 Task: Apply the "Pitch Shift" effect to simulate a spaceship taking off.
Action: Mouse moved to (122, 37)
Screenshot: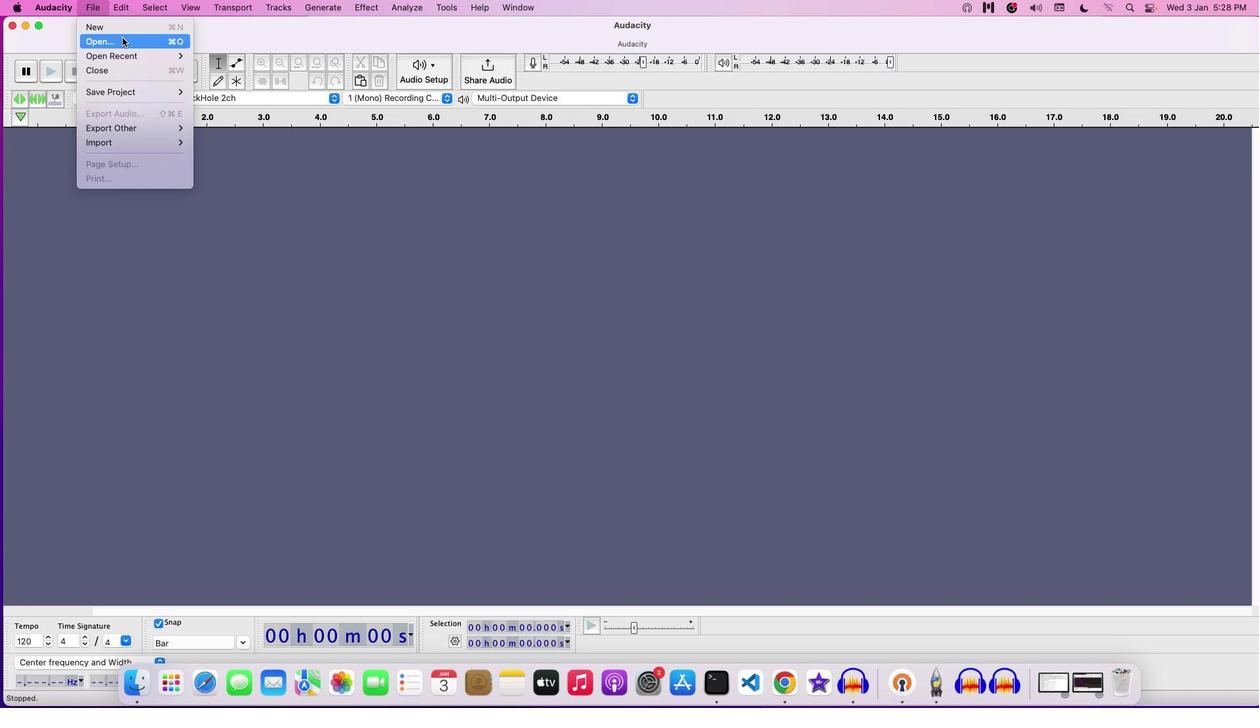 
Action: Mouse pressed left at (122, 37)
Screenshot: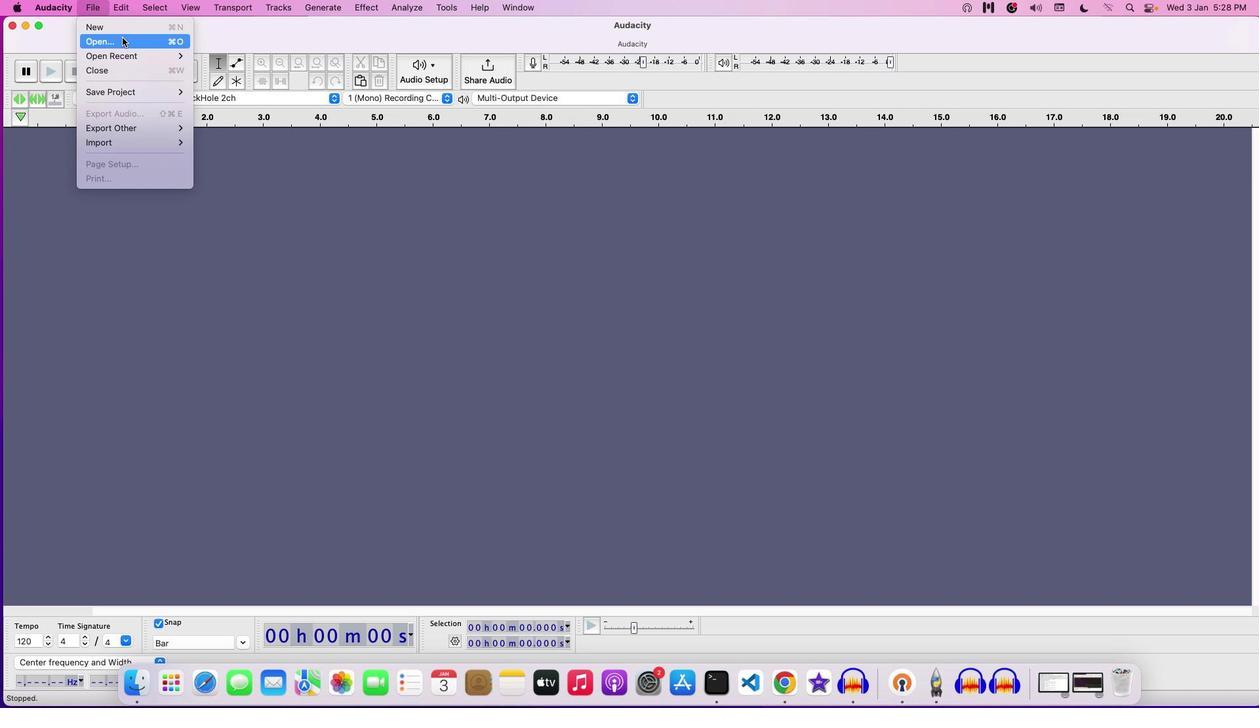 
Action: Mouse moved to (667, 141)
Screenshot: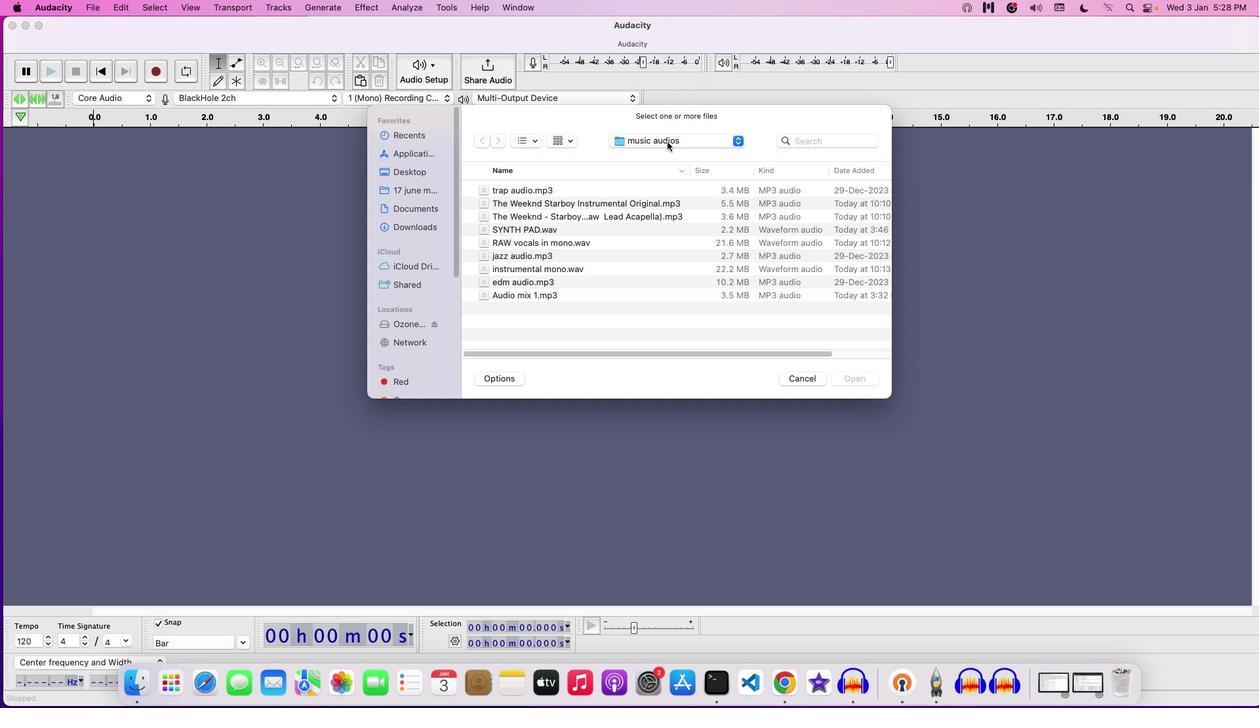 
Action: Mouse pressed left at (667, 141)
Screenshot: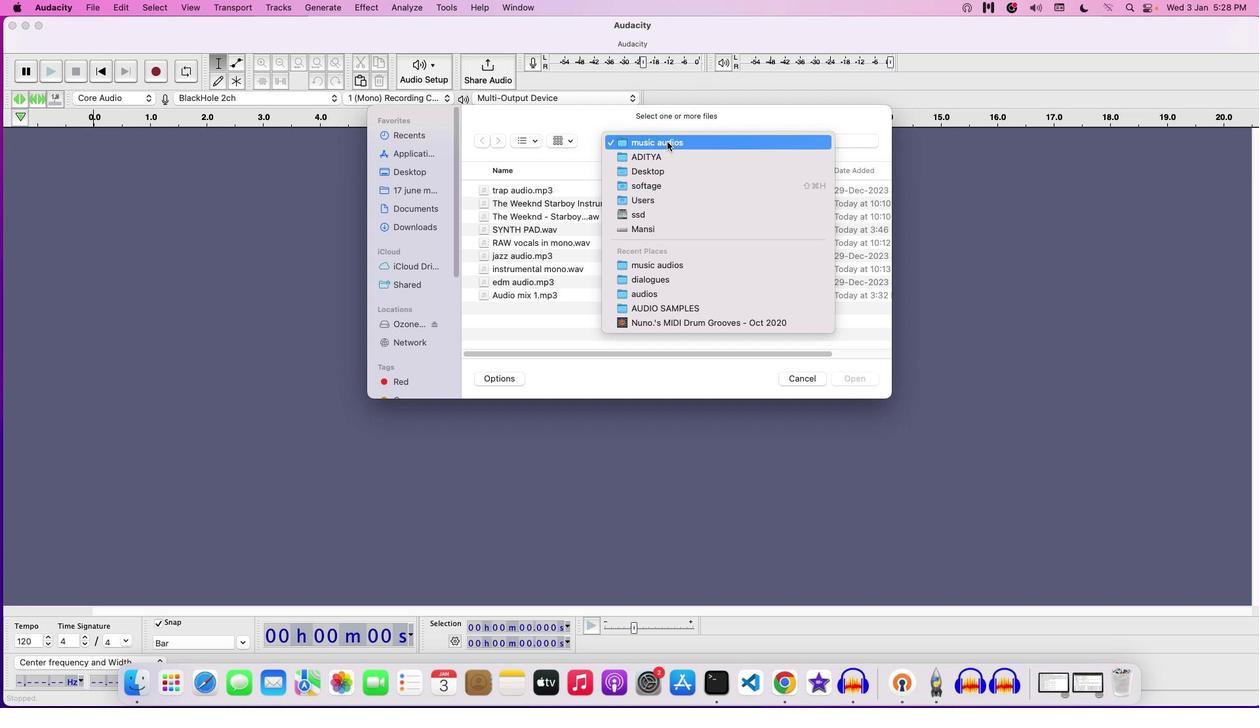 
Action: Mouse moved to (660, 160)
Screenshot: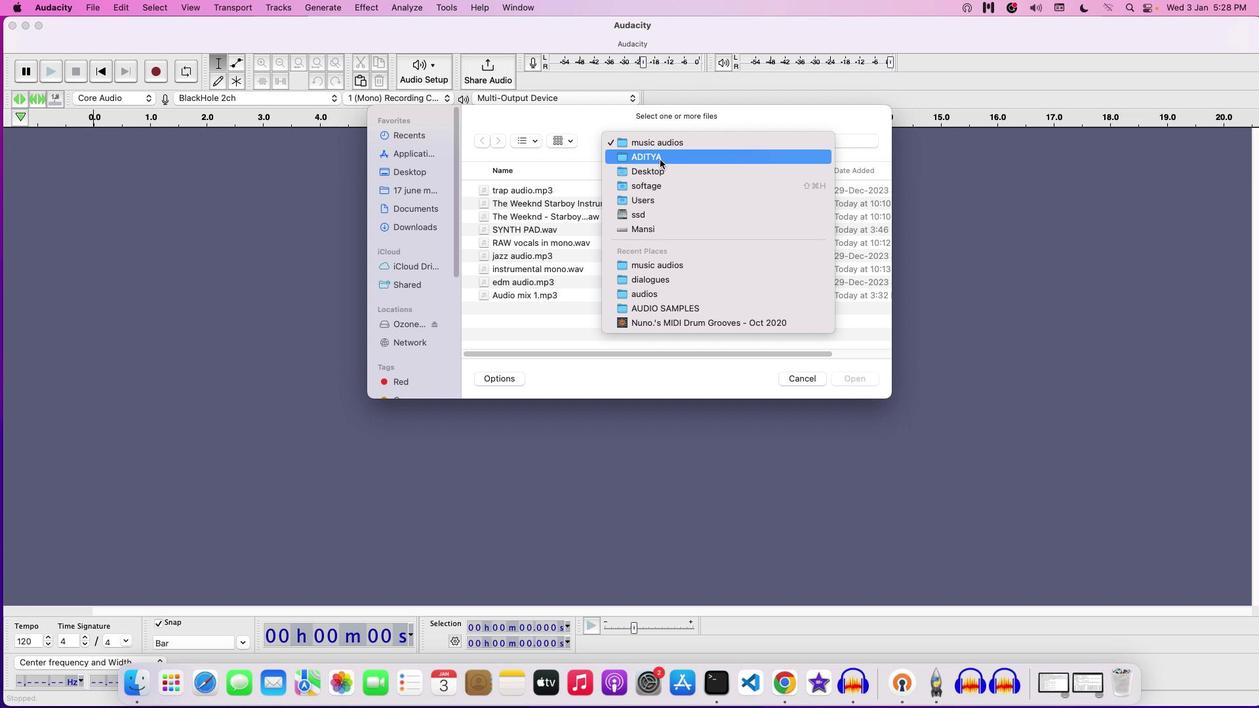 
Action: Mouse pressed left at (660, 160)
Screenshot: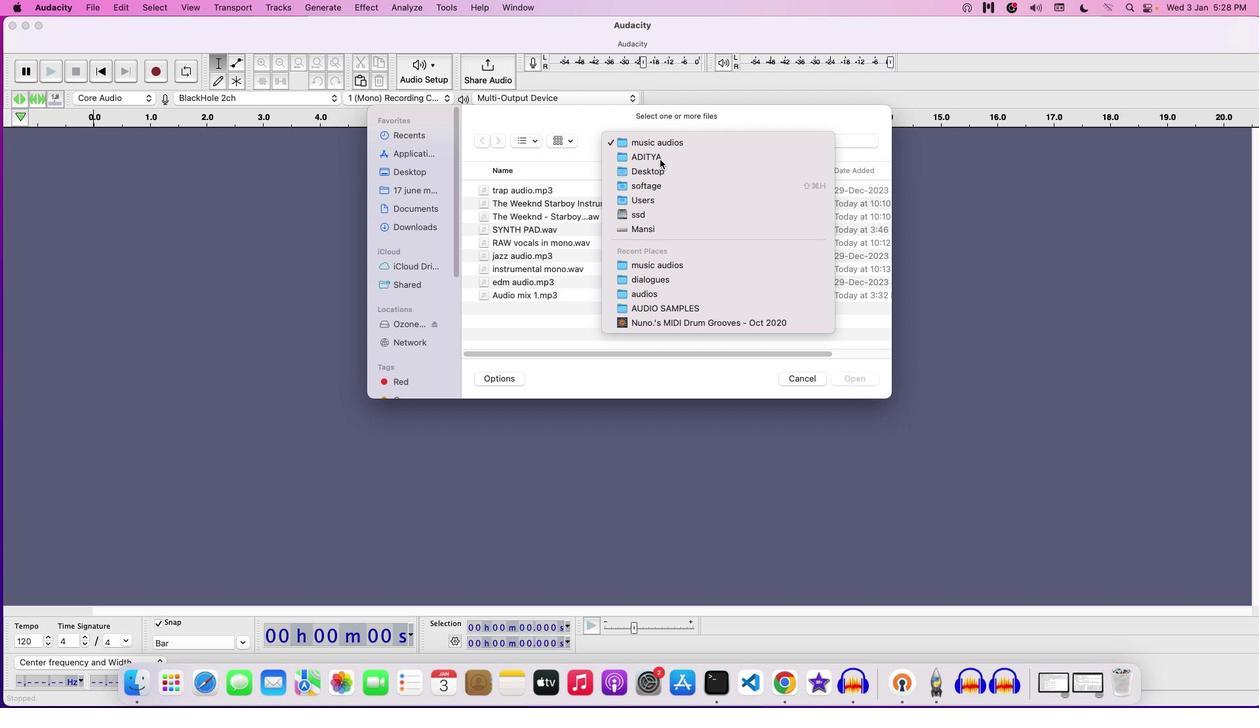 
Action: Mouse moved to (633, 312)
Screenshot: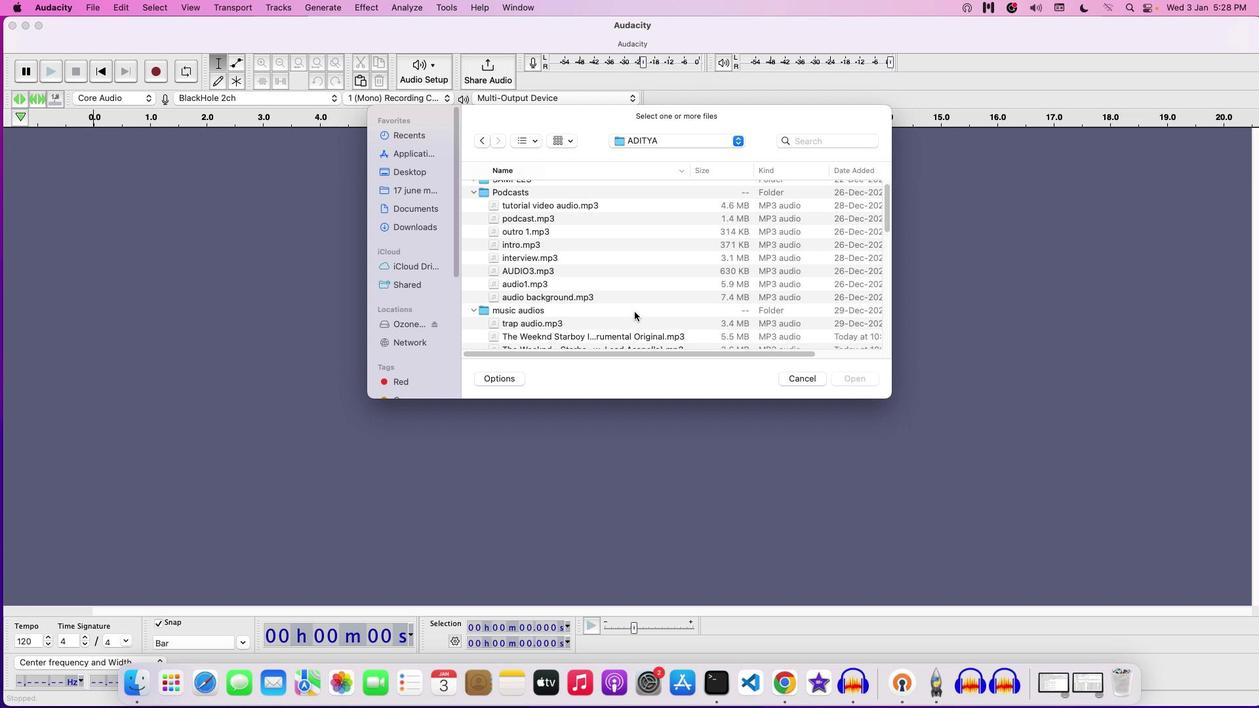 
Action: Mouse scrolled (633, 312) with delta (0, 0)
Screenshot: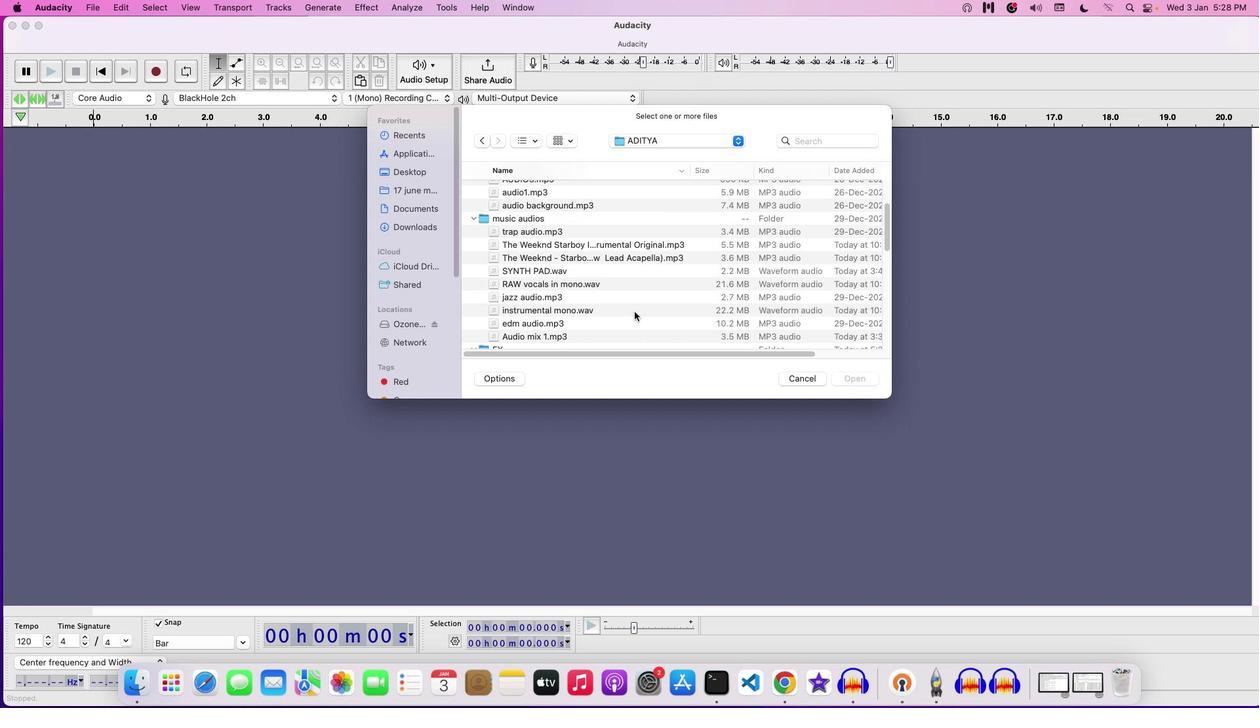 
Action: Mouse moved to (634, 312)
Screenshot: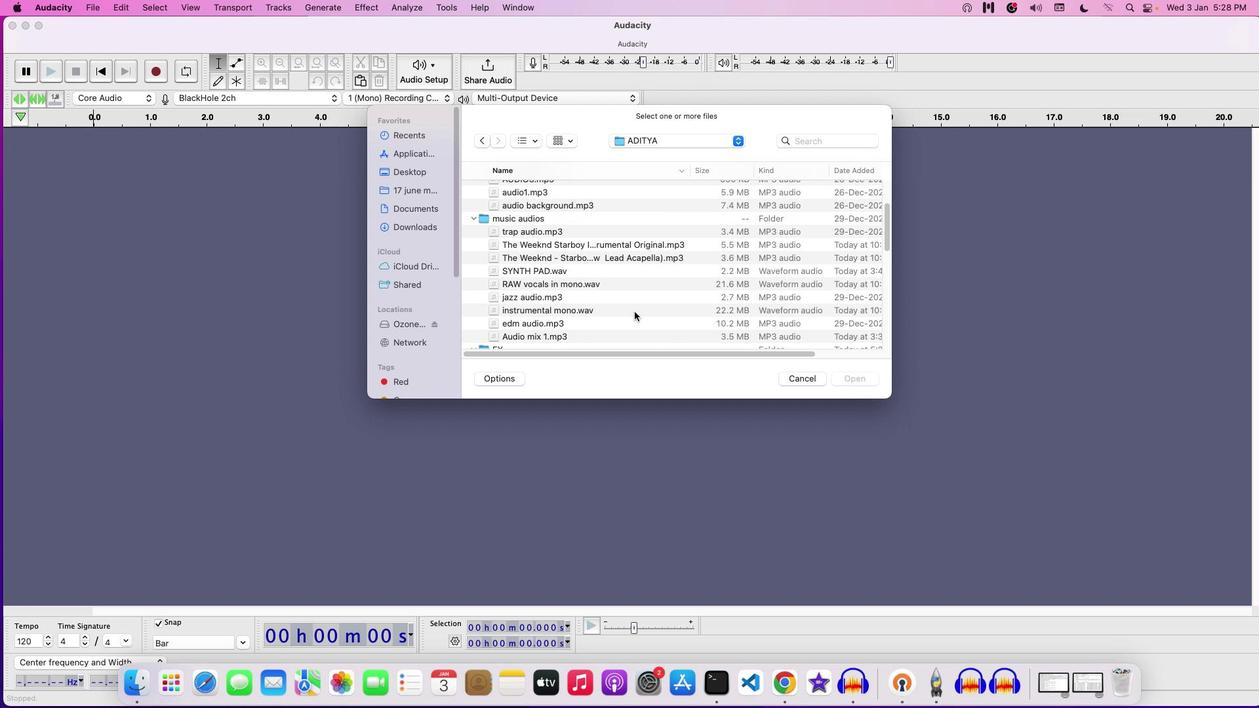 
Action: Mouse scrolled (634, 312) with delta (0, 0)
Screenshot: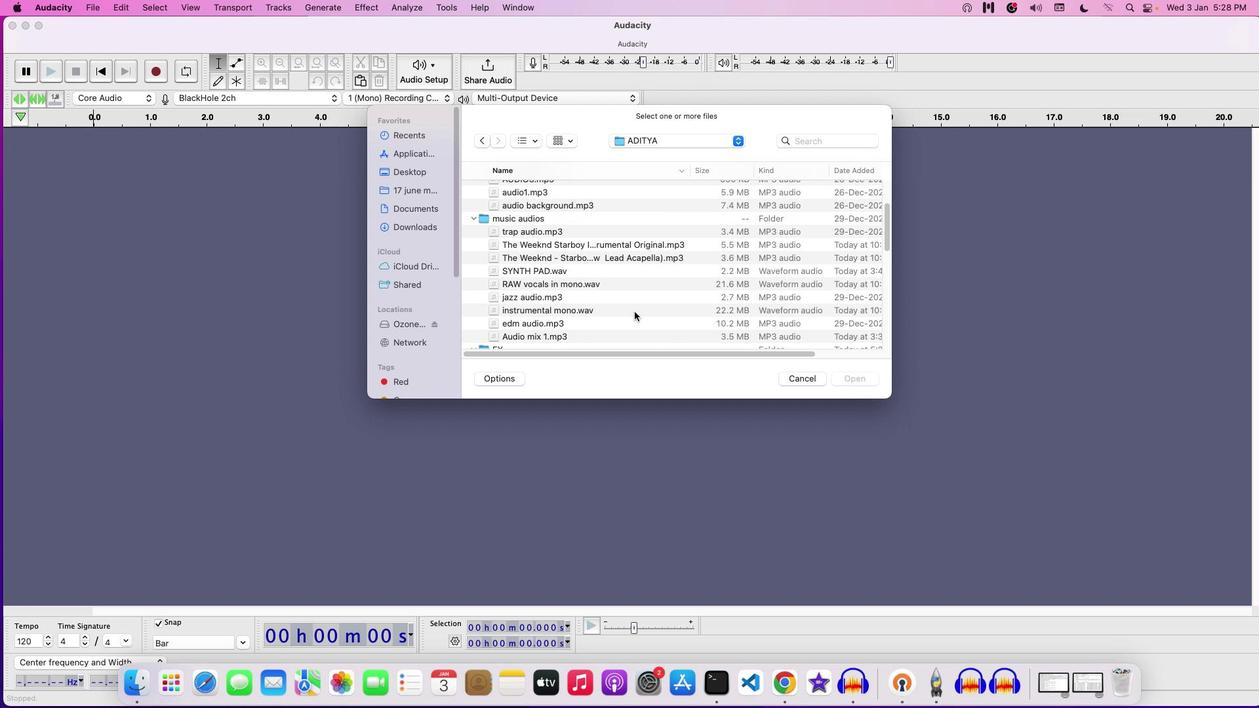 
Action: Mouse moved to (634, 312)
Screenshot: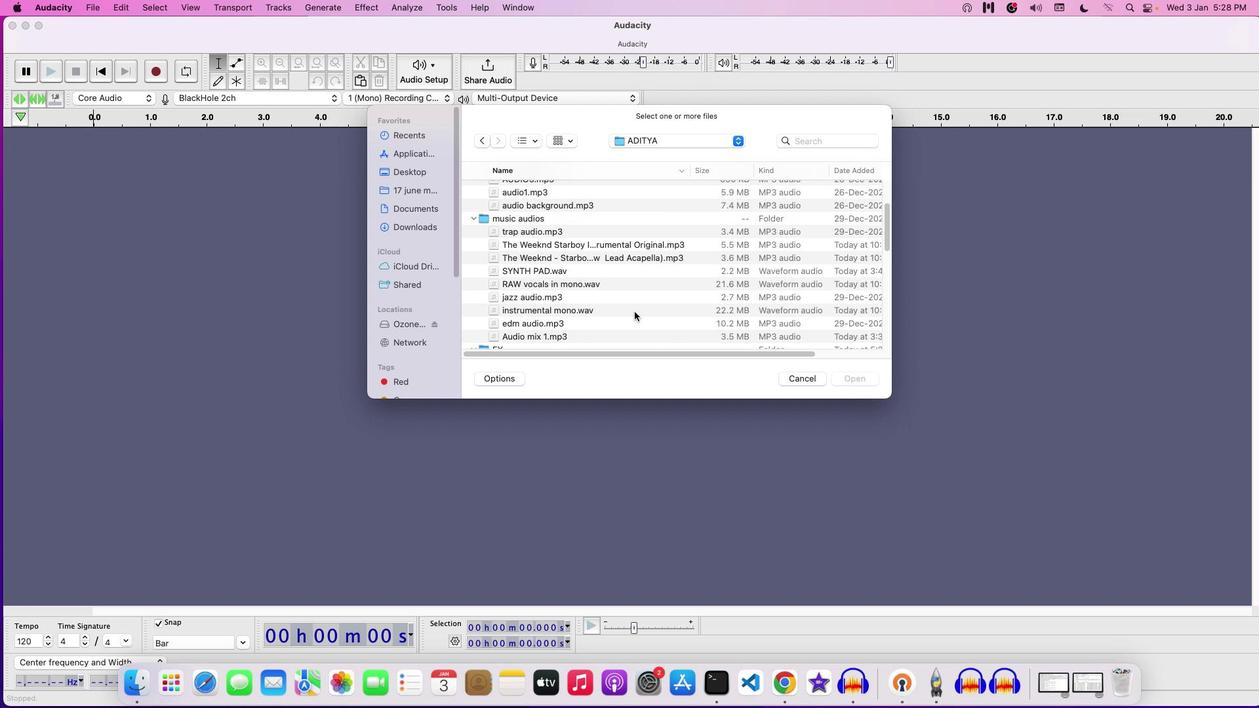 
Action: Mouse scrolled (634, 312) with delta (0, -1)
Screenshot: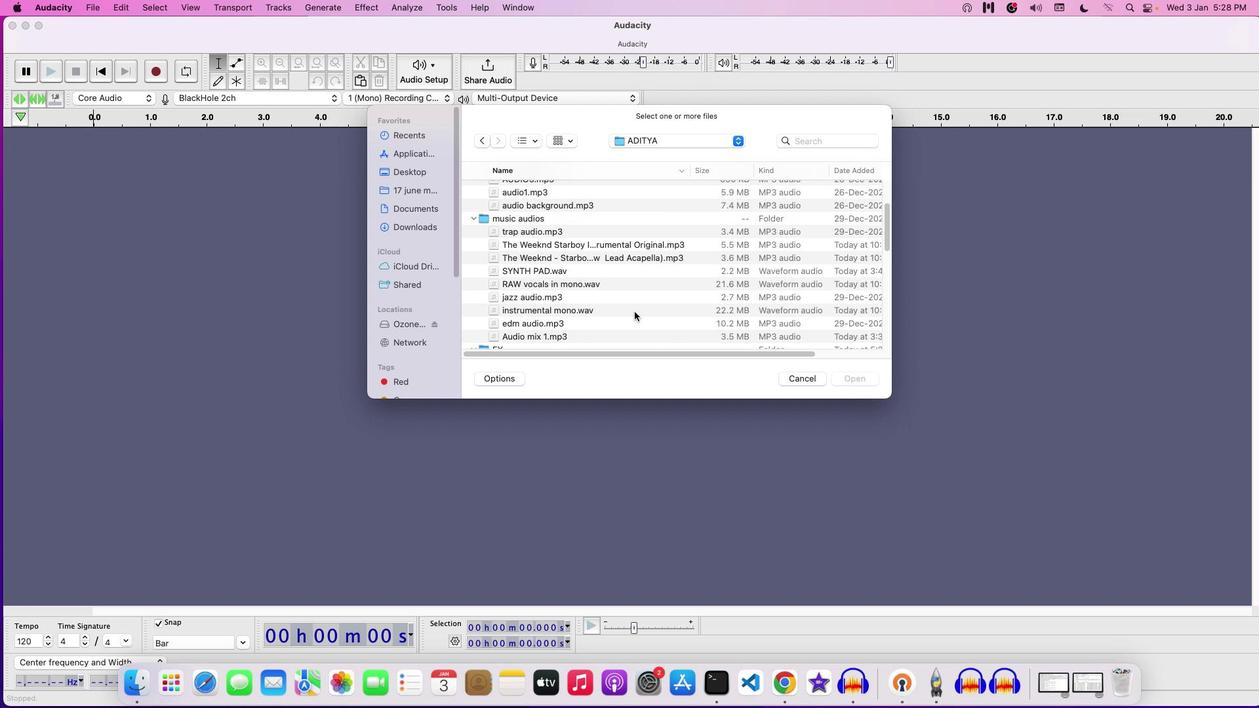 
Action: Mouse scrolled (634, 312) with delta (0, -2)
Screenshot: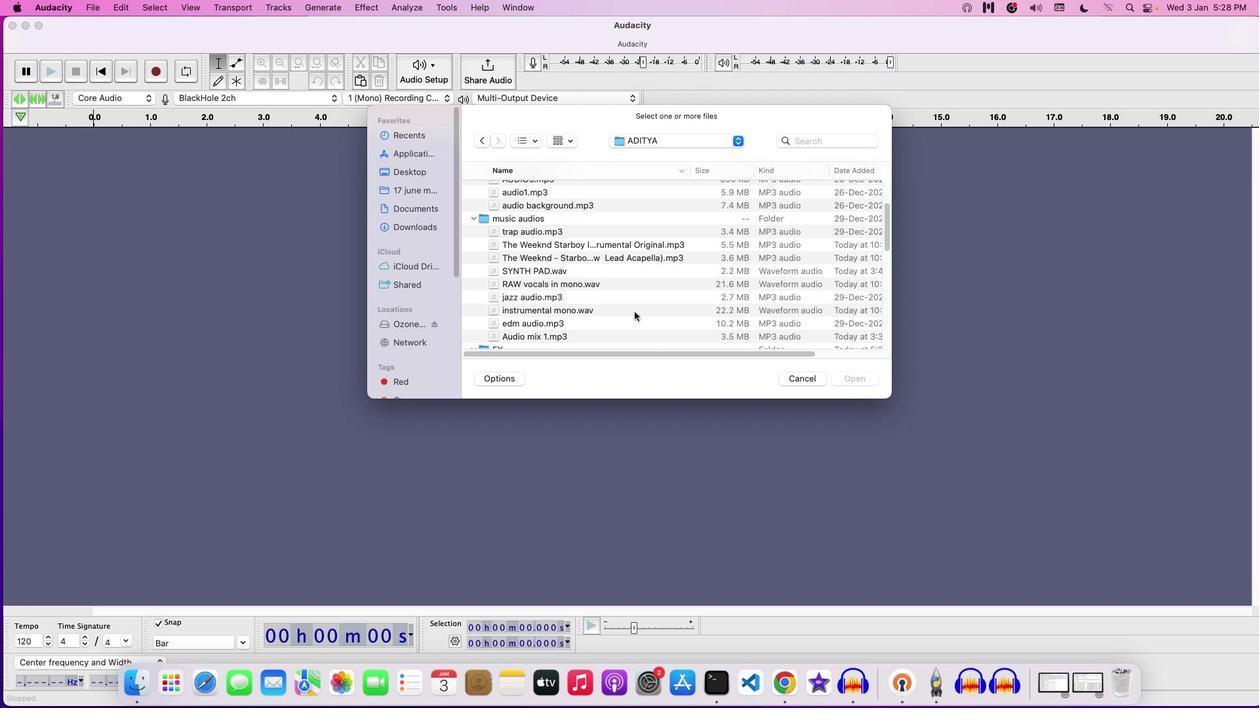 
Action: Mouse scrolled (634, 312) with delta (0, 0)
Screenshot: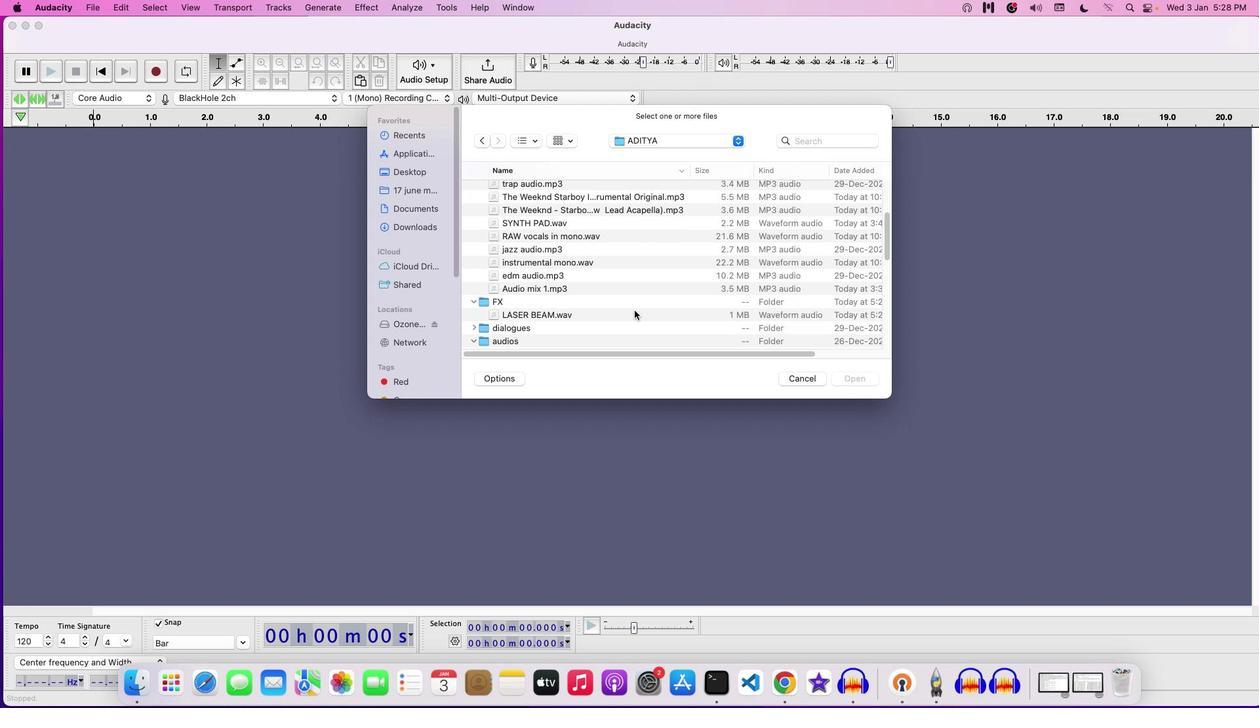 
Action: Mouse moved to (634, 310)
Screenshot: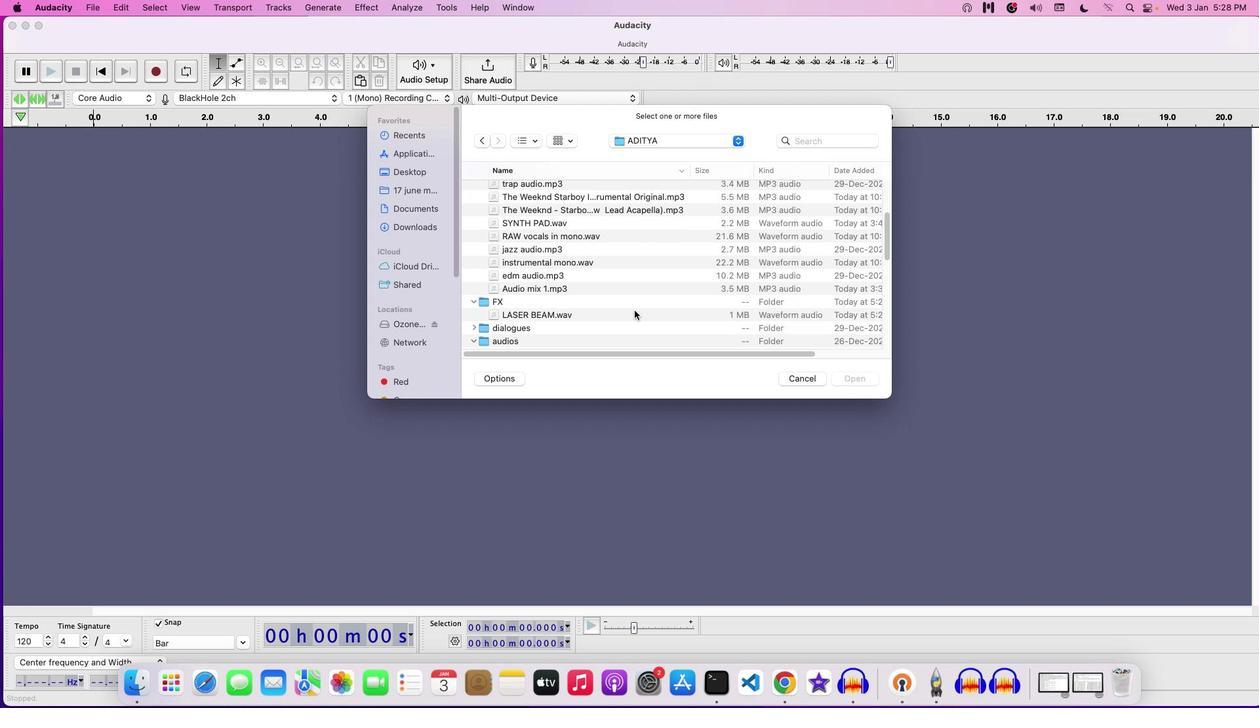 
Action: Mouse scrolled (634, 310) with delta (0, 0)
Screenshot: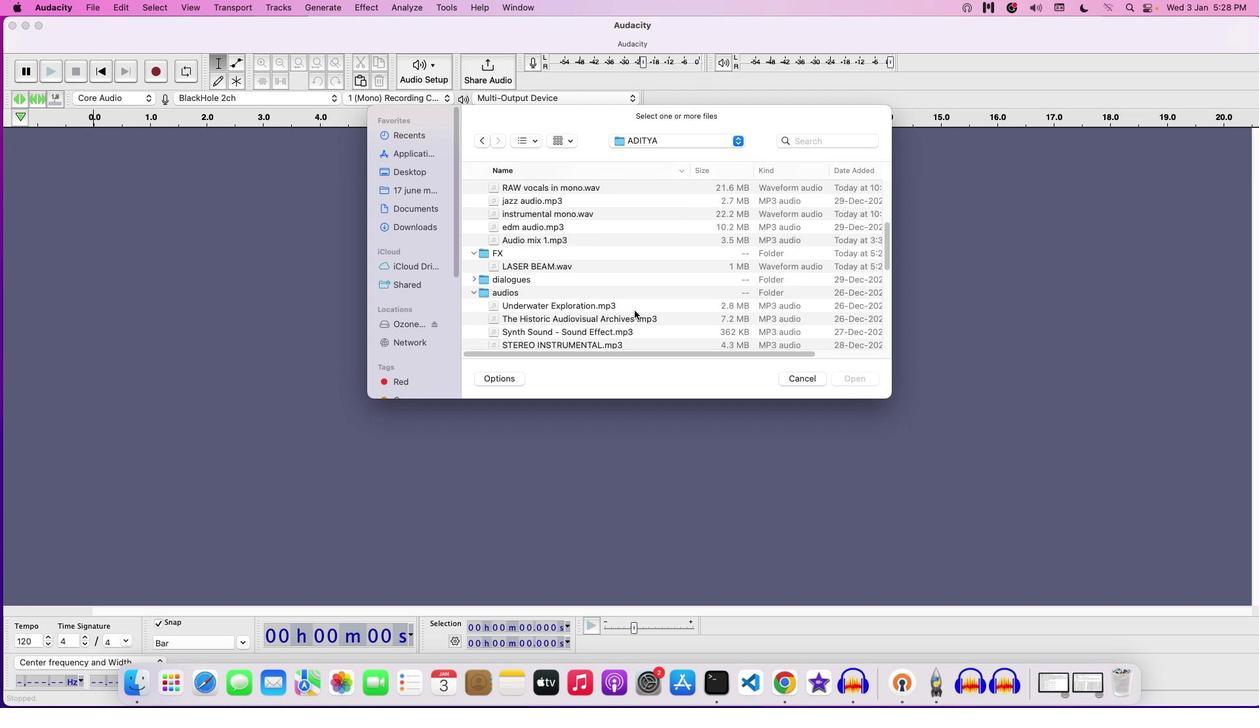 
Action: Mouse moved to (634, 310)
Screenshot: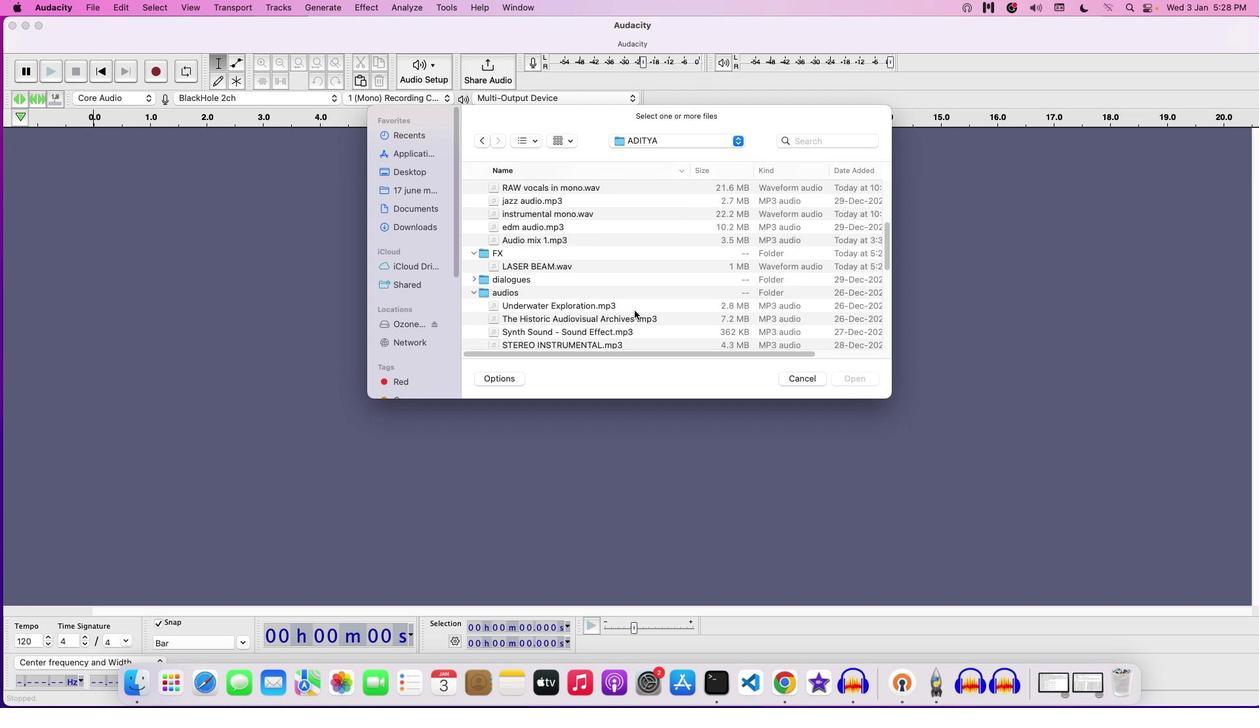 
Action: Mouse scrolled (634, 310) with delta (0, -1)
Screenshot: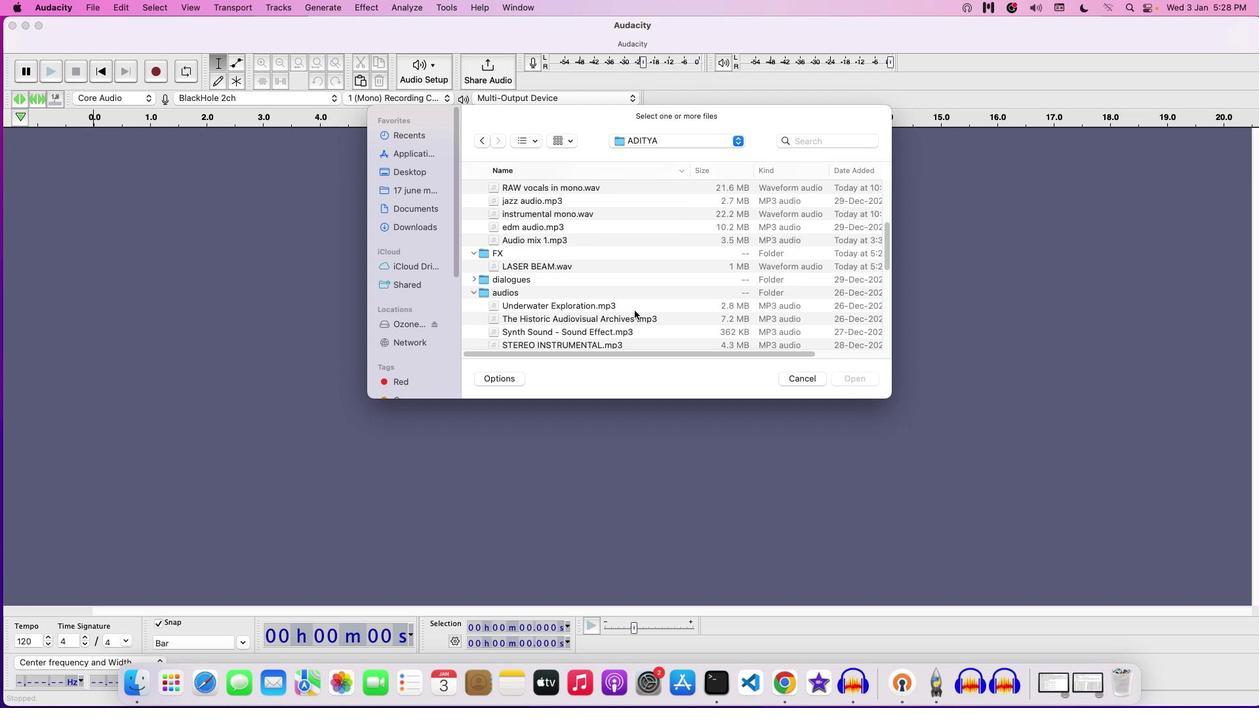 
Action: Mouse scrolled (634, 310) with delta (0, -1)
Screenshot: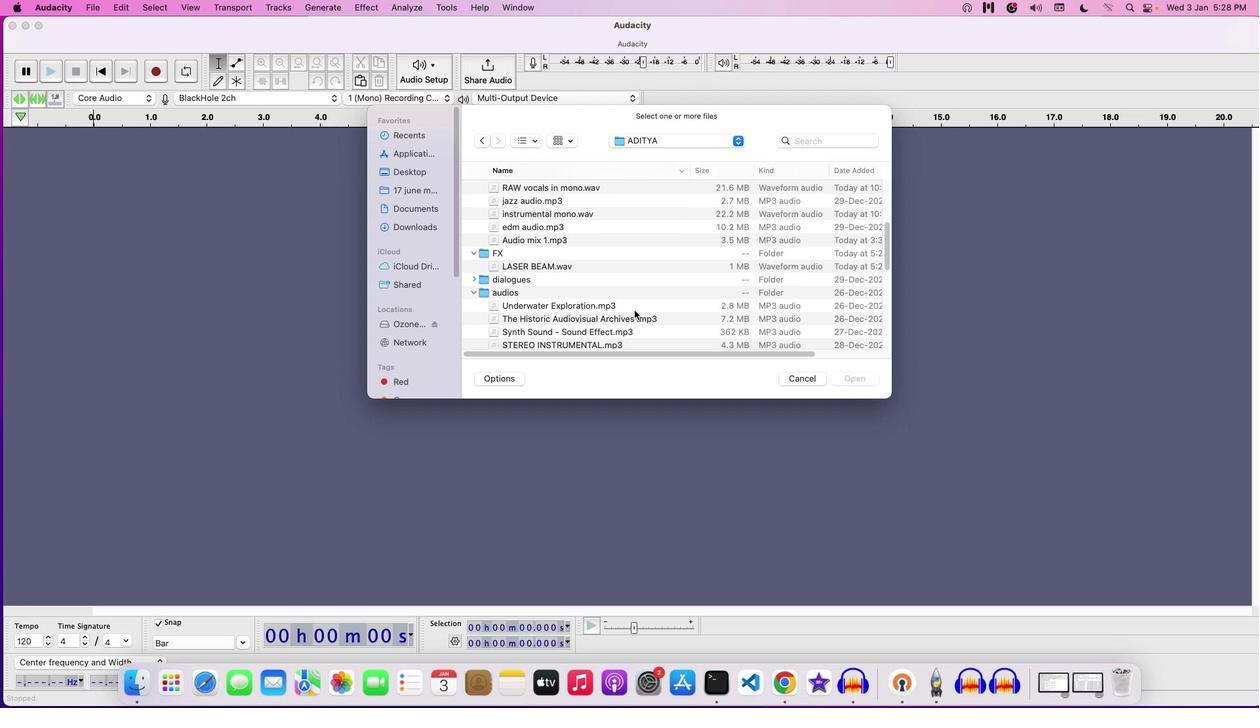 
Action: Mouse moved to (623, 306)
Screenshot: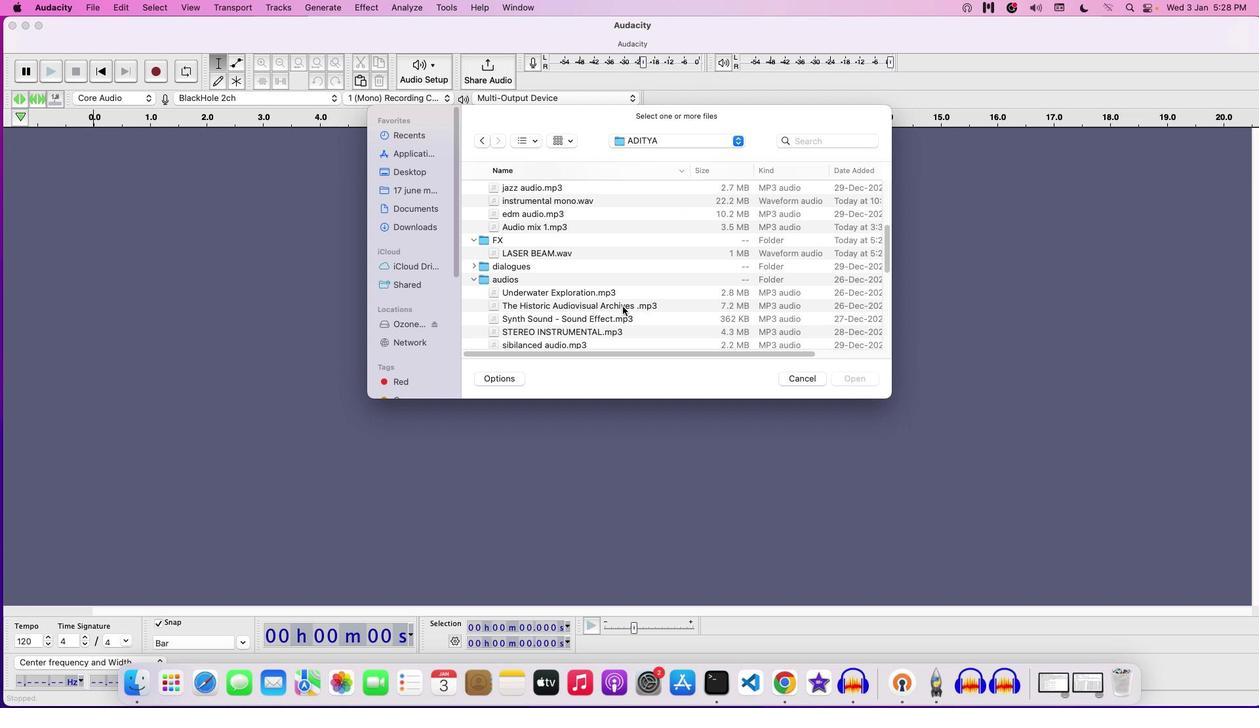 
Action: Mouse scrolled (623, 306) with delta (0, 0)
Screenshot: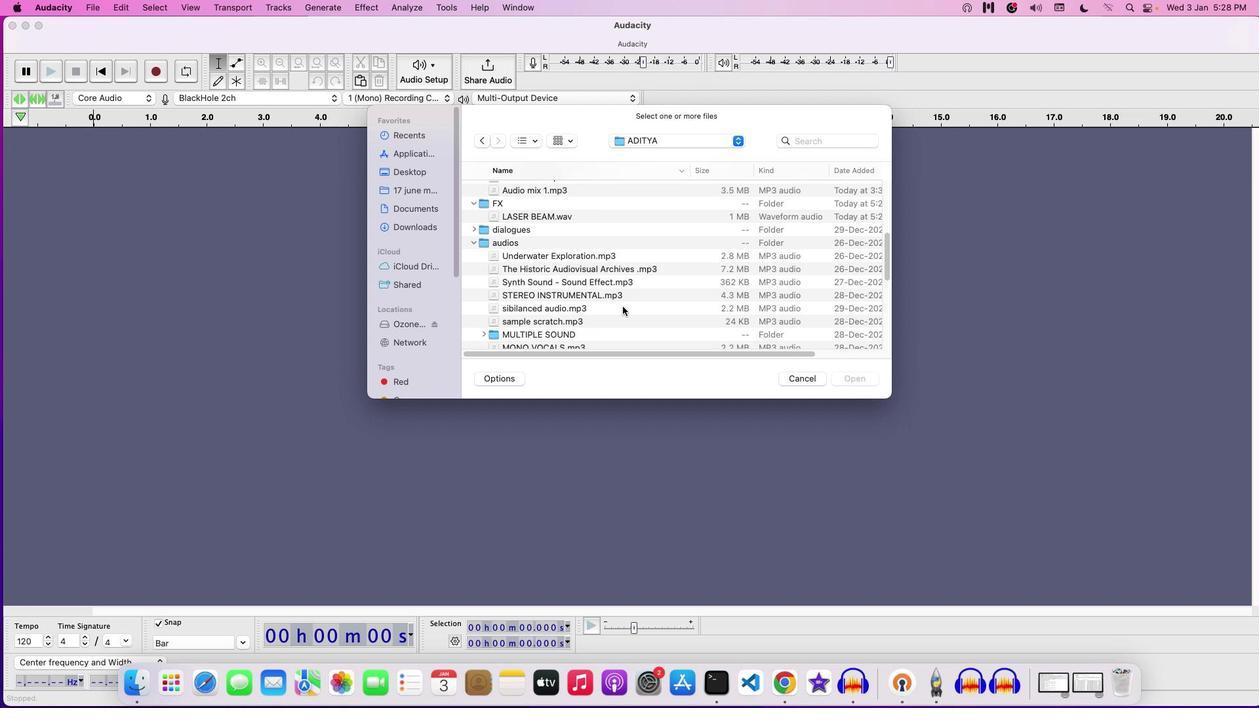 
Action: Mouse scrolled (623, 306) with delta (0, 0)
Screenshot: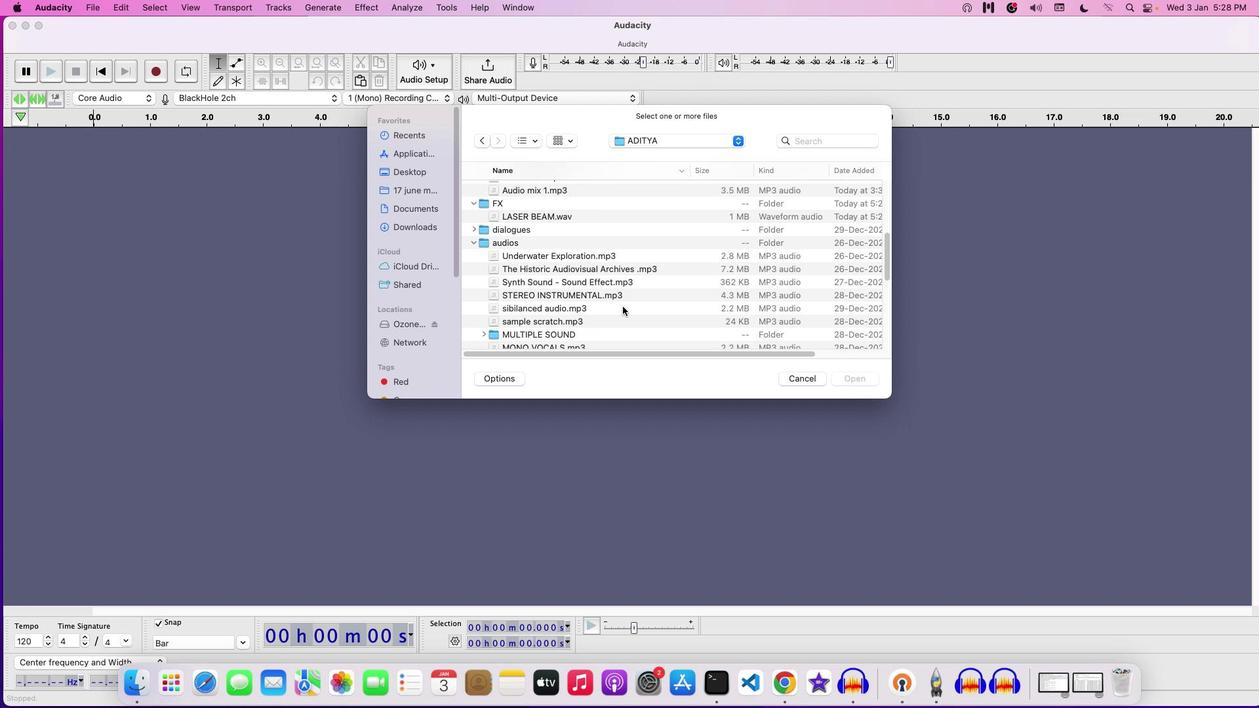 
Action: Mouse scrolled (623, 306) with delta (0, -1)
Screenshot: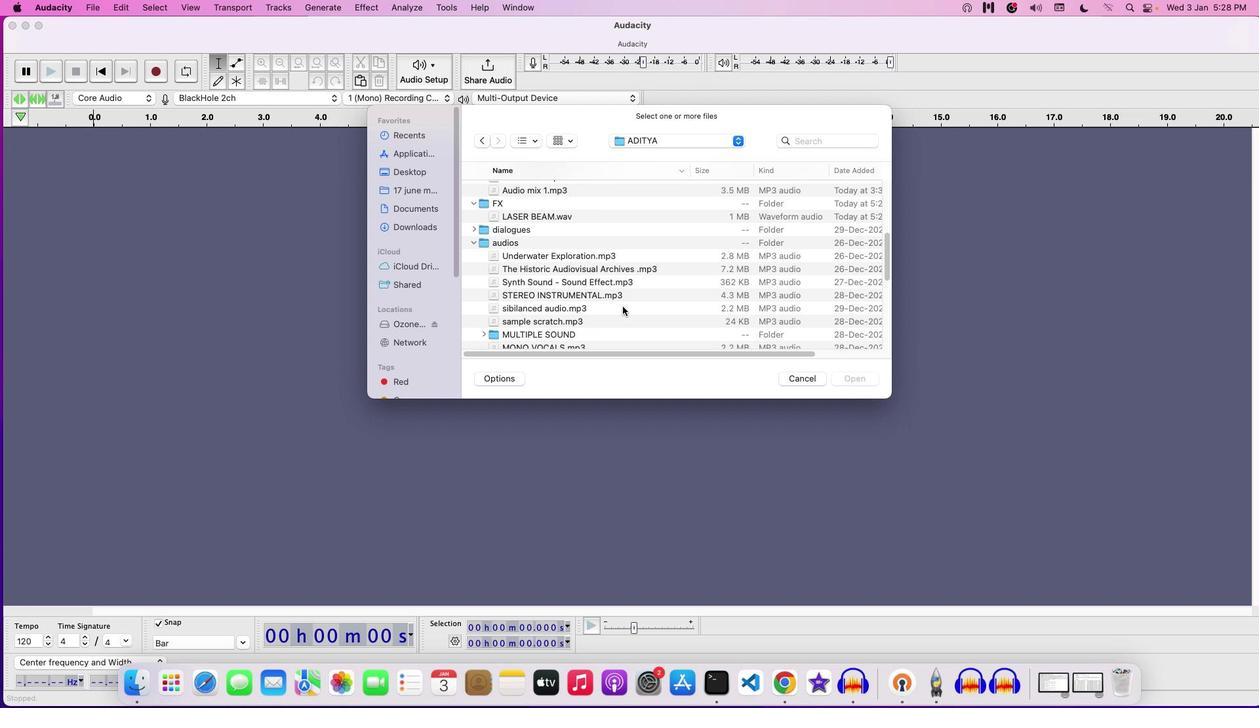 
Action: Mouse moved to (528, 286)
Screenshot: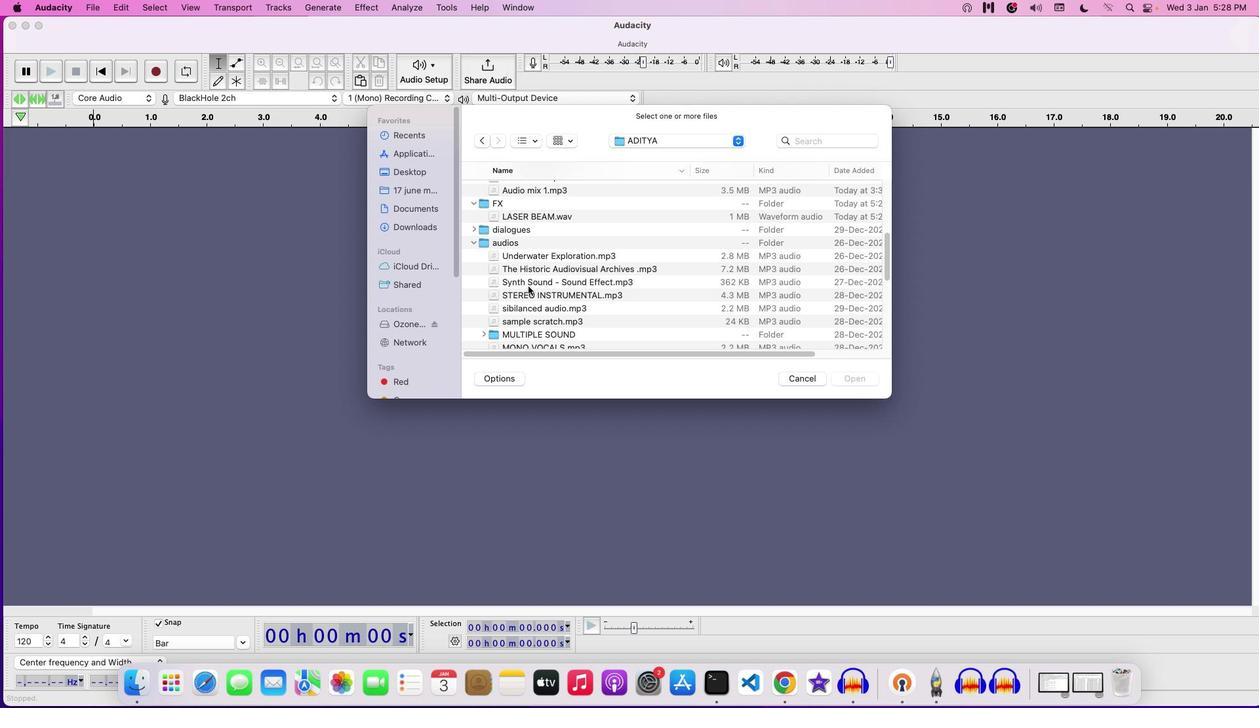 
Action: Mouse pressed left at (528, 286)
Screenshot: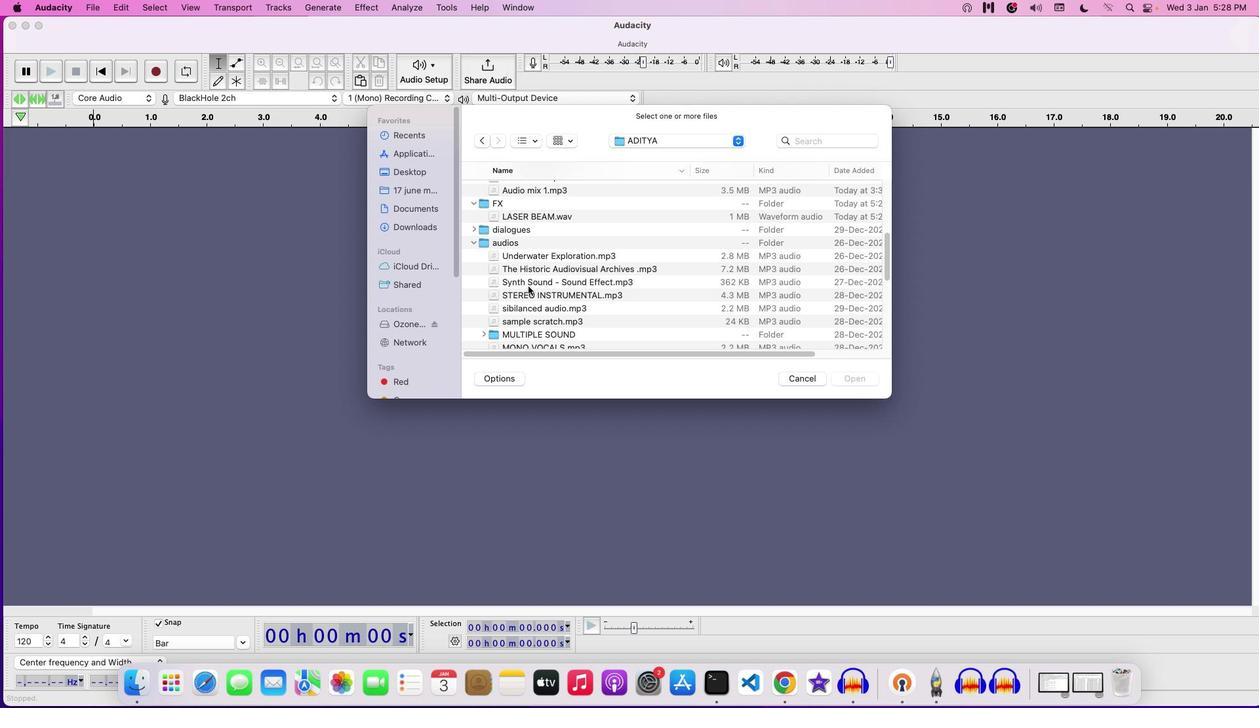 
Action: Mouse moved to (545, 284)
Screenshot: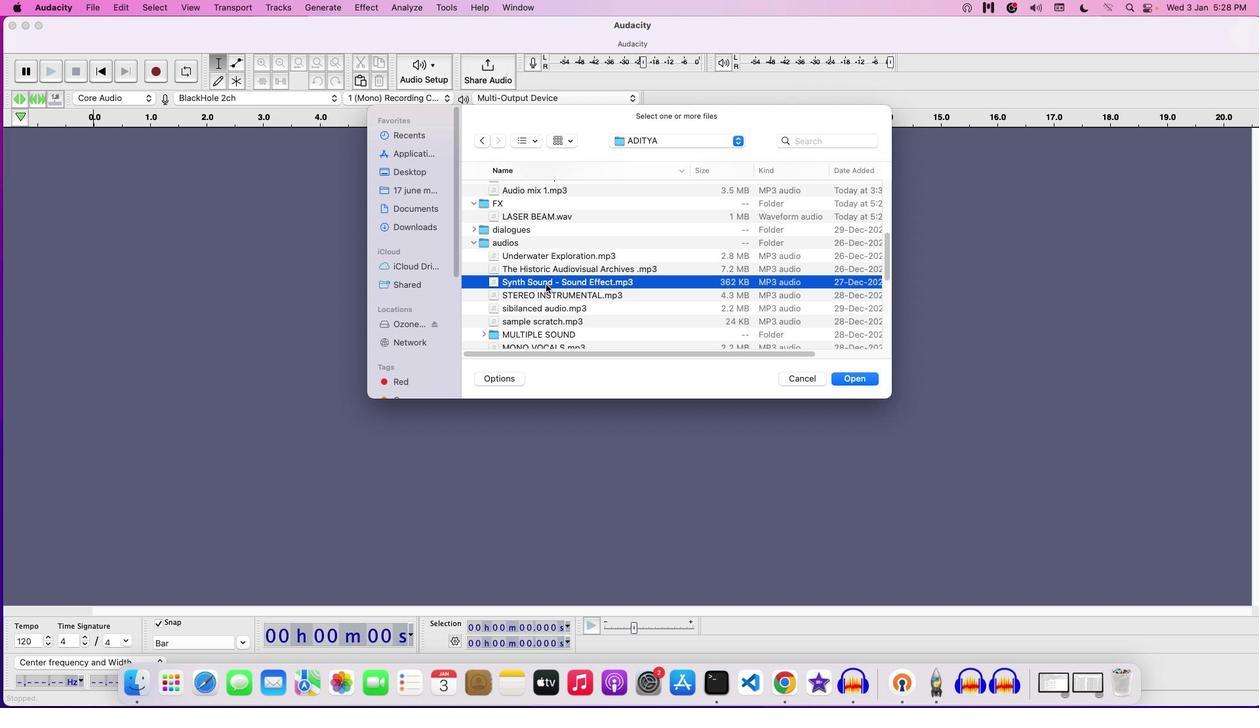 
Action: Mouse pressed left at (545, 284)
Screenshot: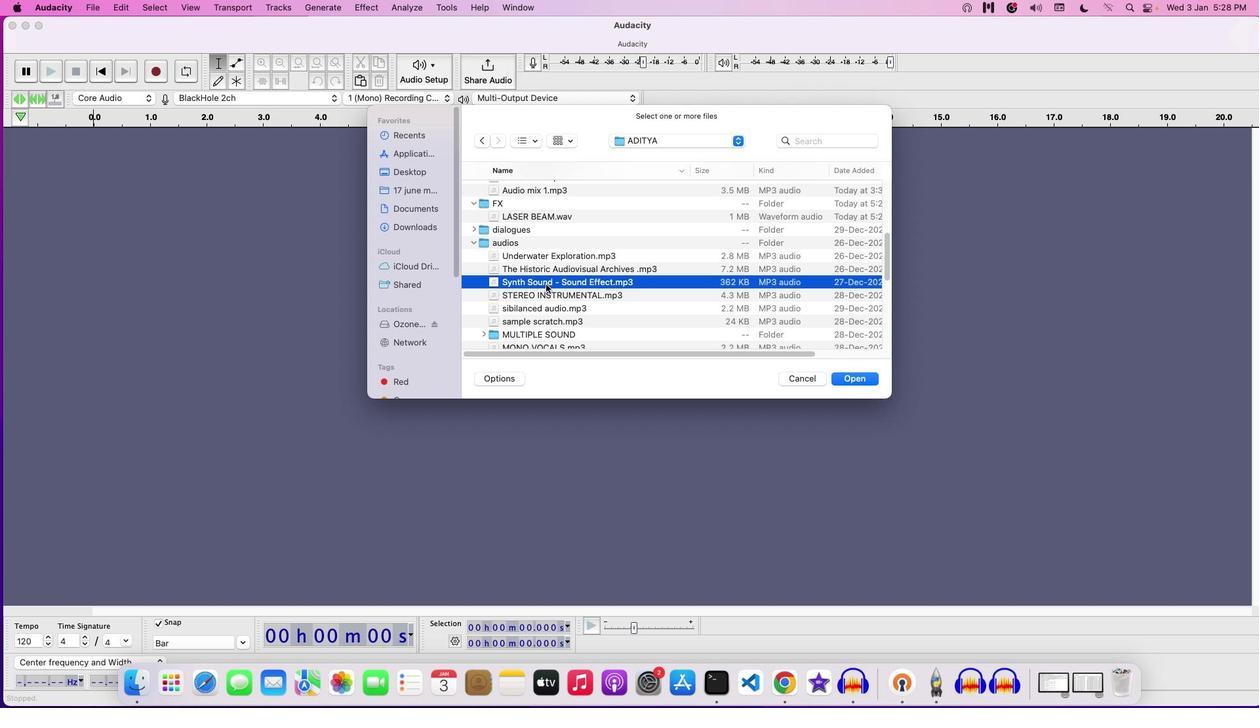 
Action: Mouse moved to (806, 381)
Screenshot: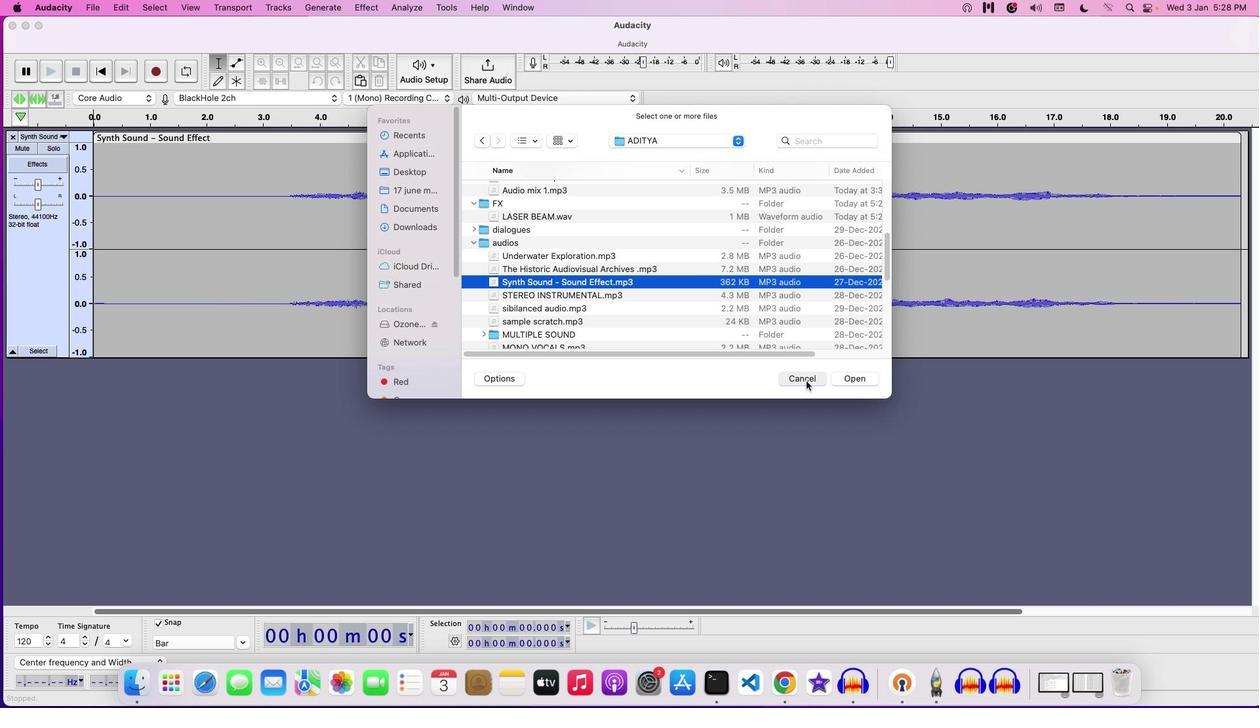 
Action: Mouse pressed left at (806, 381)
Screenshot: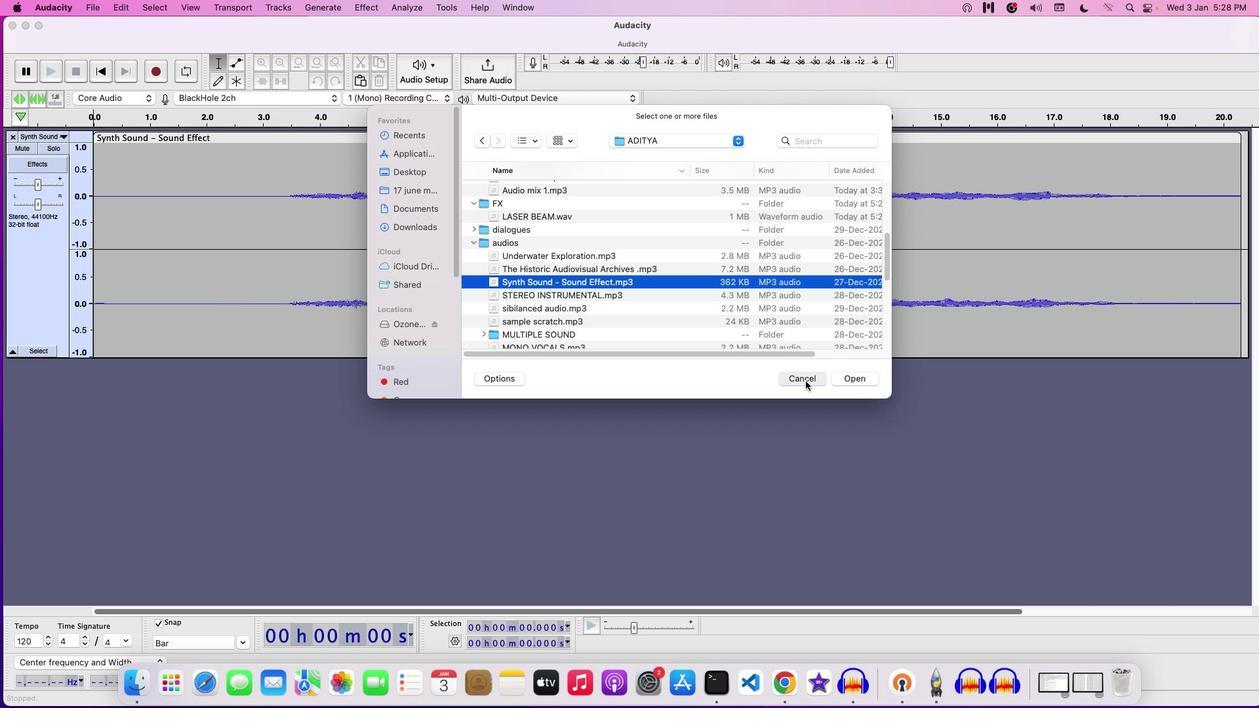 
Action: Mouse moved to (277, 258)
Screenshot: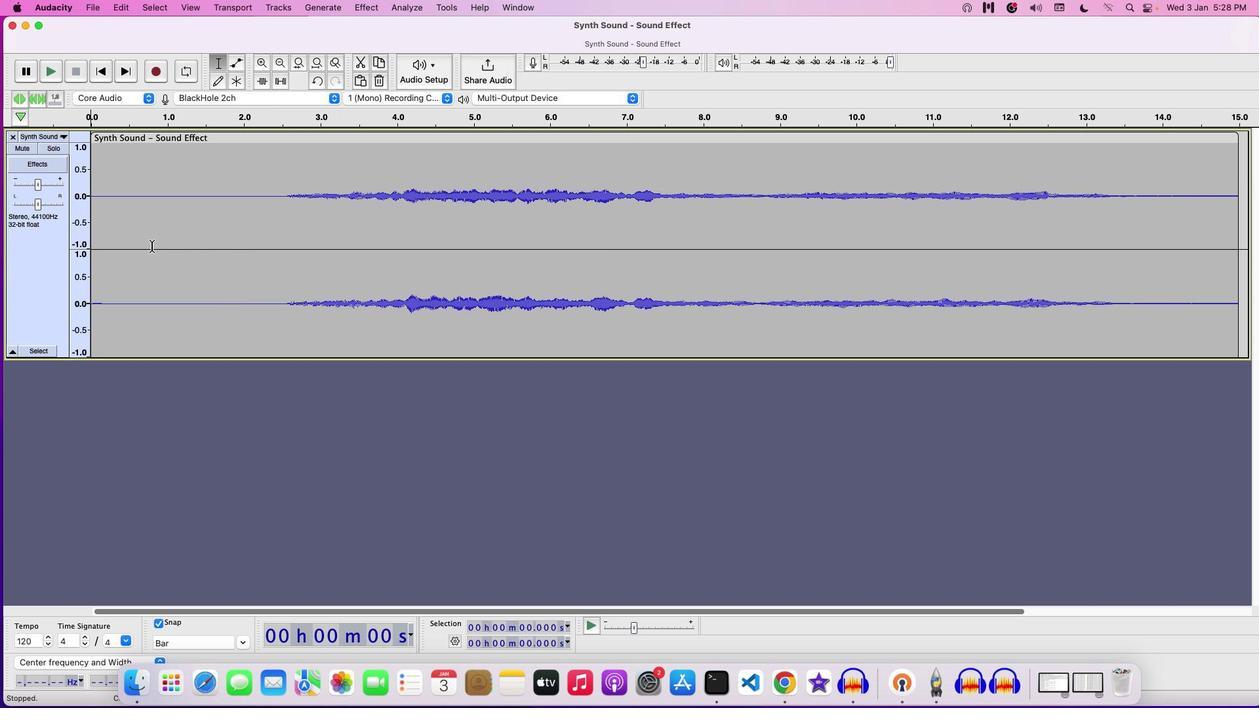 
Action: Key pressed Key.space
Screenshot: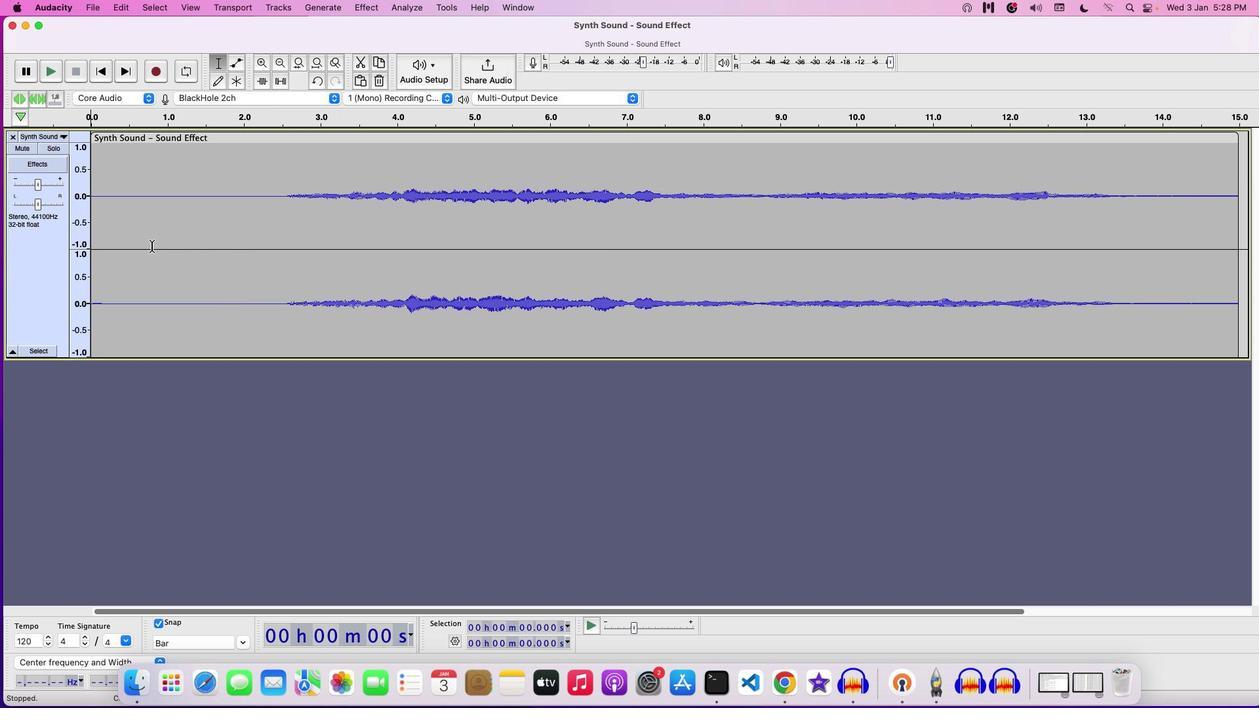 
Action: Mouse moved to (44, 186)
Screenshot: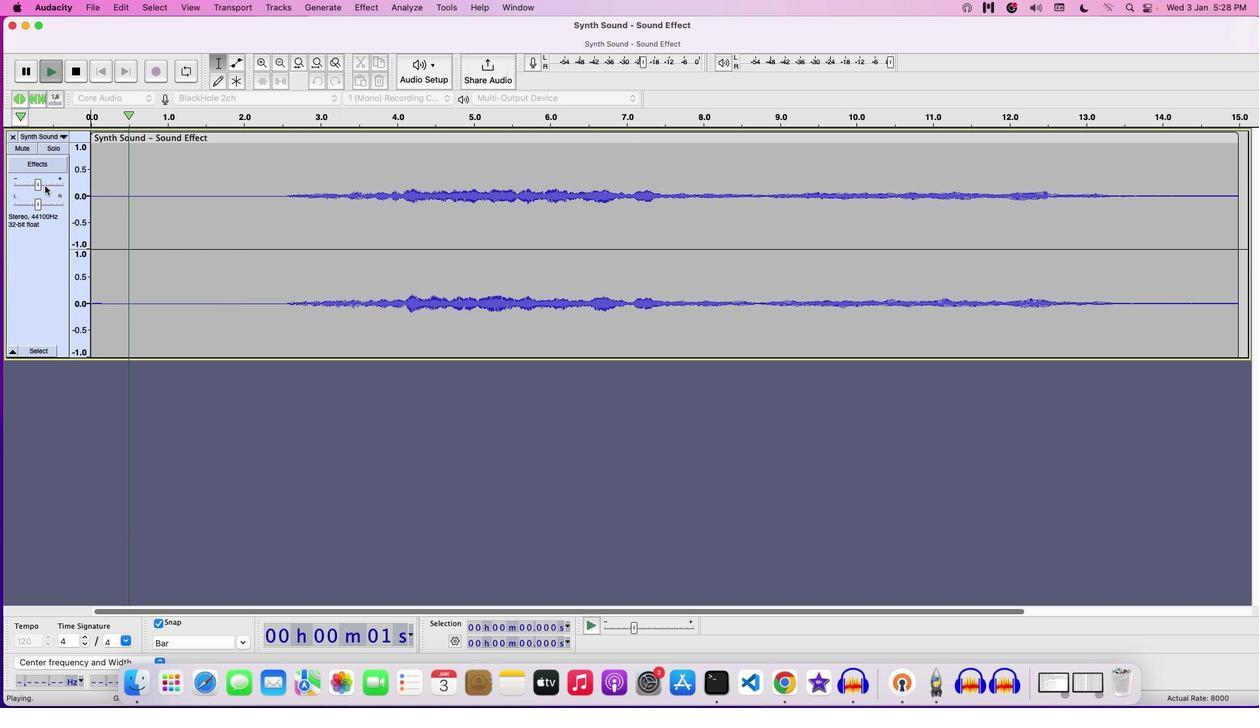 
Action: Mouse pressed left at (44, 186)
Screenshot: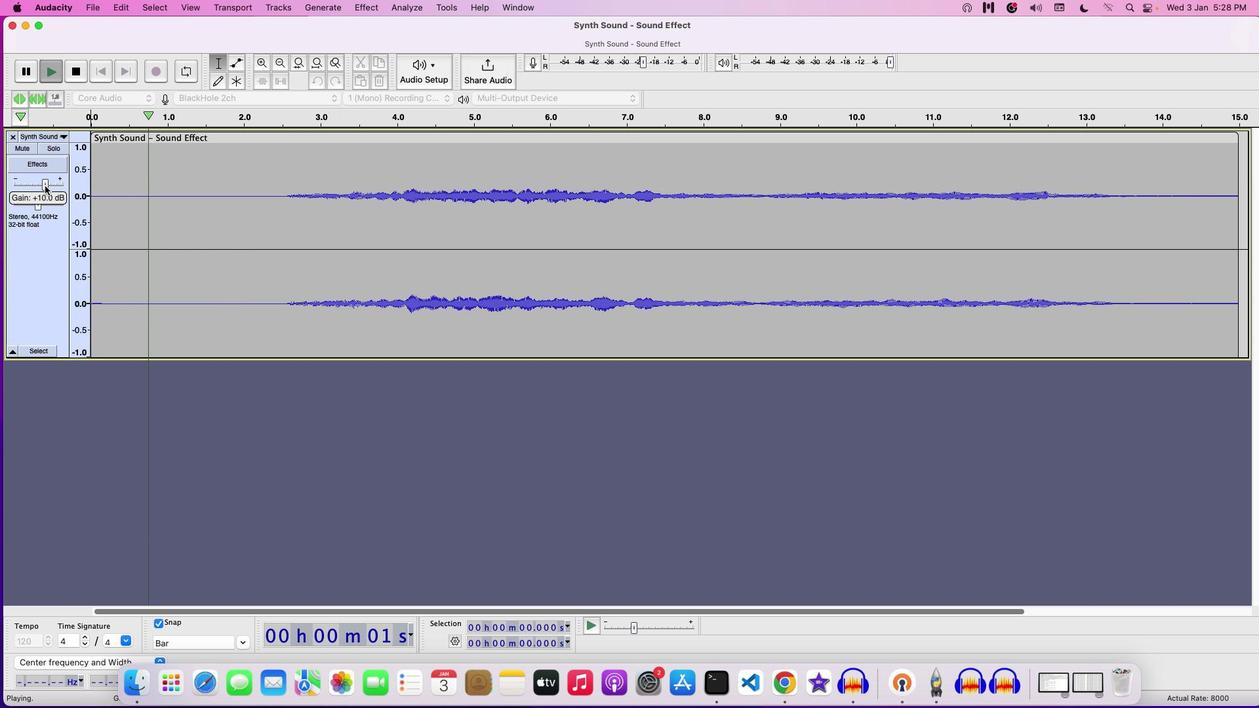 
Action: Mouse moved to (45, 180)
Screenshot: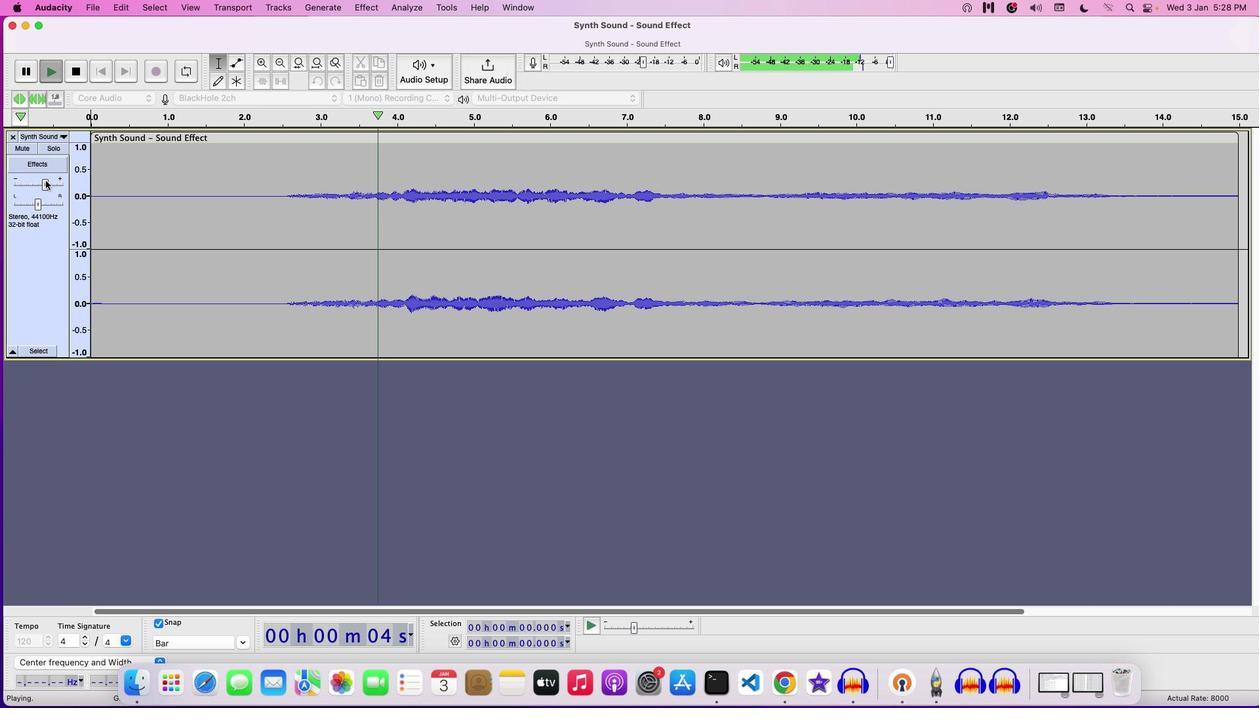
Action: Mouse pressed left at (45, 180)
Screenshot: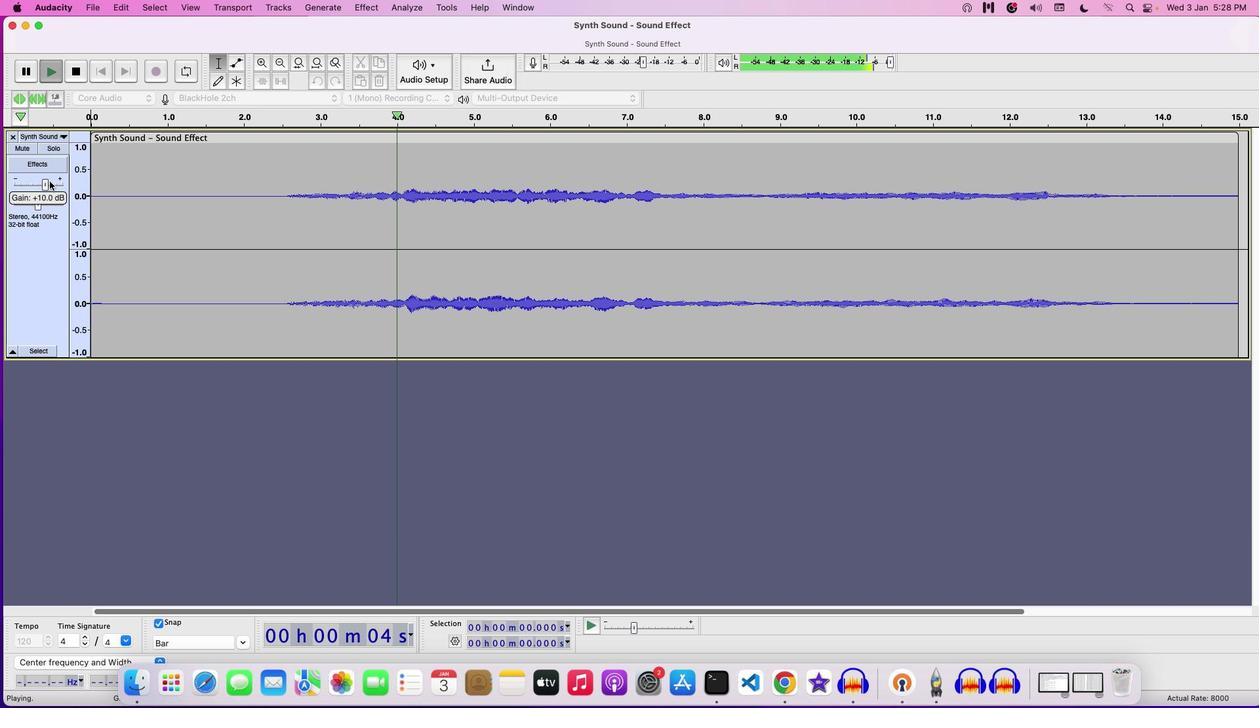 
Action: Mouse moved to (112, 152)
Screenshot: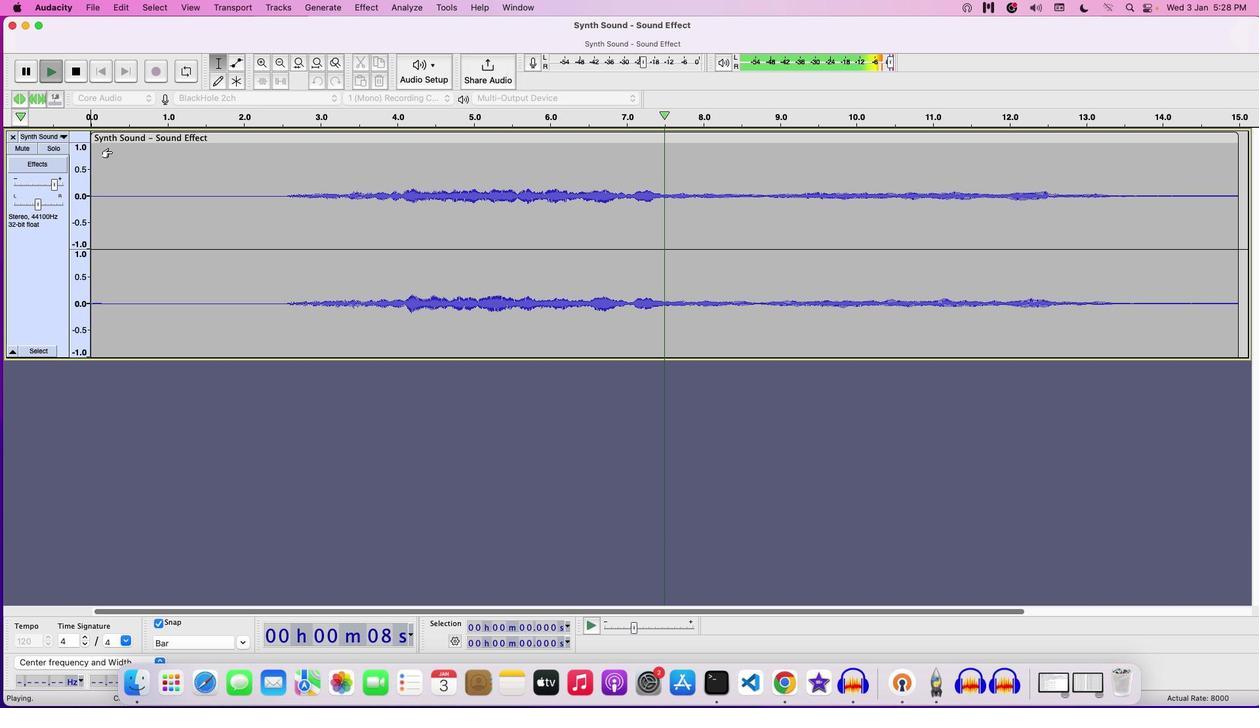 
Action: Key pressed Key.space
Screenshot: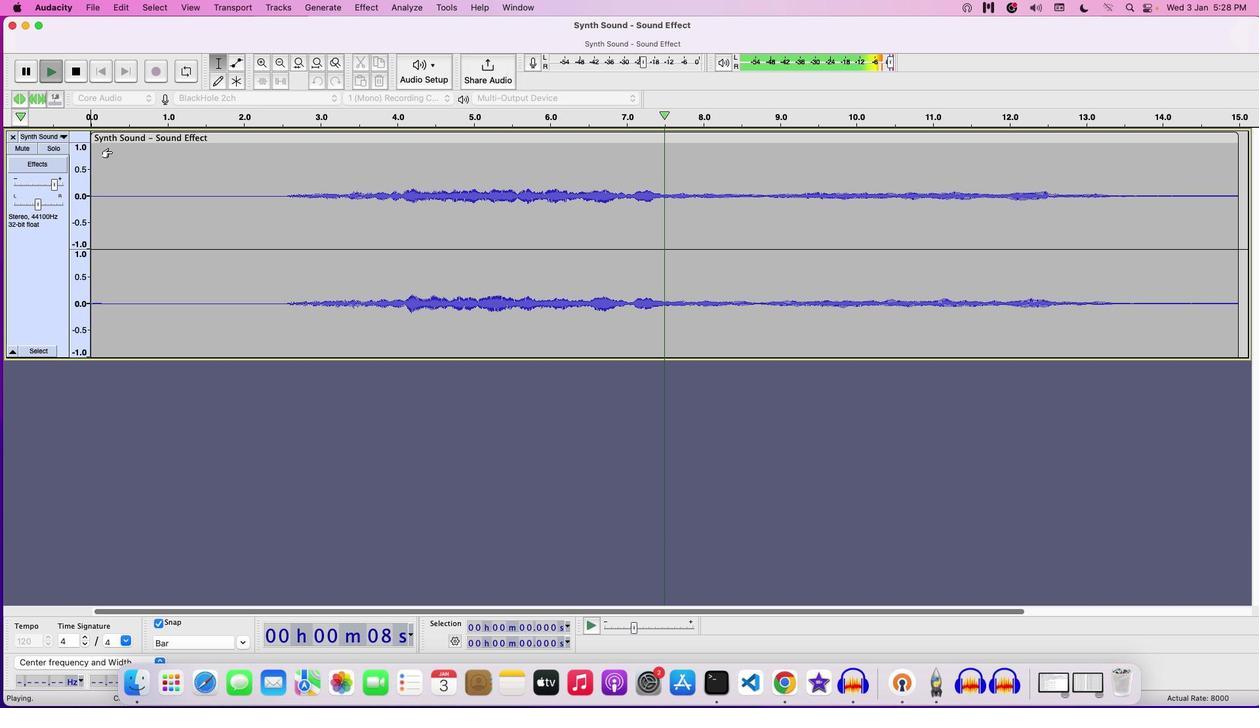 
Action: Mouse moved to (90, 141)
Screenshot: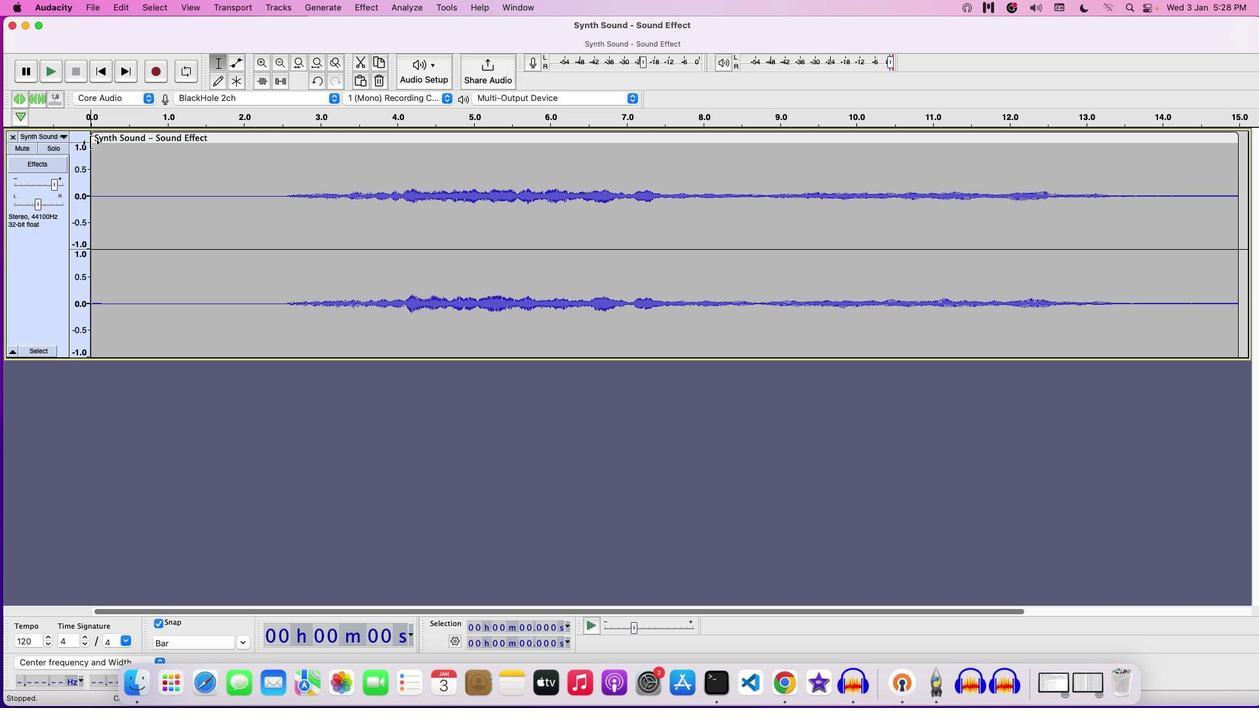 
Action: Mouse pressed left at (90, 141)
Screenshot: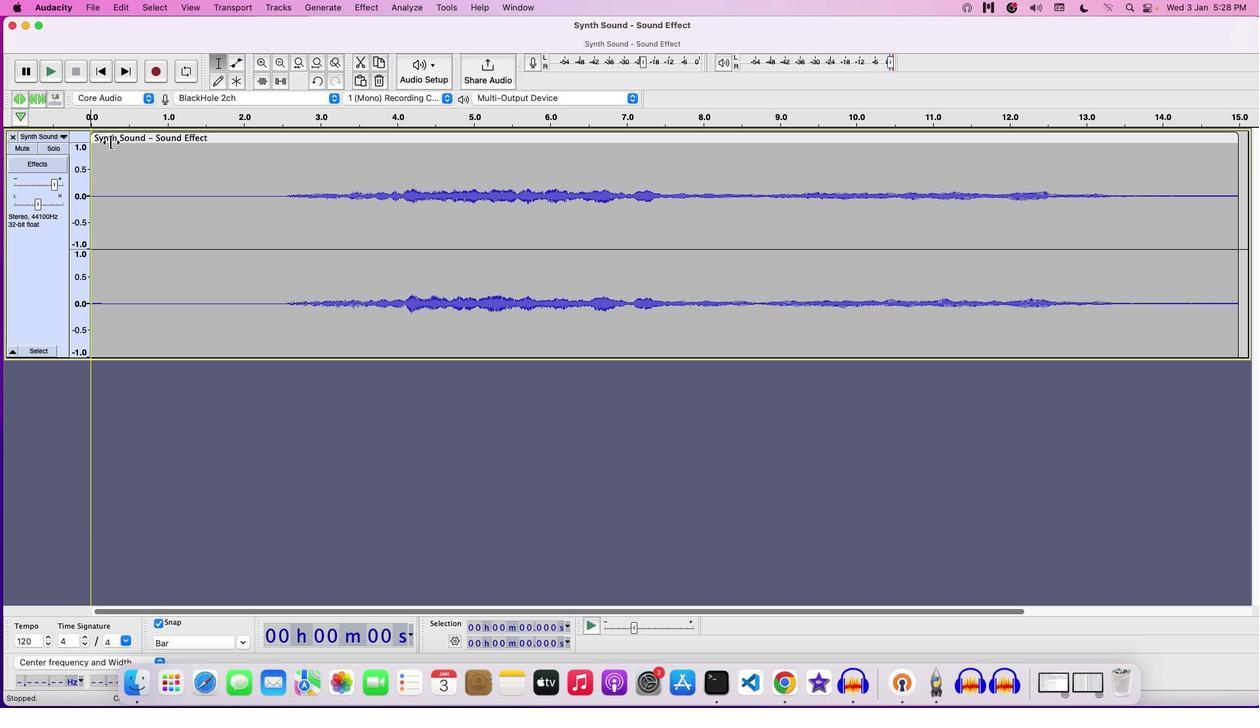 
Action: Mouse moved to (1239, 140)
Screenshot: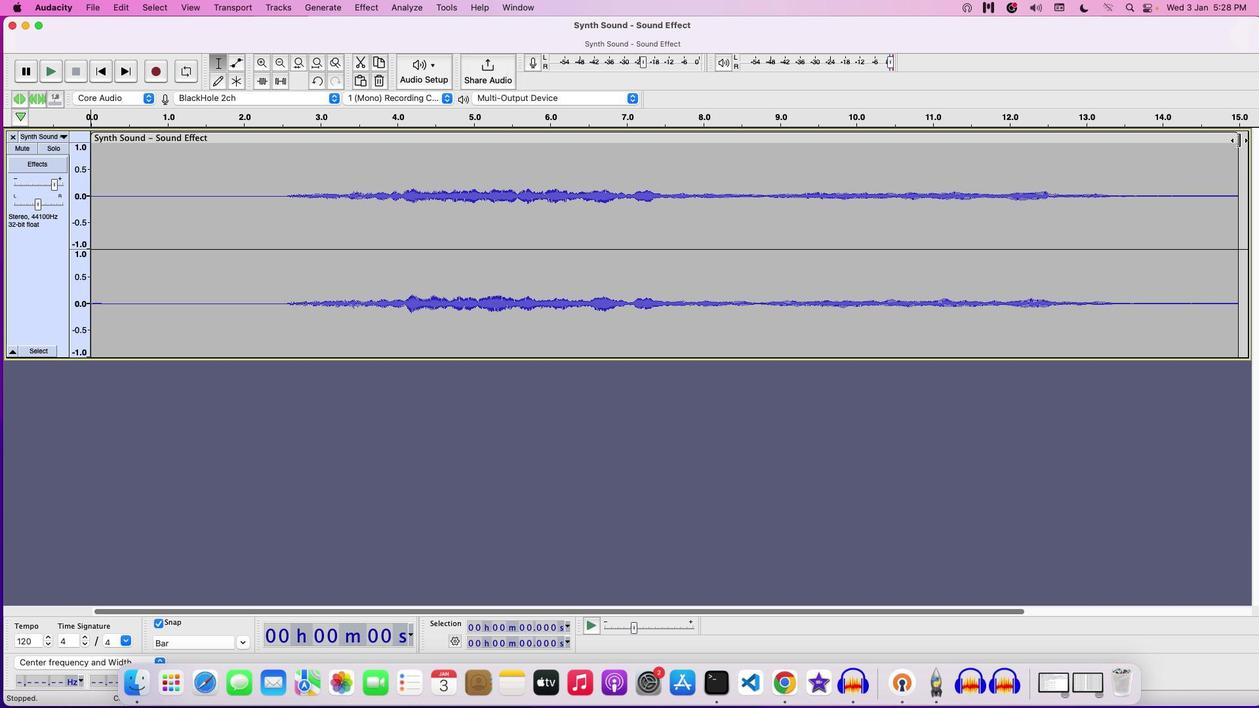 
Action: Mouse pressed left at (1239, 140)
Screenshot: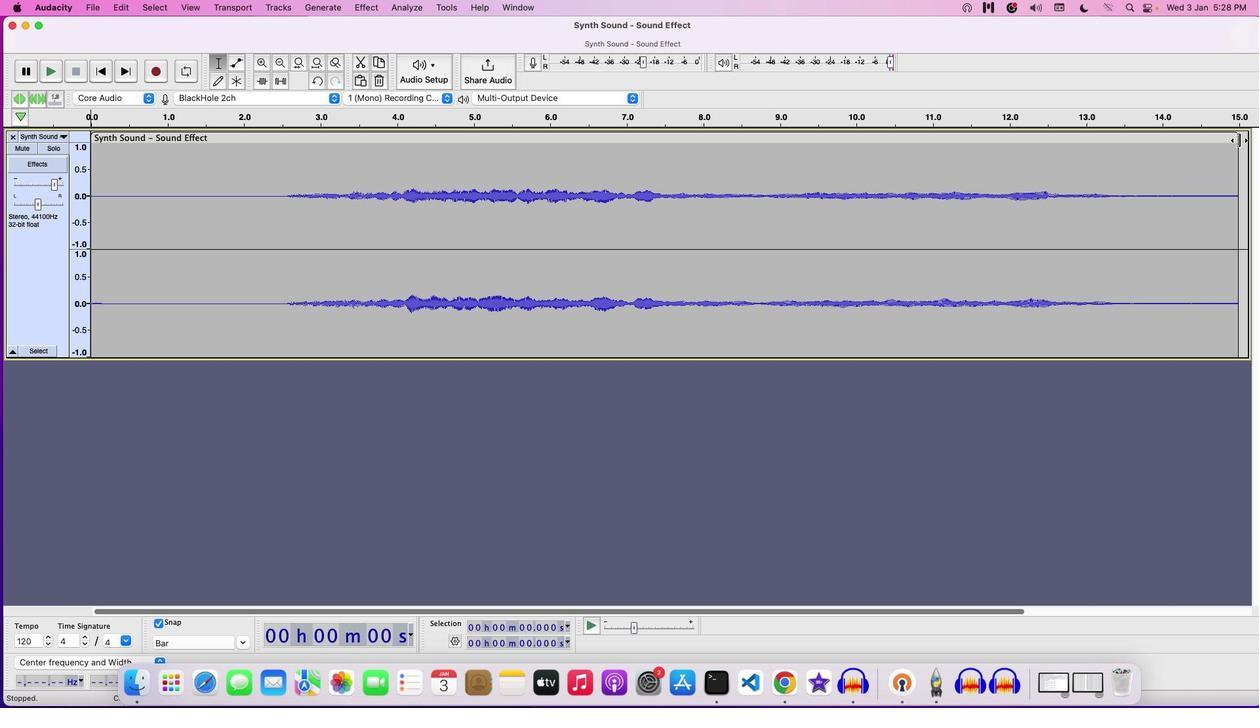 
Action: Mouse moved to (253, 201)
Screenshot: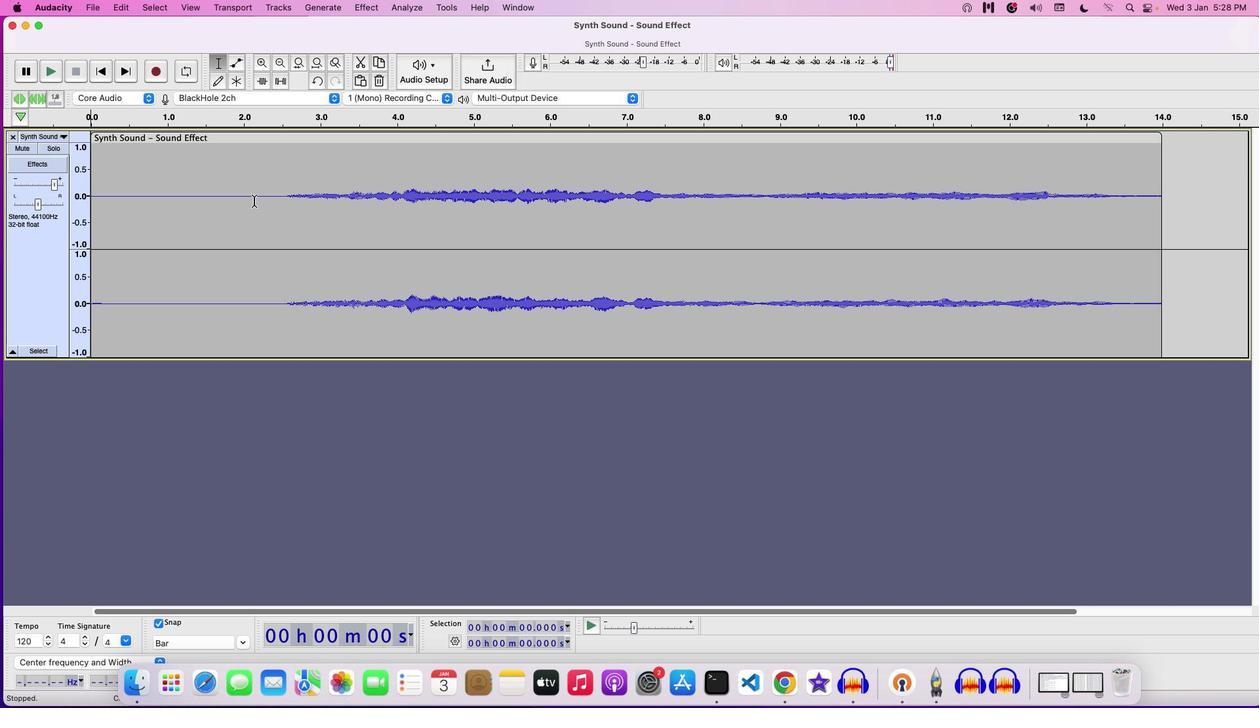
Action: Mouse pressed left at (253, 201)
Screenshot: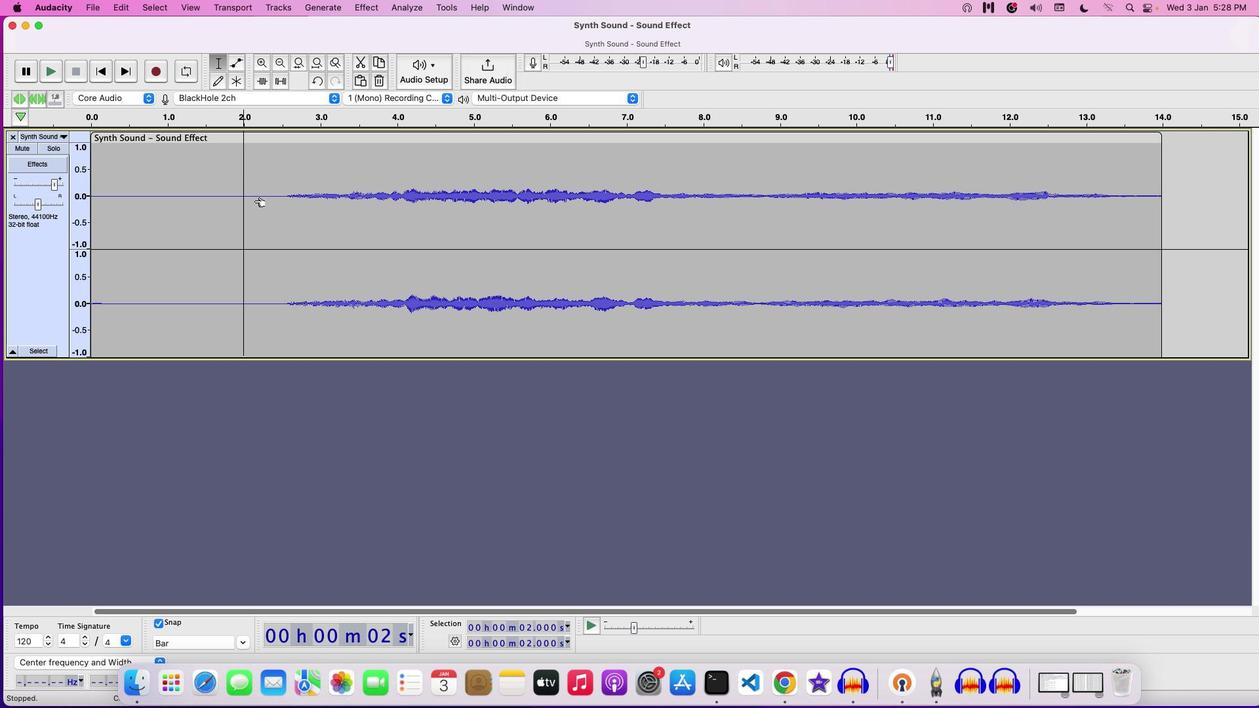 
Action: Mouse moved to (362, 199)
Screenshot: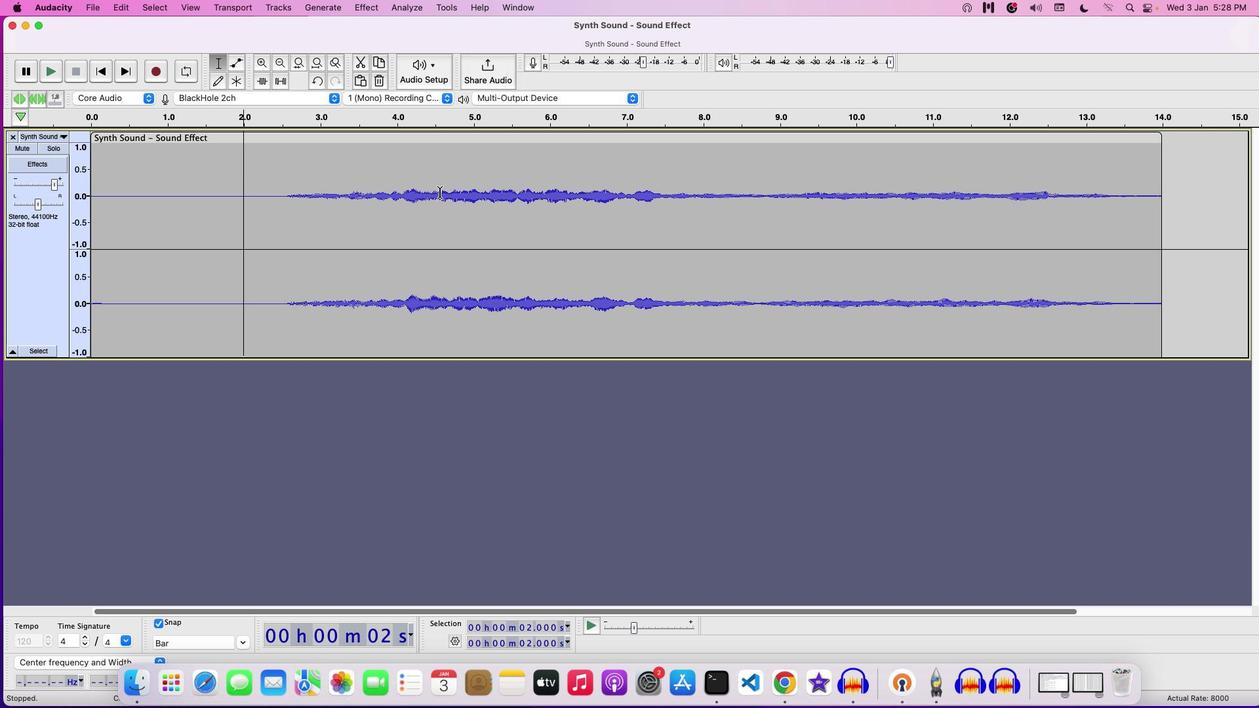 
Action: Key pressed Key.space
Screenshot: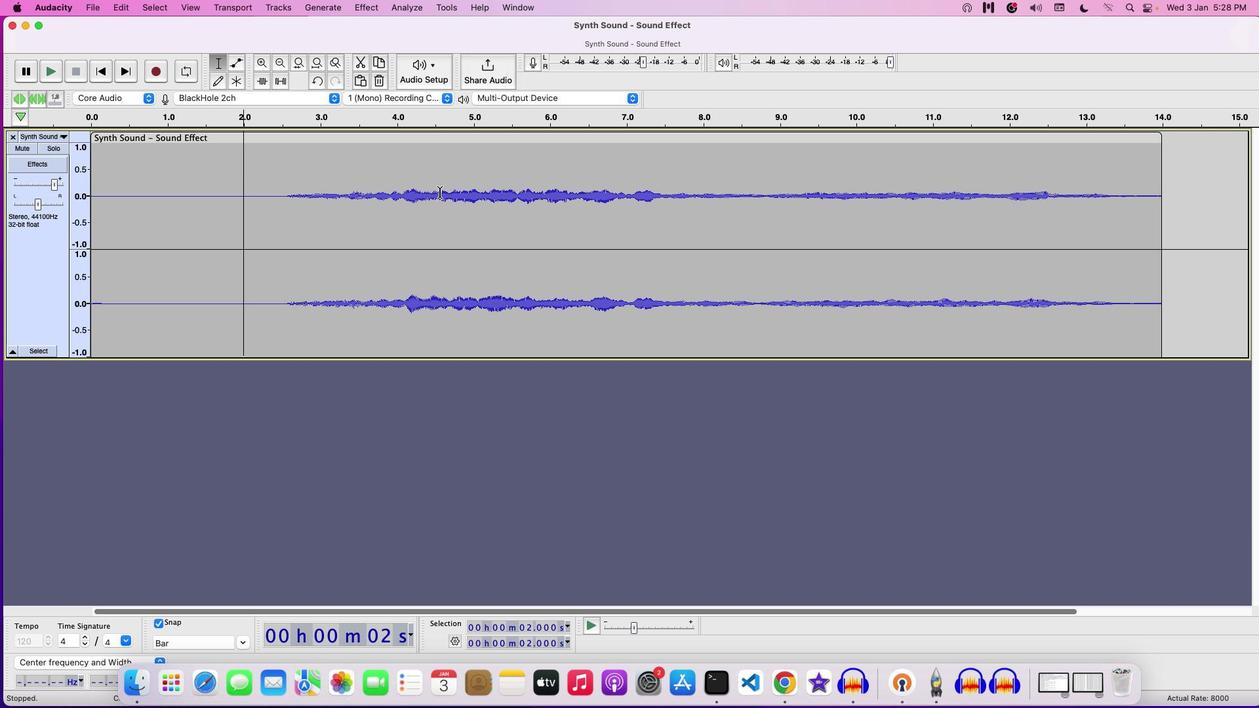 
Action: Mouse moved to (53, 186)
Screenshot: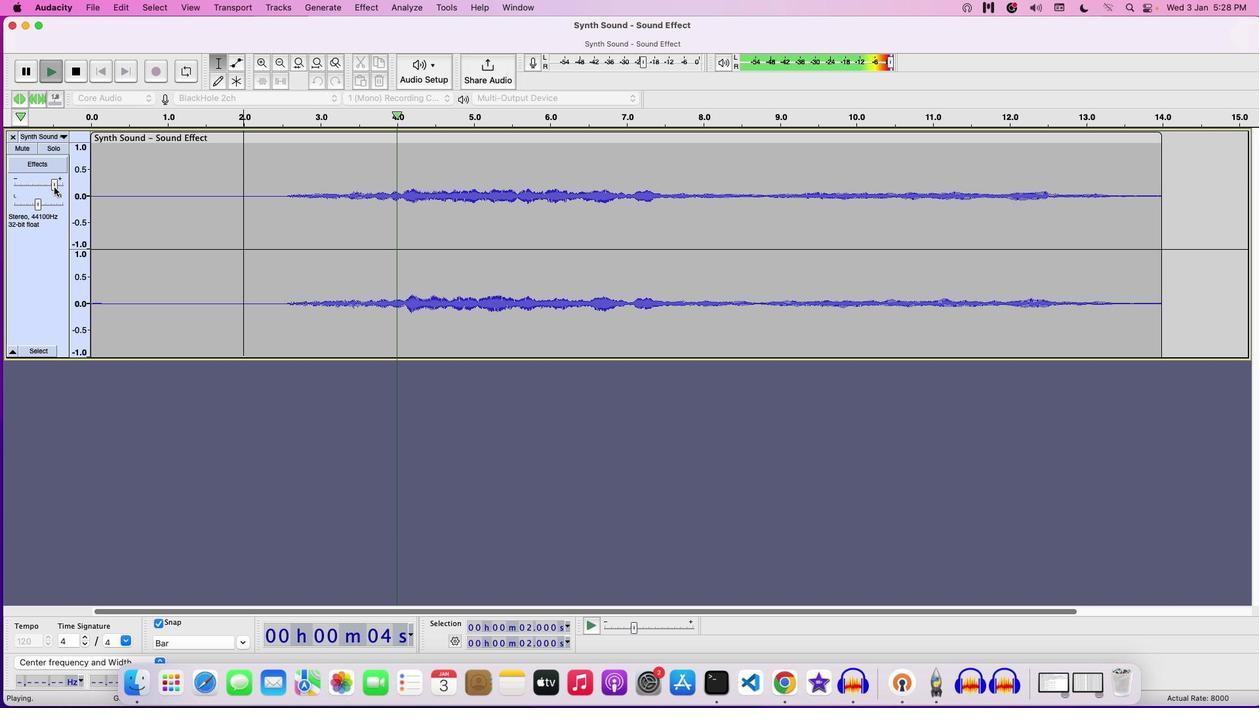 
Action: Mouse pressed left at (53, 186)
Screenshot: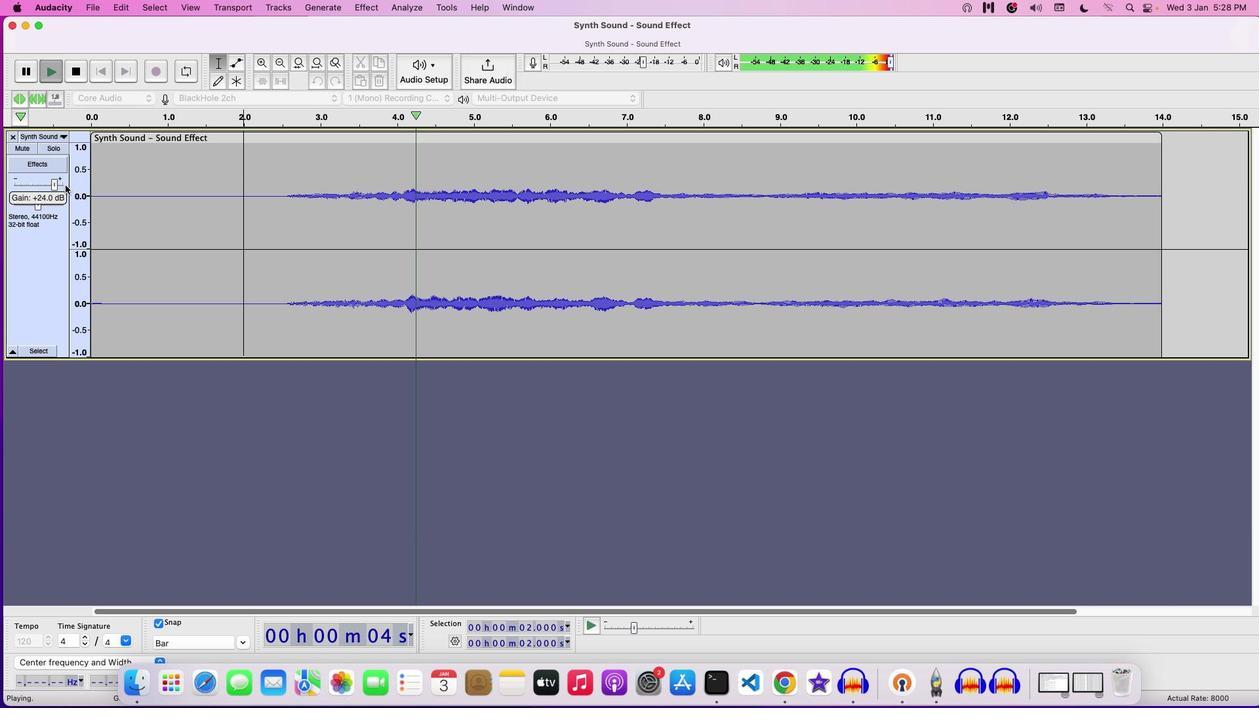 
Action: Mouse moved to (246, 215)
Screenshot: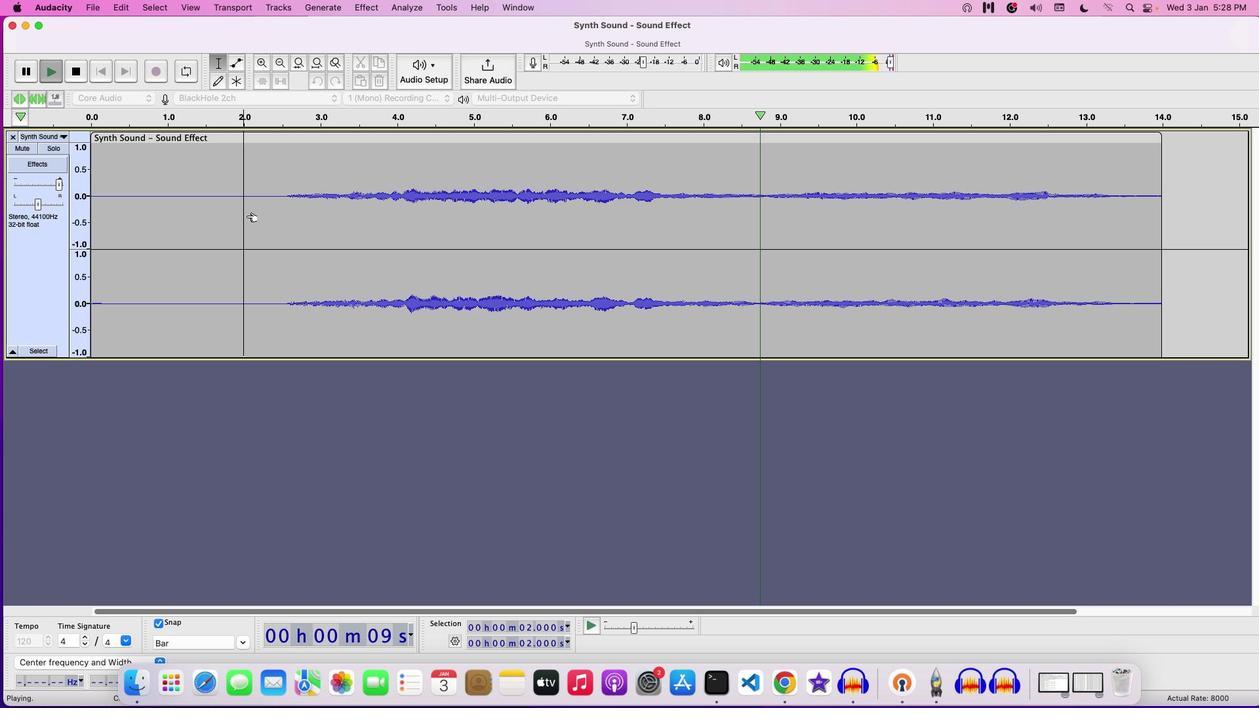 
Action: Mouse pressed left at (246, 215)
Screenshot: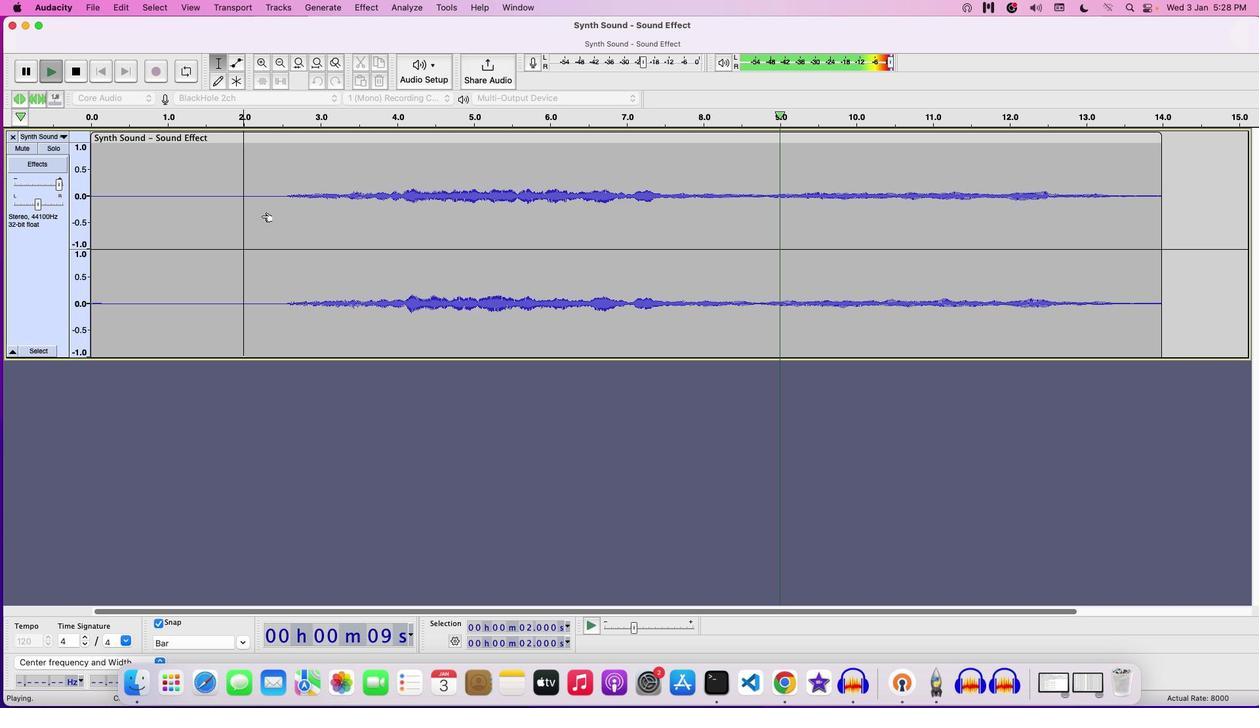 
Action: Mouse moved to (540, 134)
Screenshot: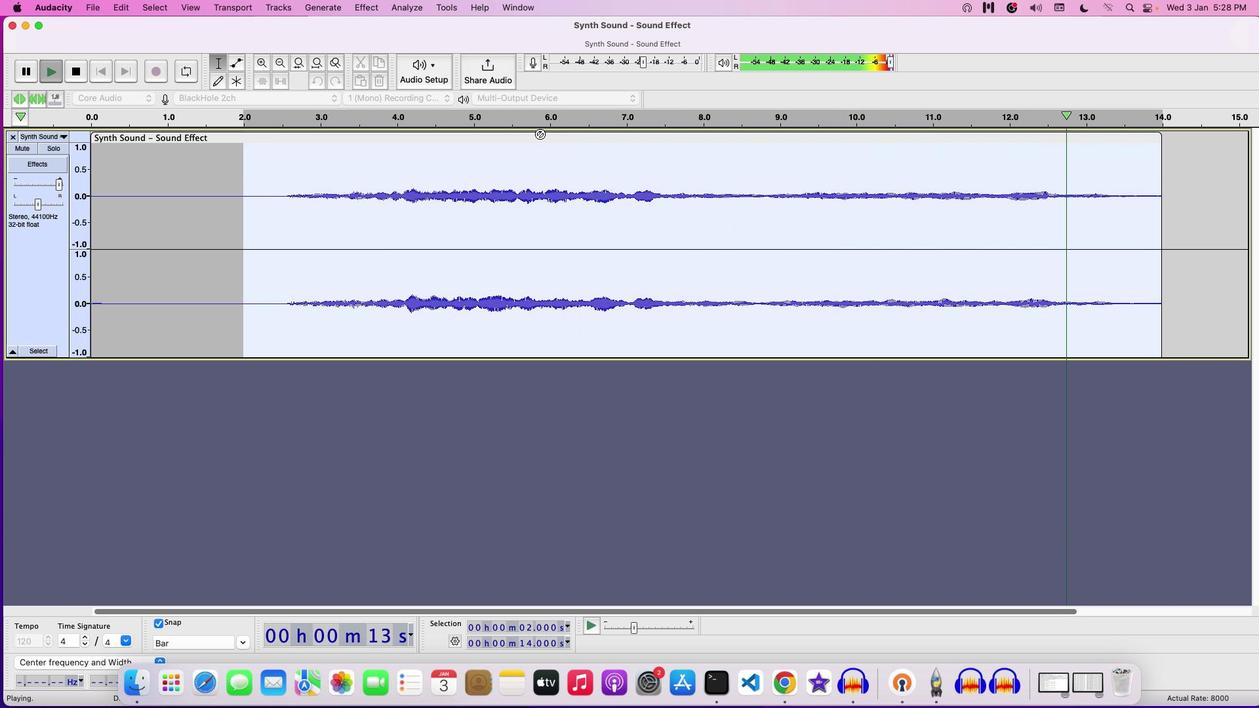 
Action: Key pressed Key.space
Screenshot: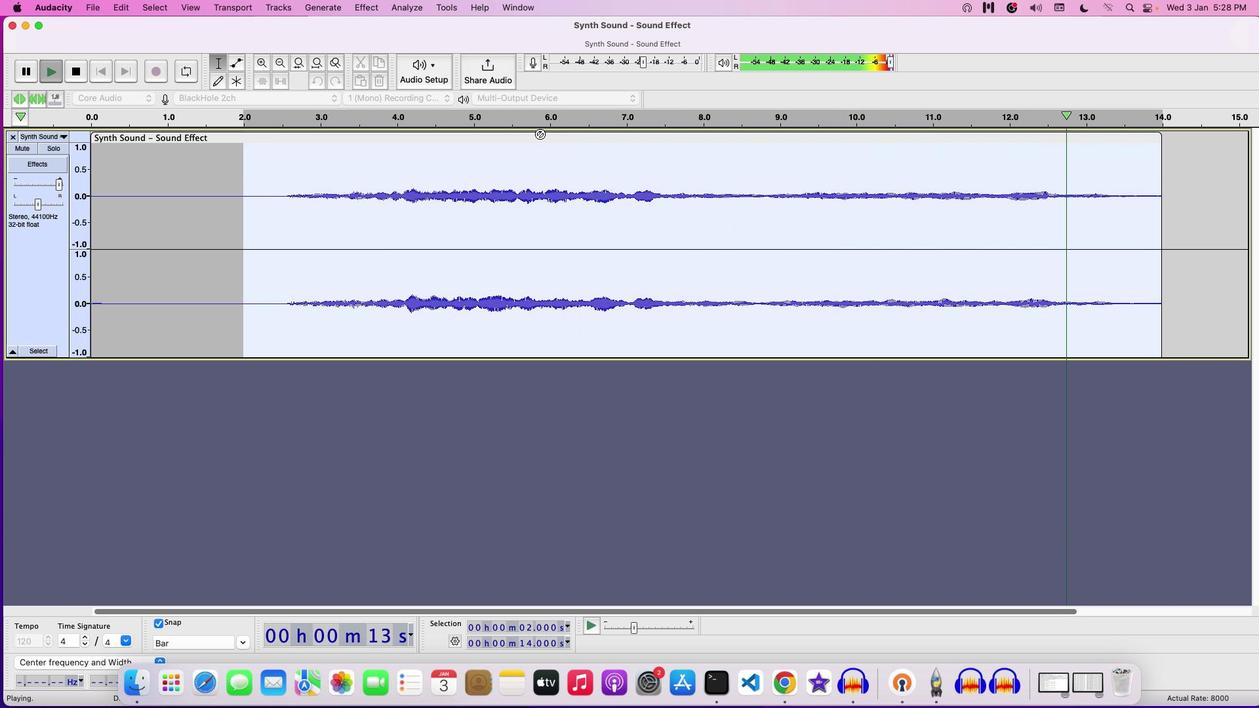 
Action: Mouse moved to (364, 16)
Screenshot: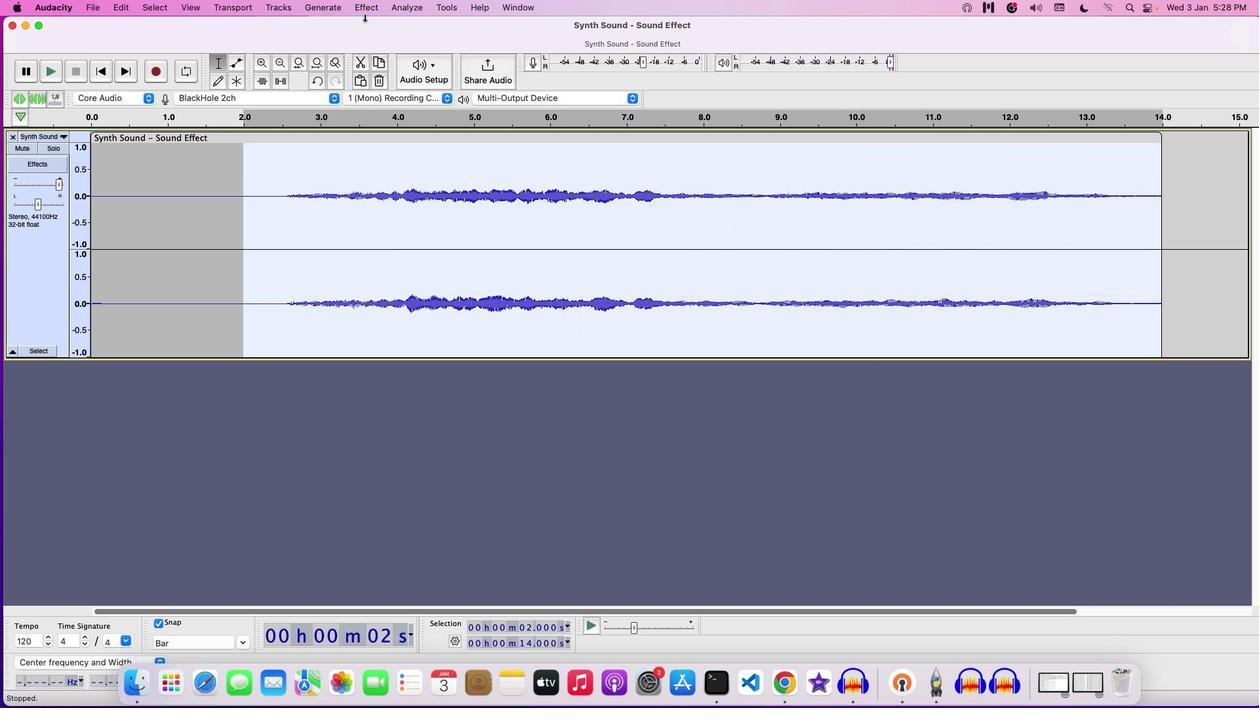 
Action: Mouse pressed left at (364, 16)
Screenshot: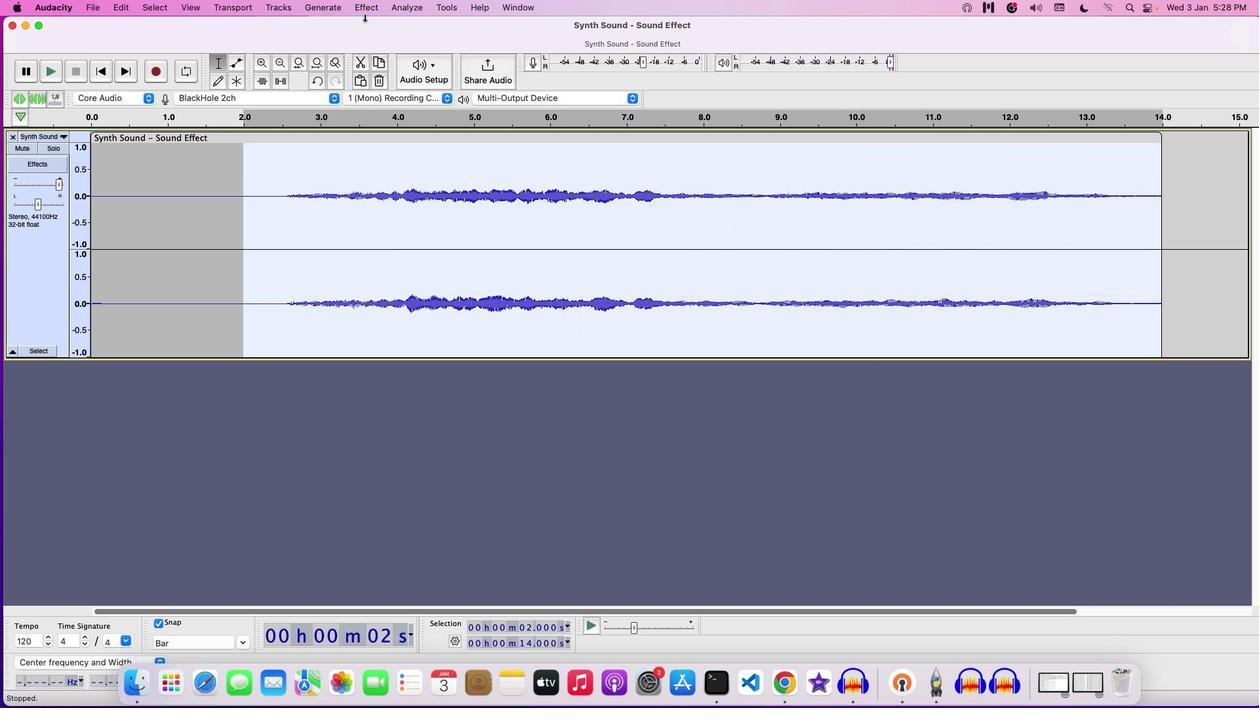 
Action: Mouse moved to (371, 1)
Screenshot: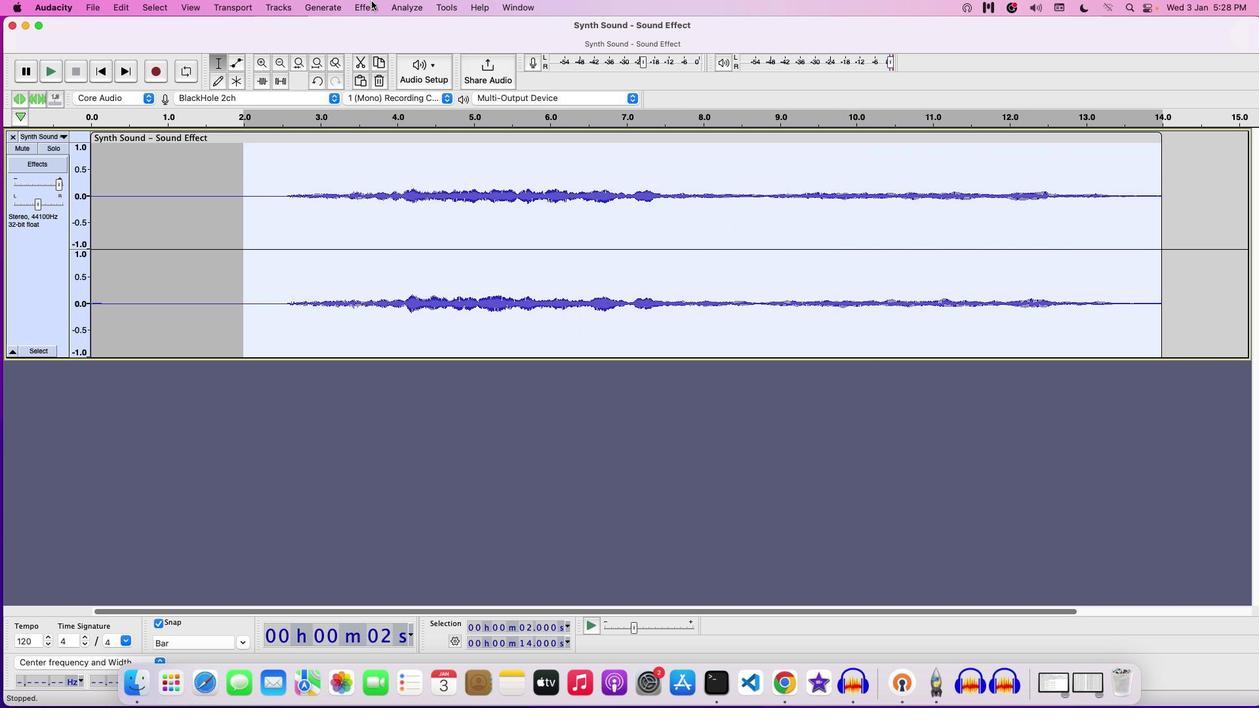 
Action: Mouse pressed left at (371, 1)
Screenshot: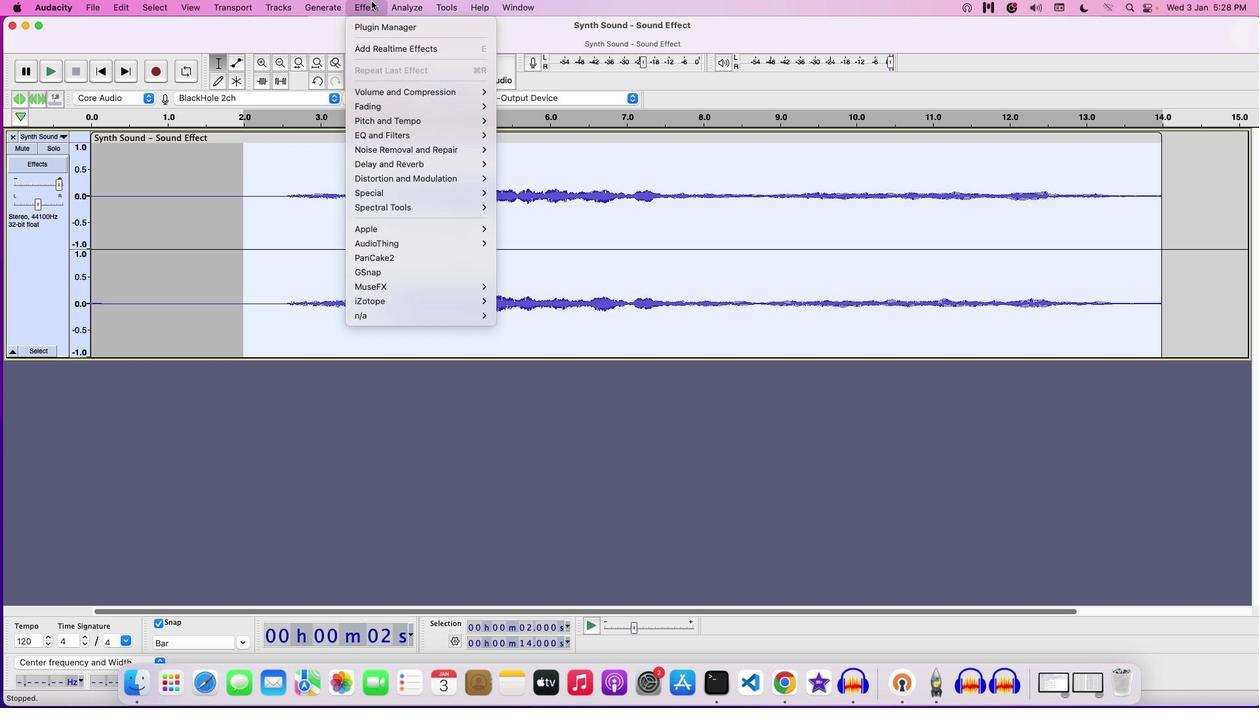 
Action: Mouse moved to (551, 123)
Screenshot: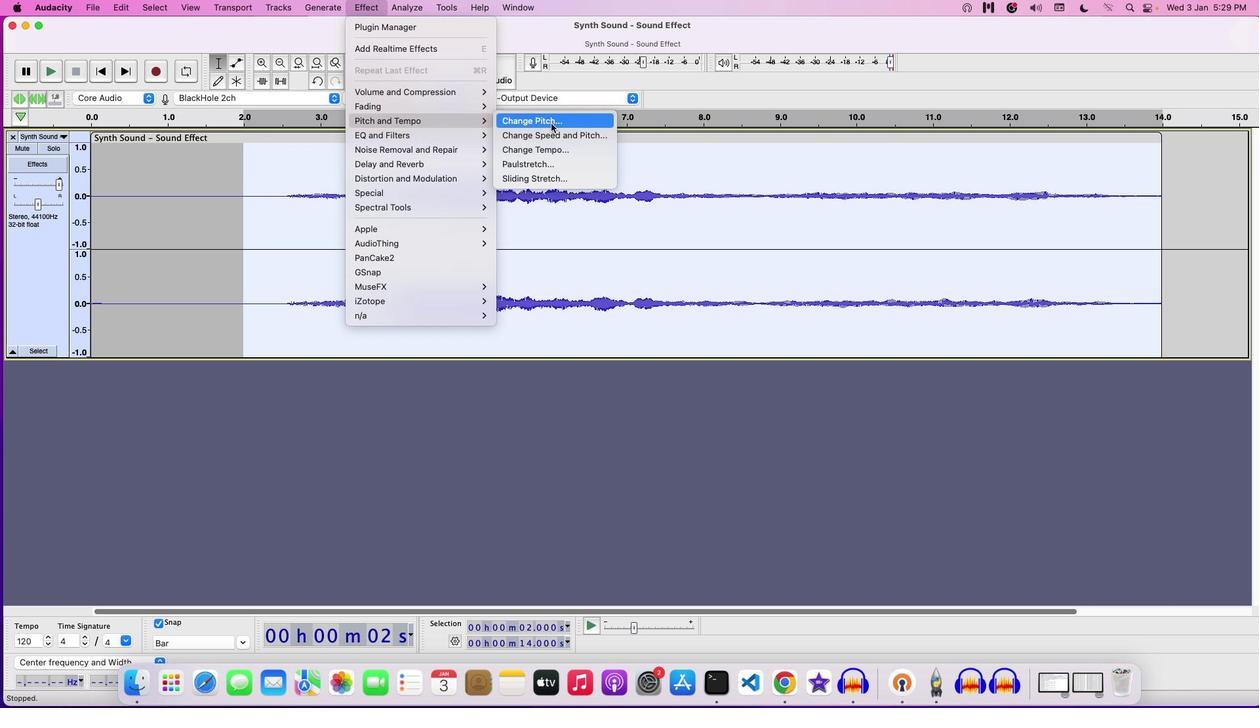 
Action: Mouse pressed left at (551, 123)
Screenshot: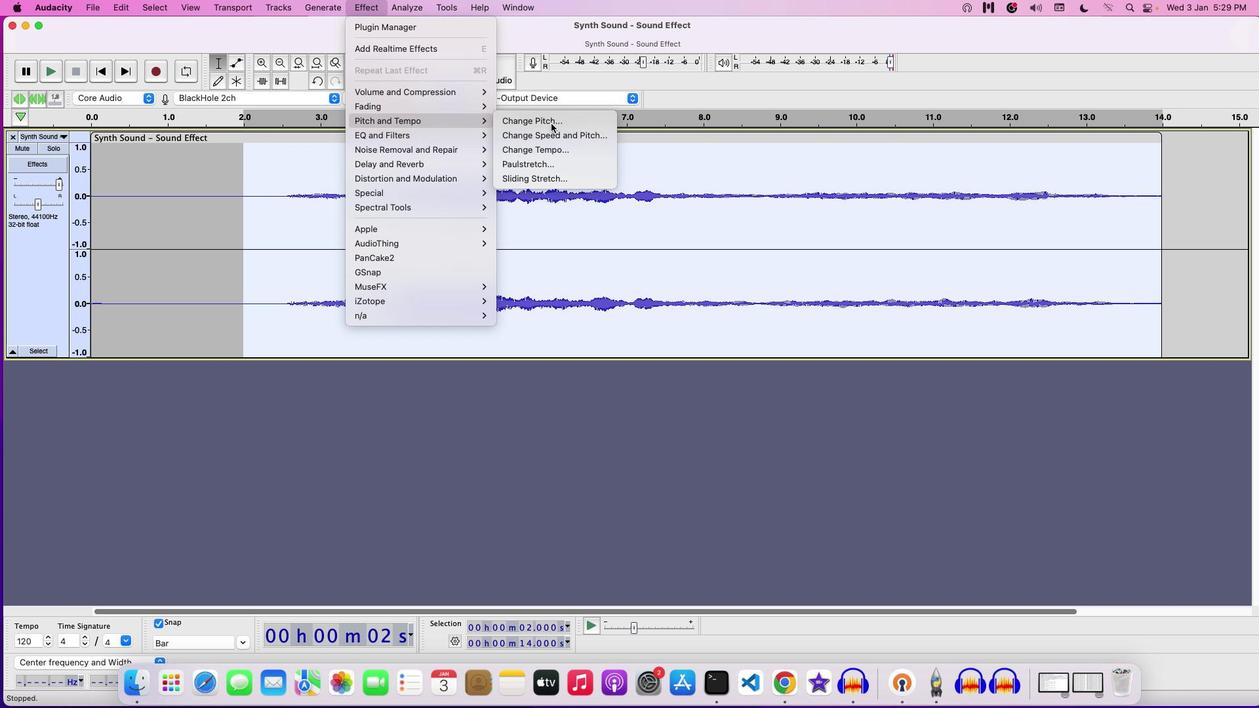 
Action: Mouse moved to (680, 275)
Screenshot: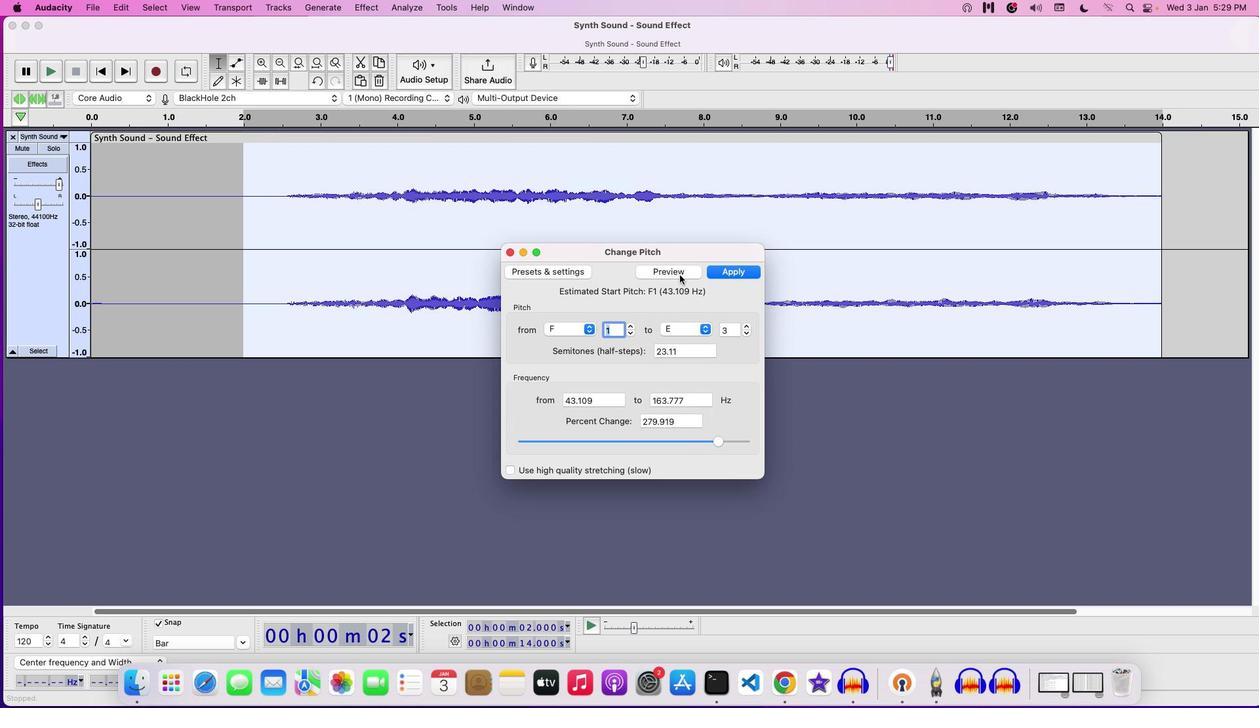 
Action: Mouse pressed left at (680, 275)
Screenshot: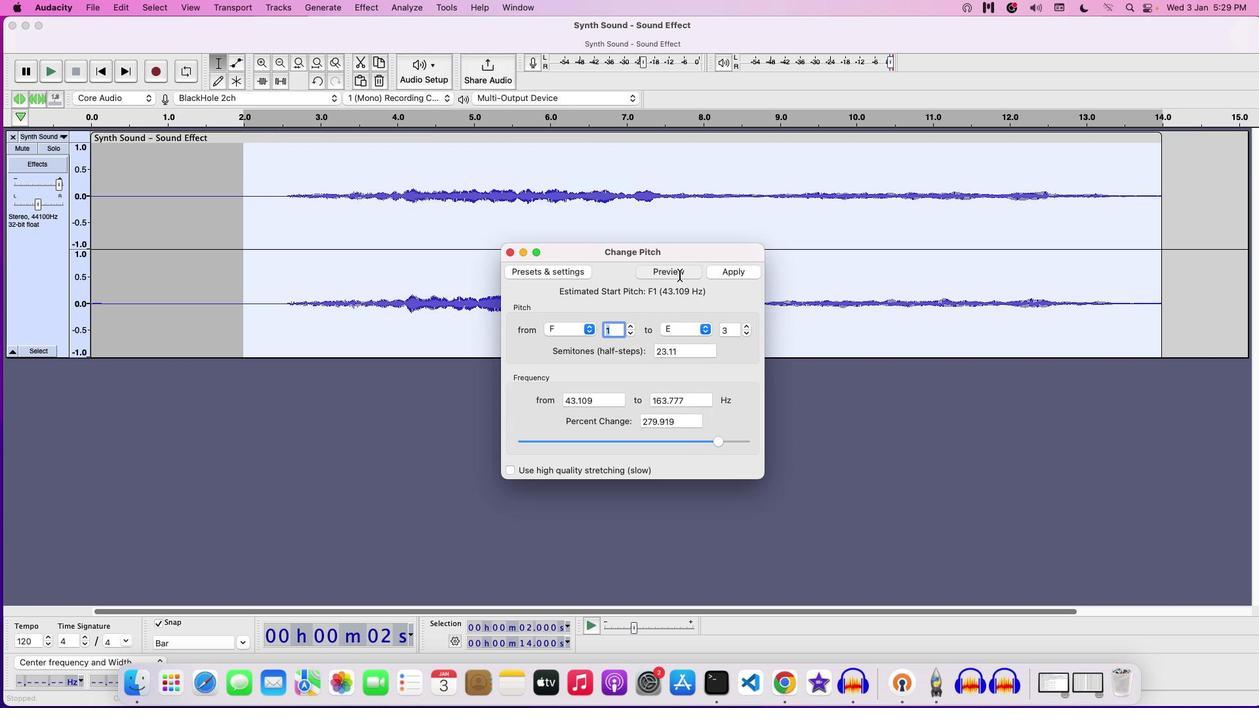 
Action: Mouse moved to (716, 444)
Screenshot: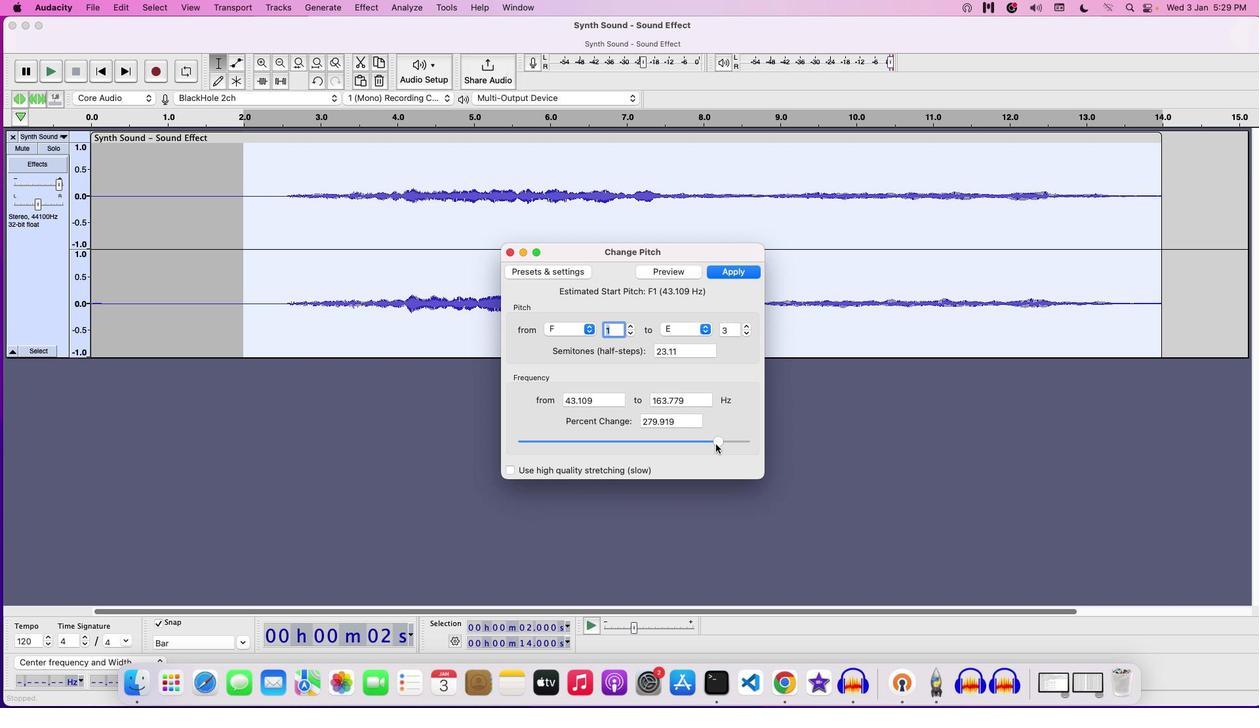 
Action: Mouse pressed left at (716, 444)
Screenshot: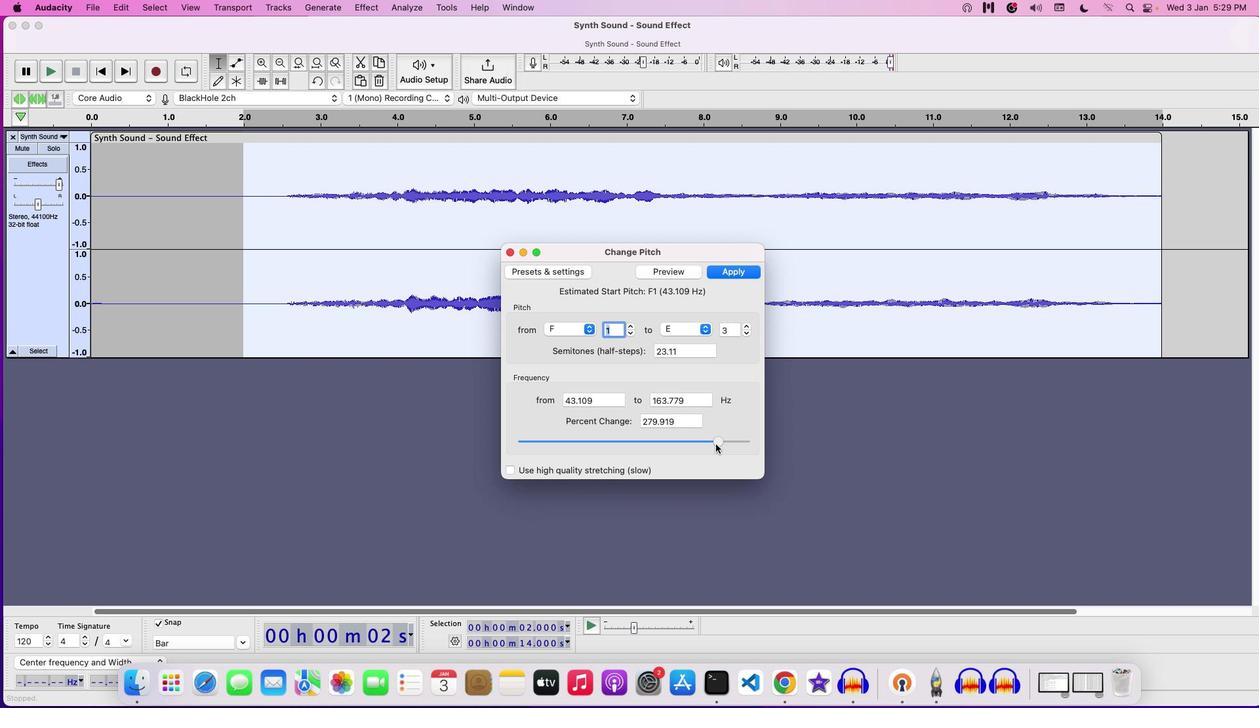 
Action: Mouse moved to (672, 271)
Screenshot: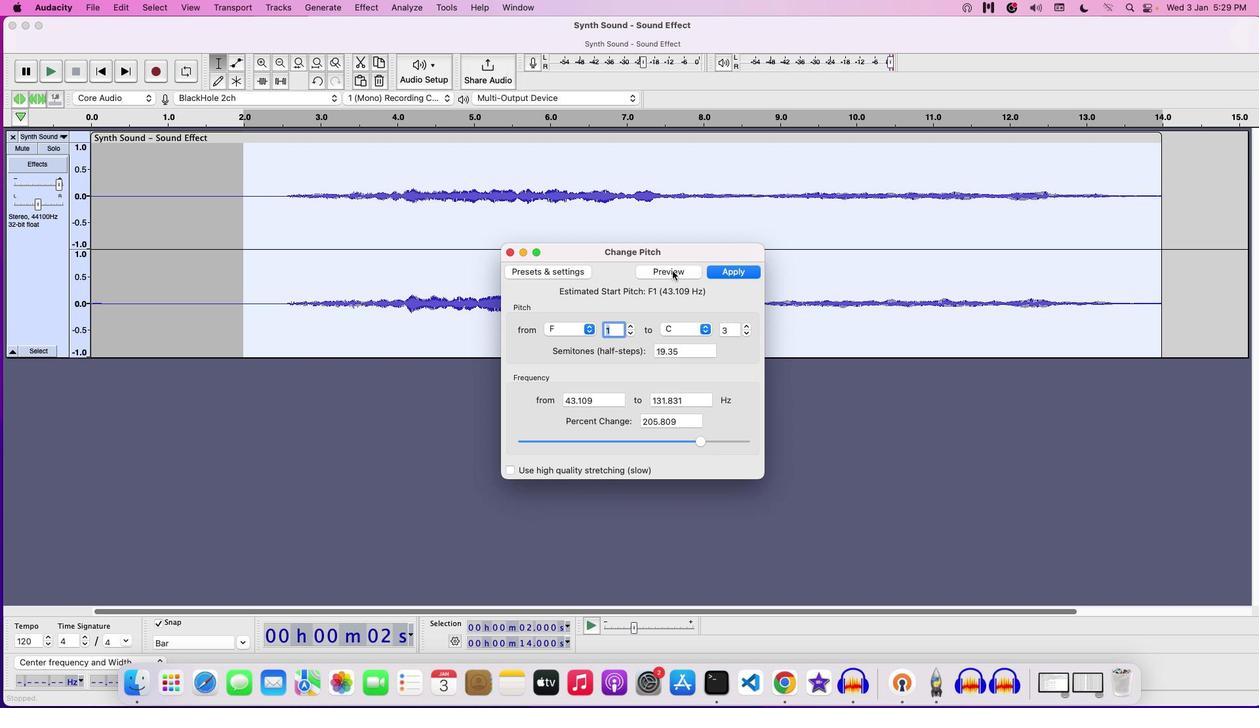 
Action: Mouse pressed left at (672, 271)
Screenshot: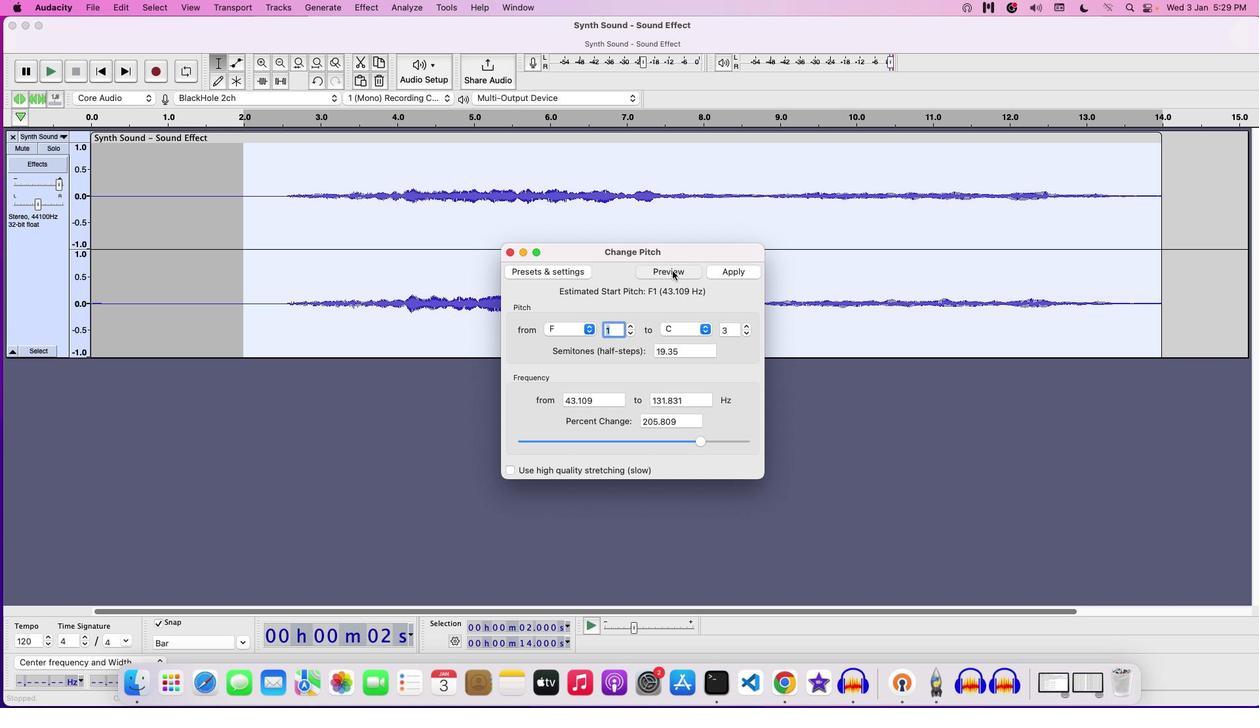 
Action: Mouse moved to (700, 442)
Screenshot: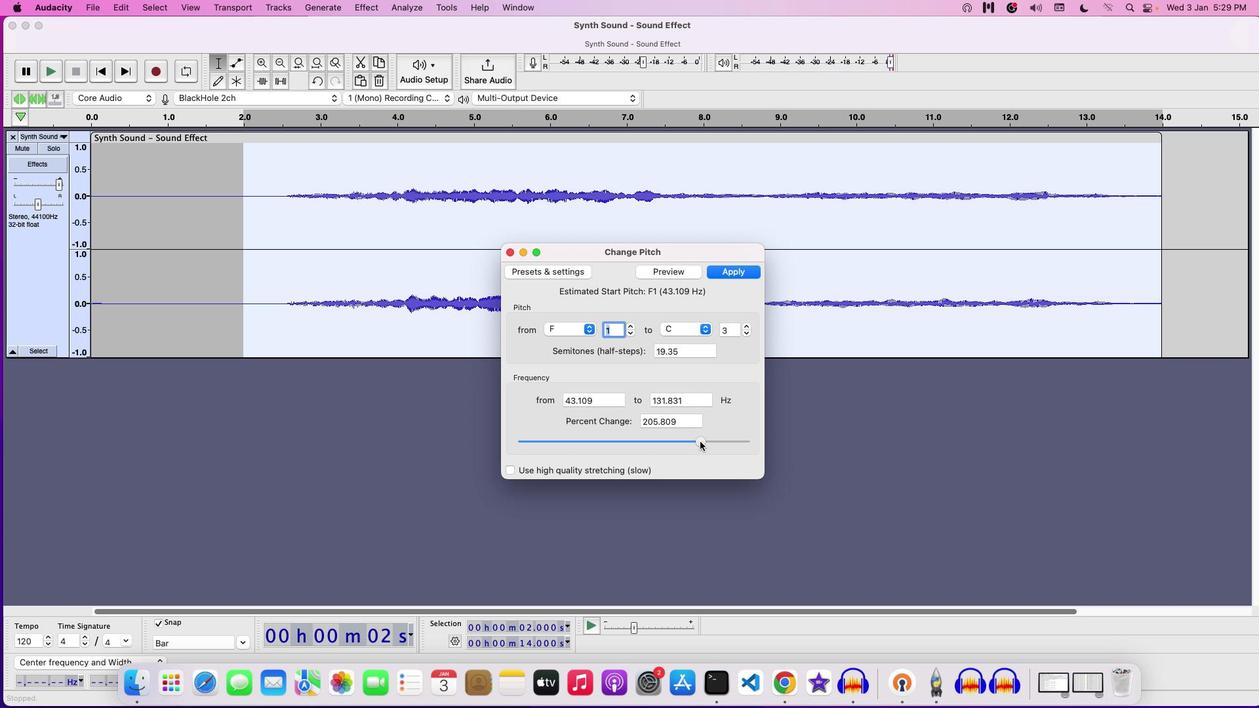 
Action: Mouse pressed left at (700, 442)
Screenshot: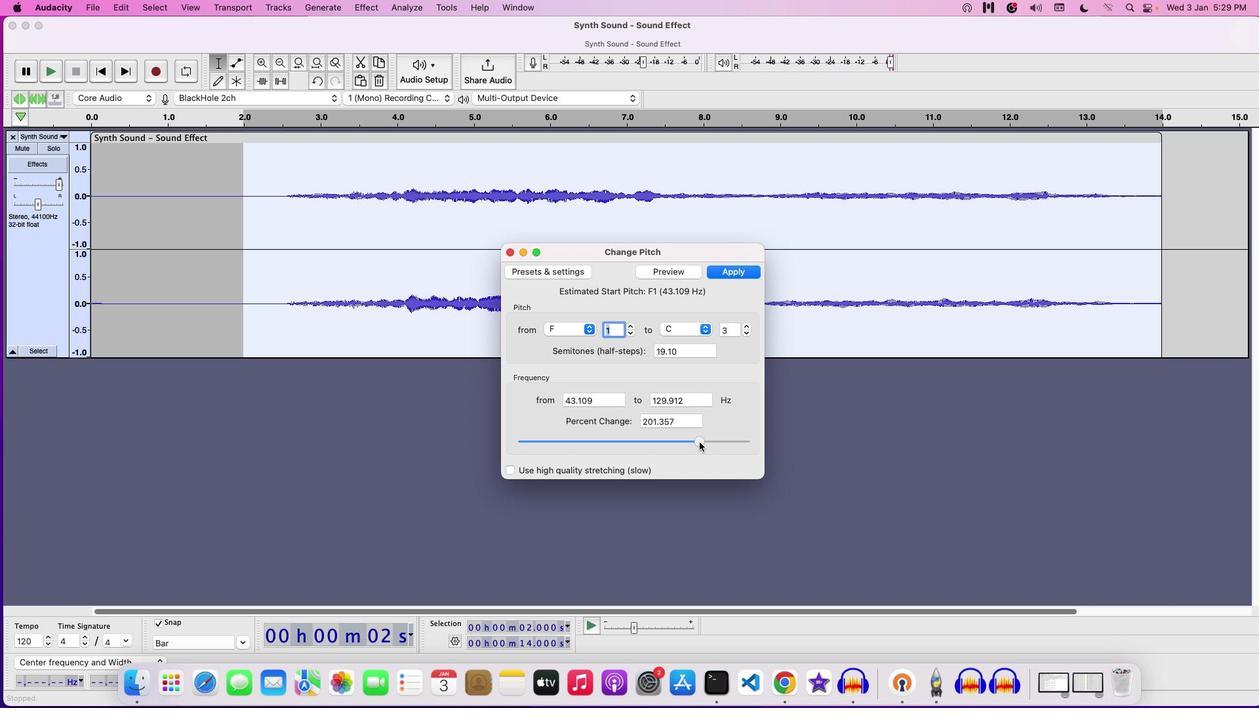 
Action: Mouse moved to (680, 272)
Screenshot: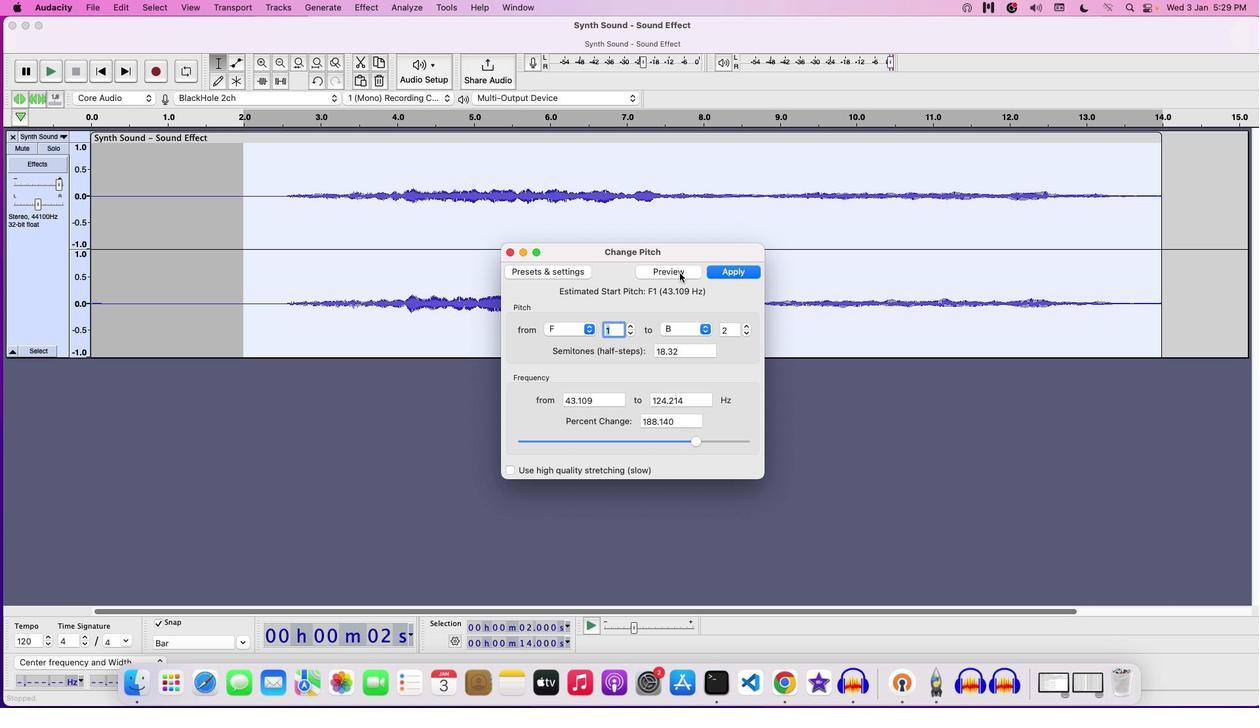 
Action: Mouse pressed left at (680, 272)
Screenshot: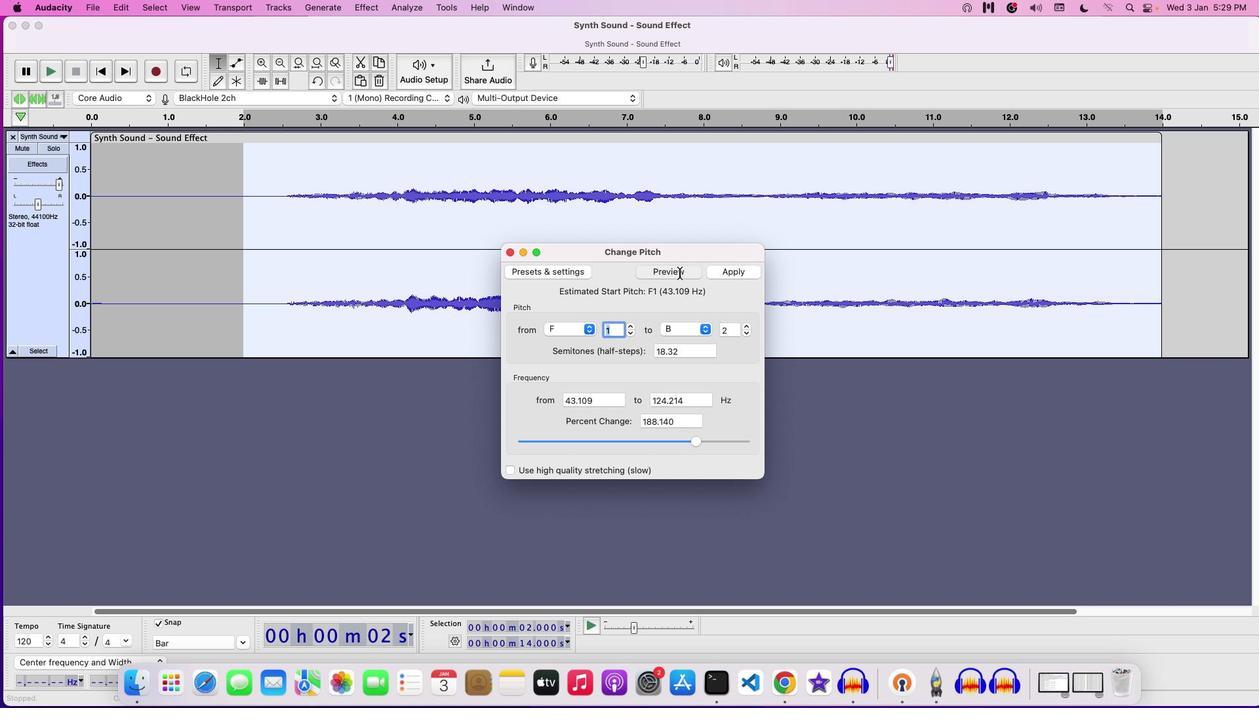 
Action: Mouse moved to (734, 270)
Screenshot: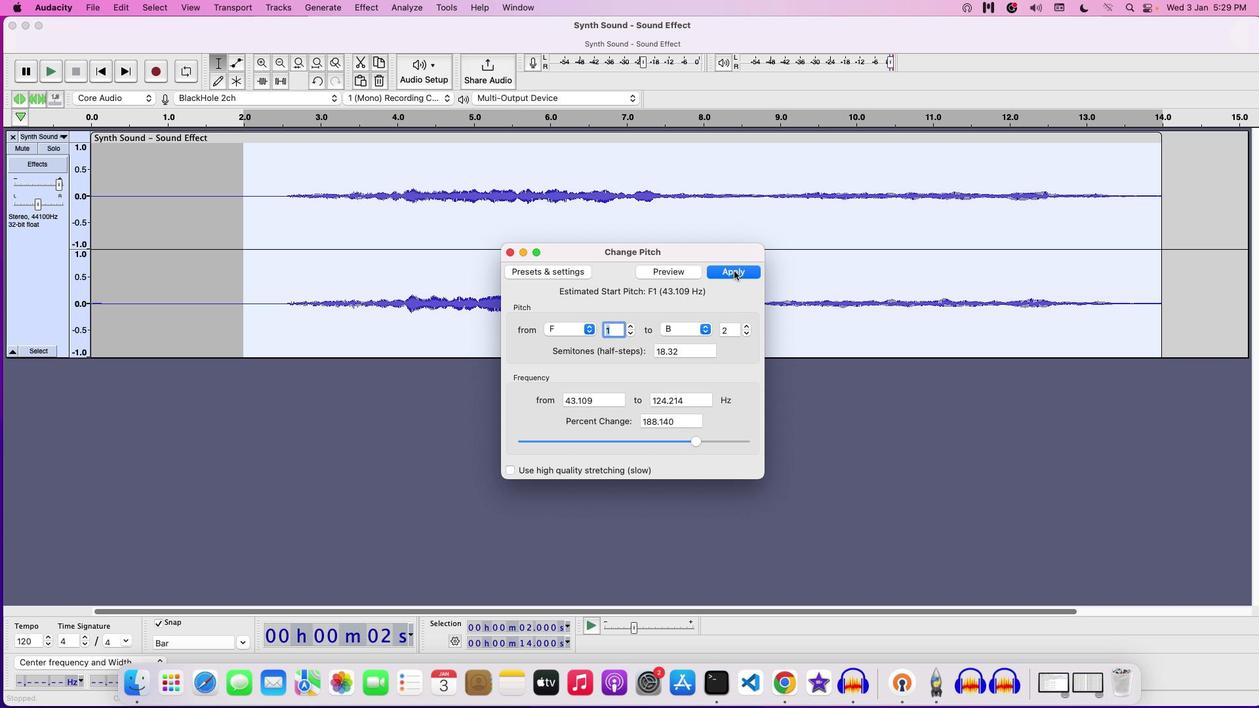 
Action: Mouse pressed left at (734, 270)
Screenshot: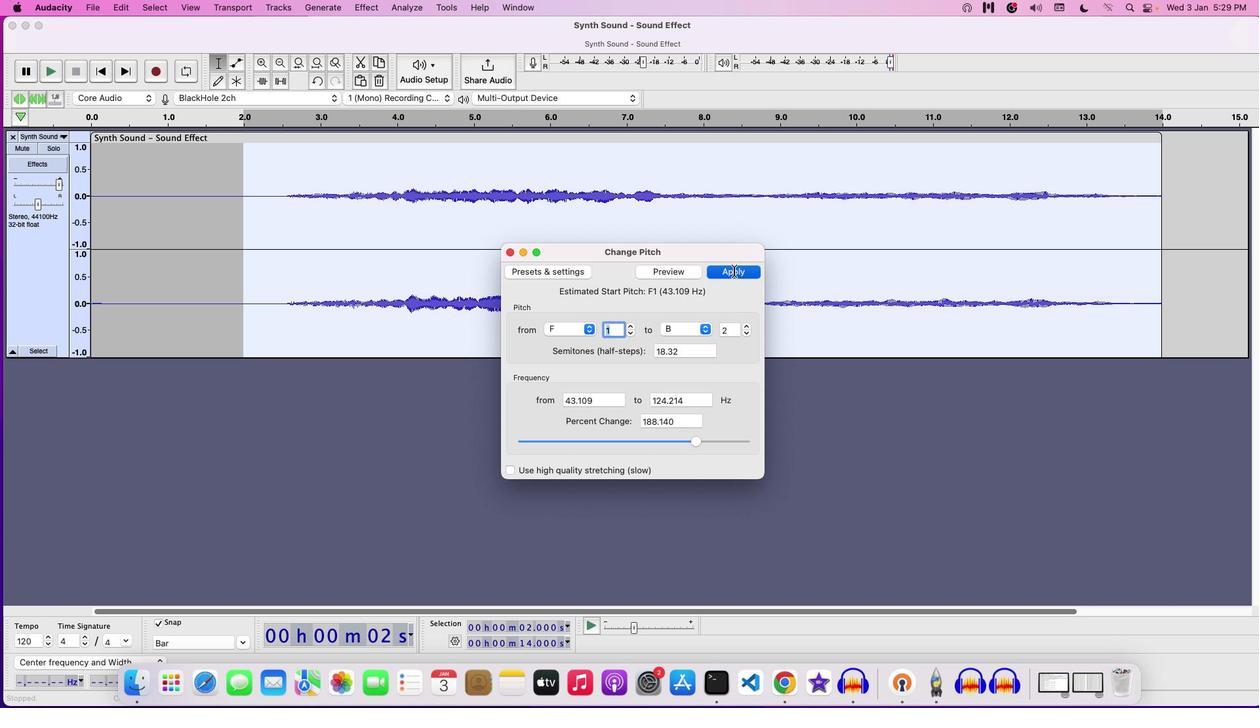 
Action: Mouse moved to (359, 7)
Screenshot: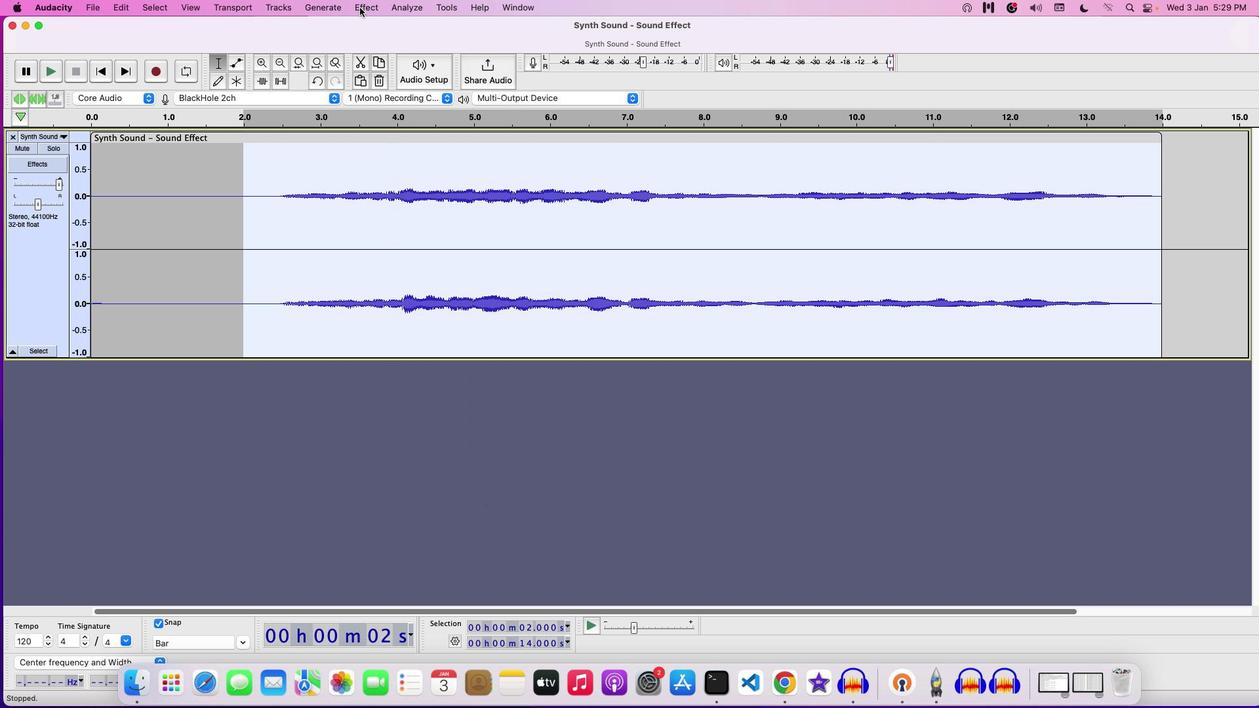 
Action: Mouse pressed left at (359, 7)
Screenshot: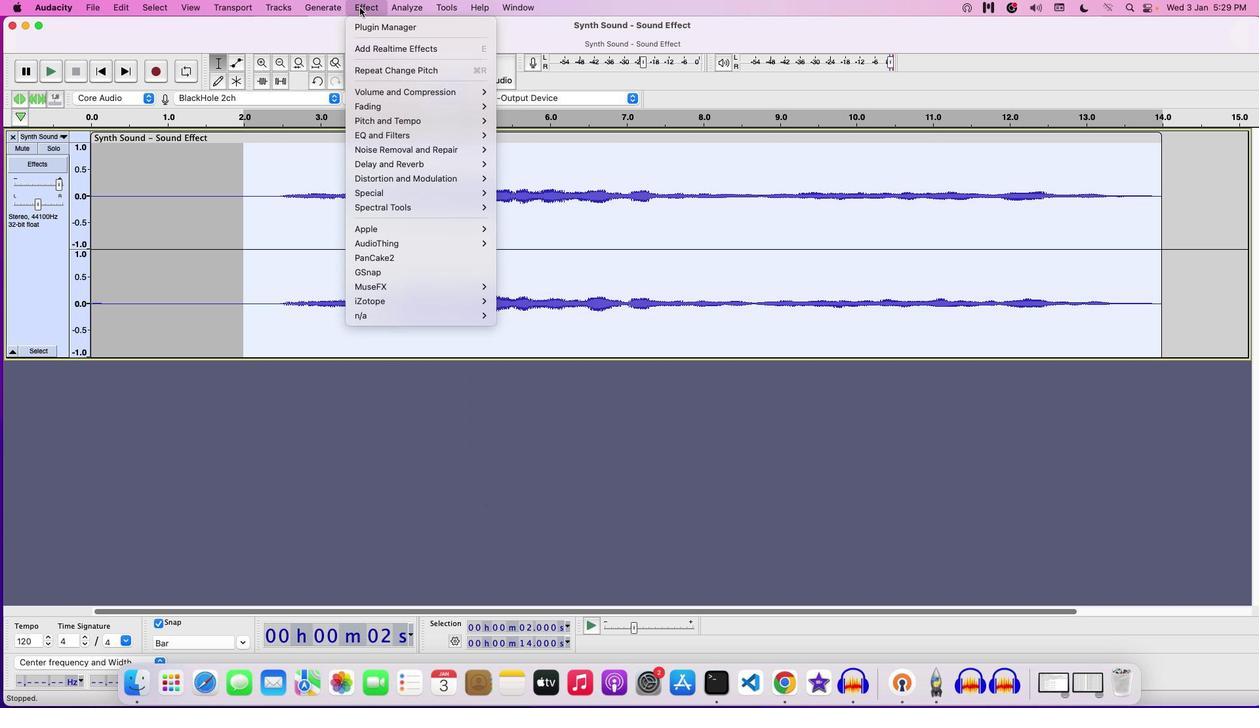 
Action: Mouse moved to (542, 212)
Screenshot: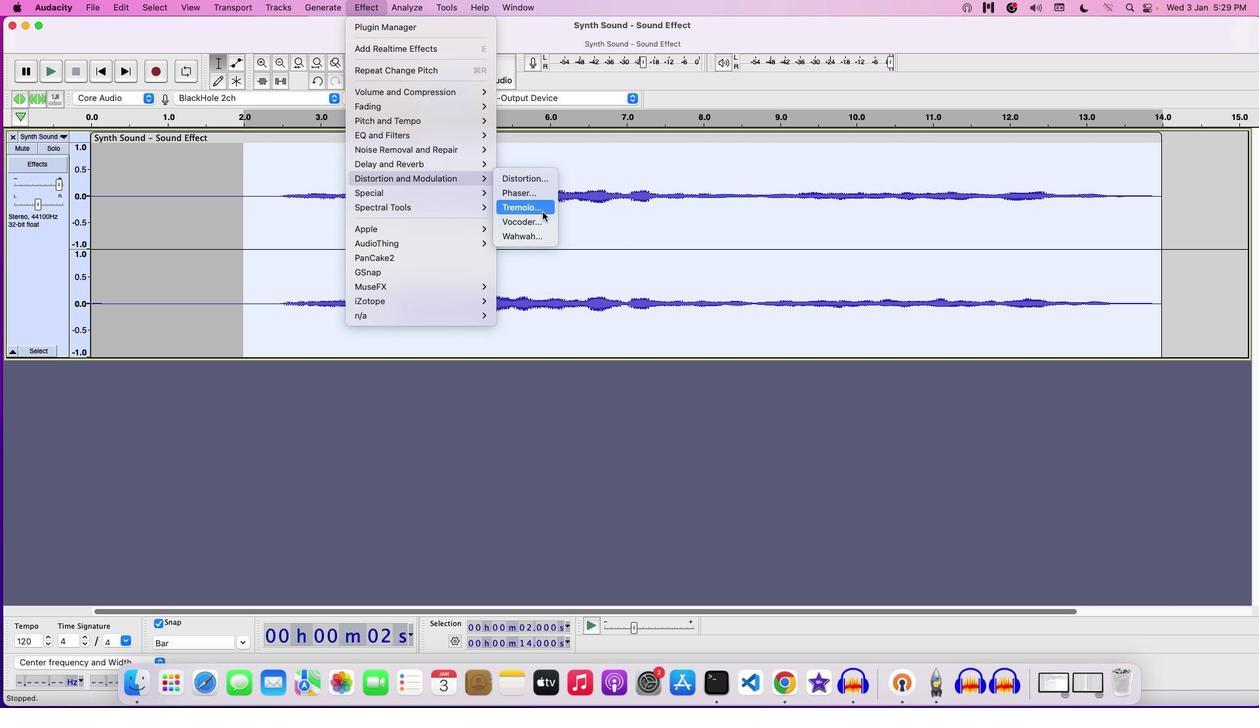 
Action: Mouse pressed left at (542, 212)
Screenshot: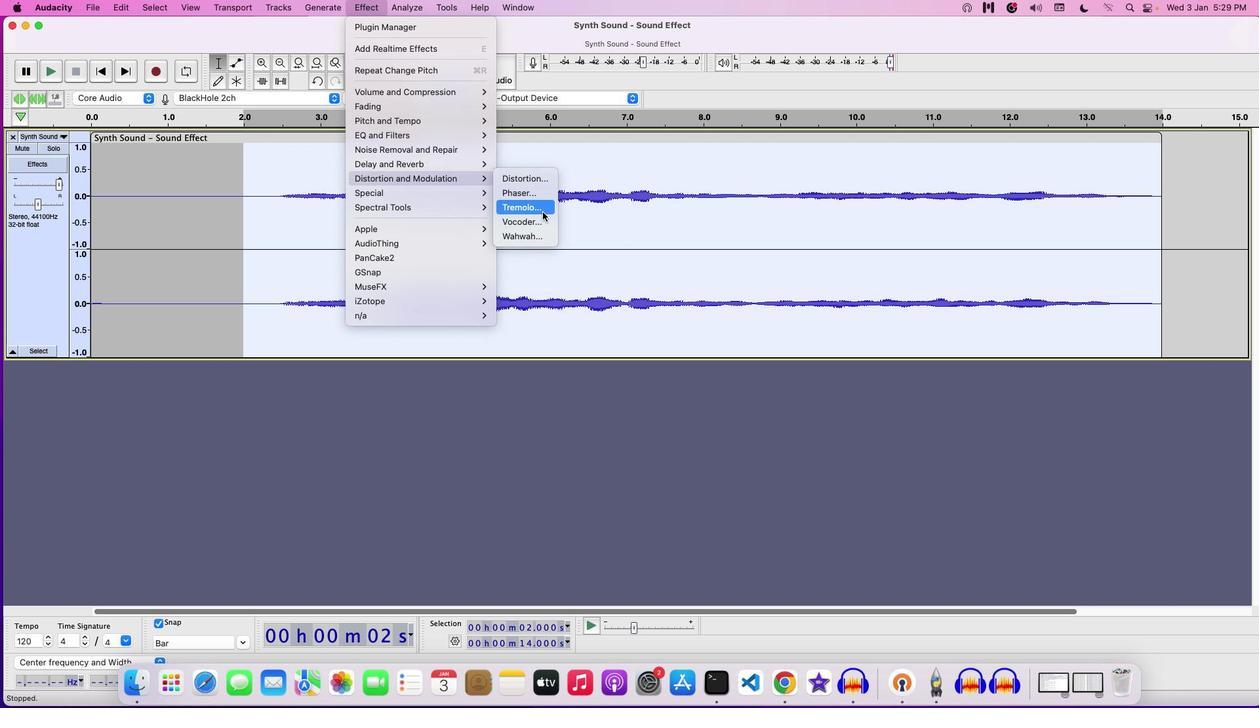 
Action: Mouse moved to (777, 326)
Screenshot: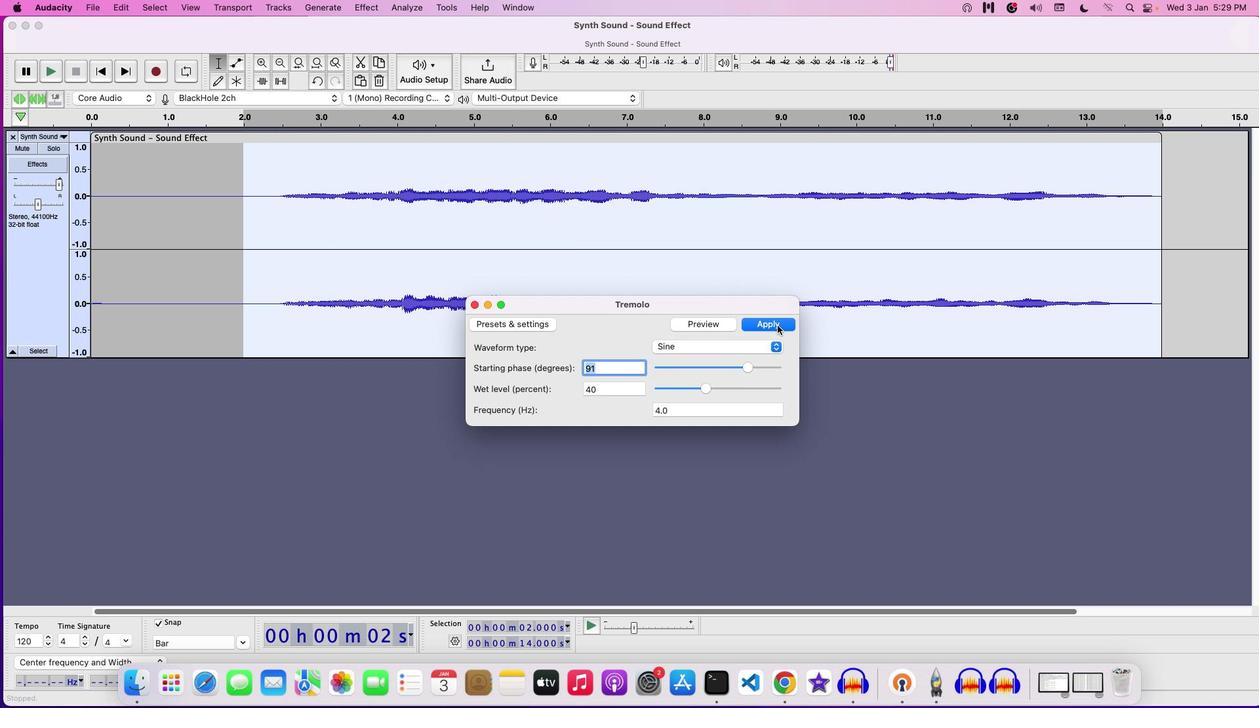 
Action: Mouse pressed left at (777, 326)
Screenshot: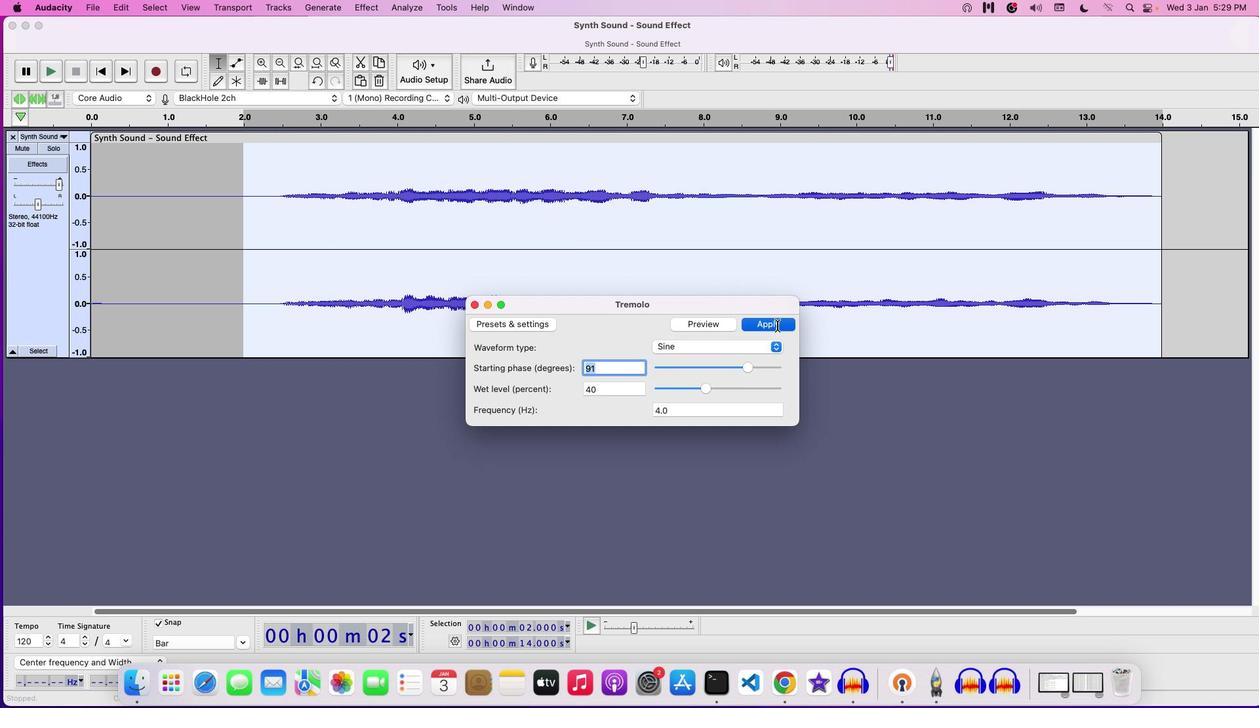 
Action: Mouse moved to (776, 320)
Screenshot: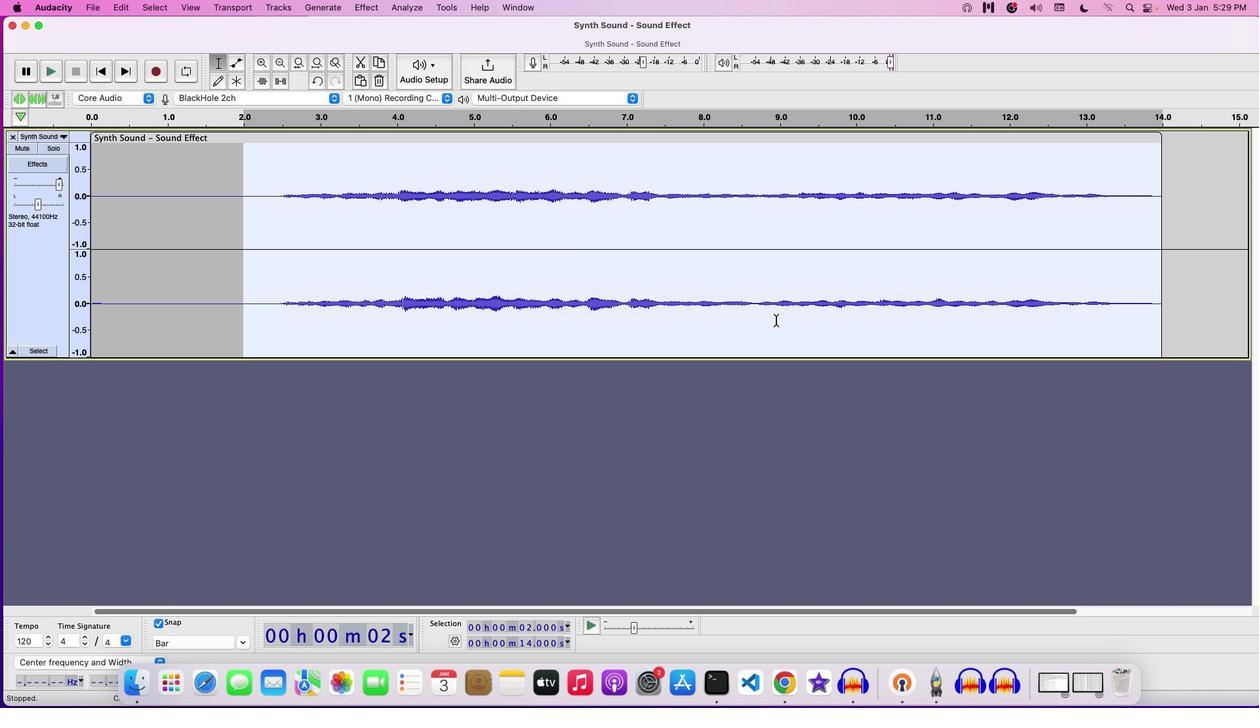 
Action: Key pressed Key.space
Screenshot: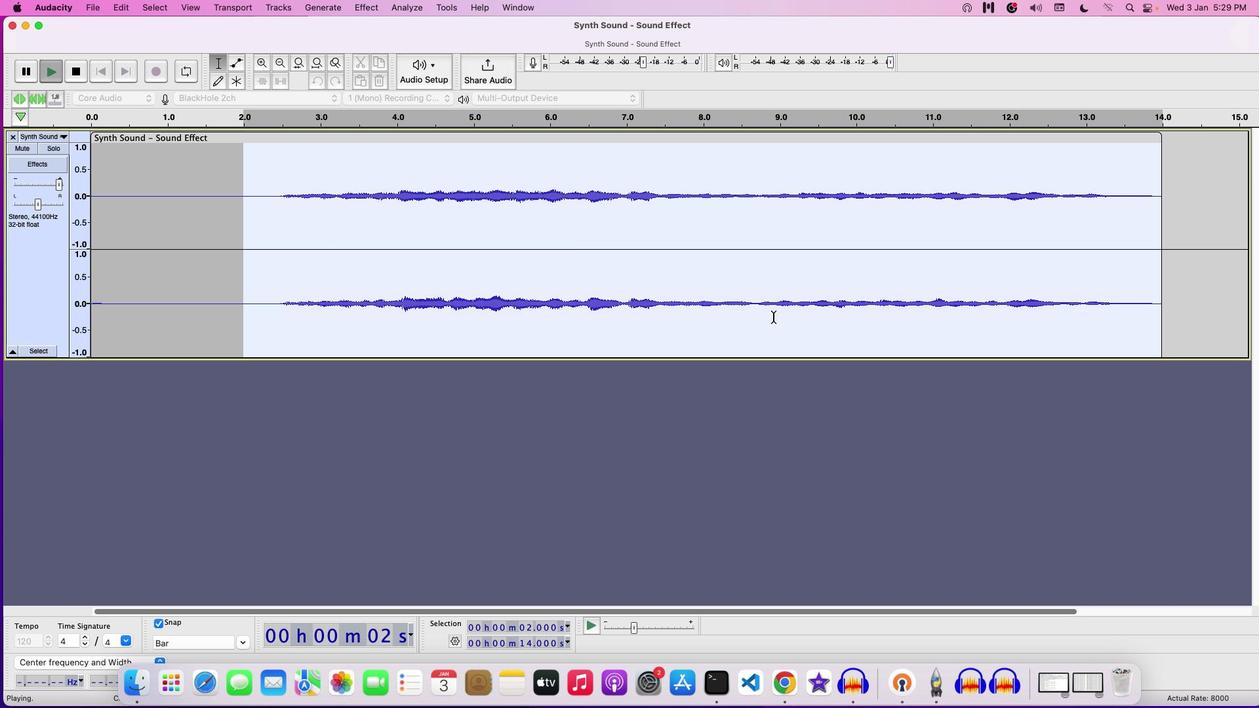 
Action: Mouse moved to (360, 3)
Screenshot: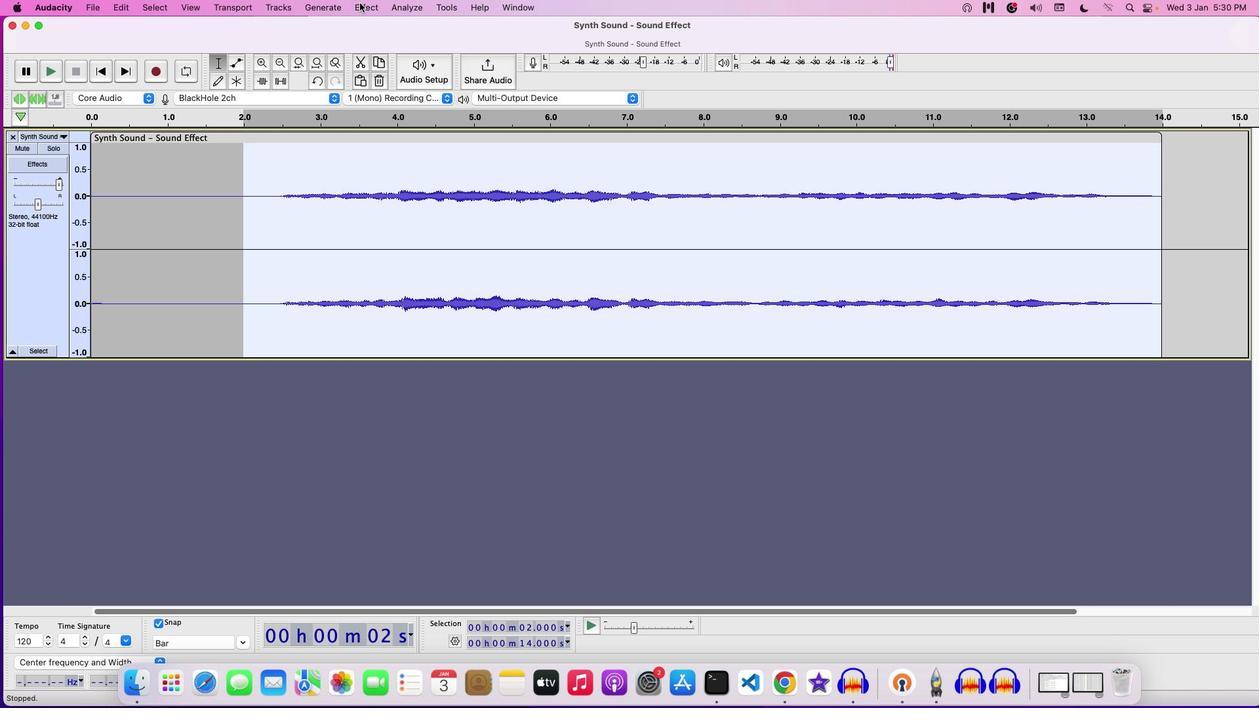 
Action: Mouse pressed left at (360, 3)
Screenshot: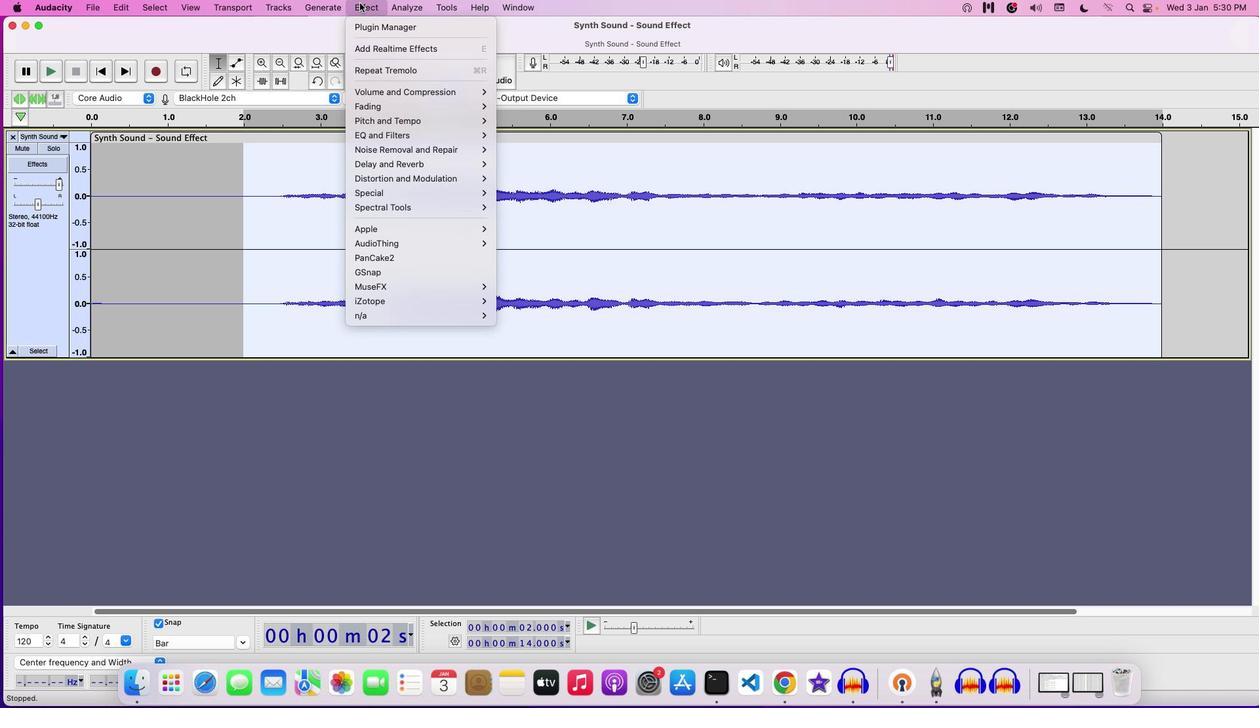 
Action: Mouse moved to (519, 358)
Screenshot: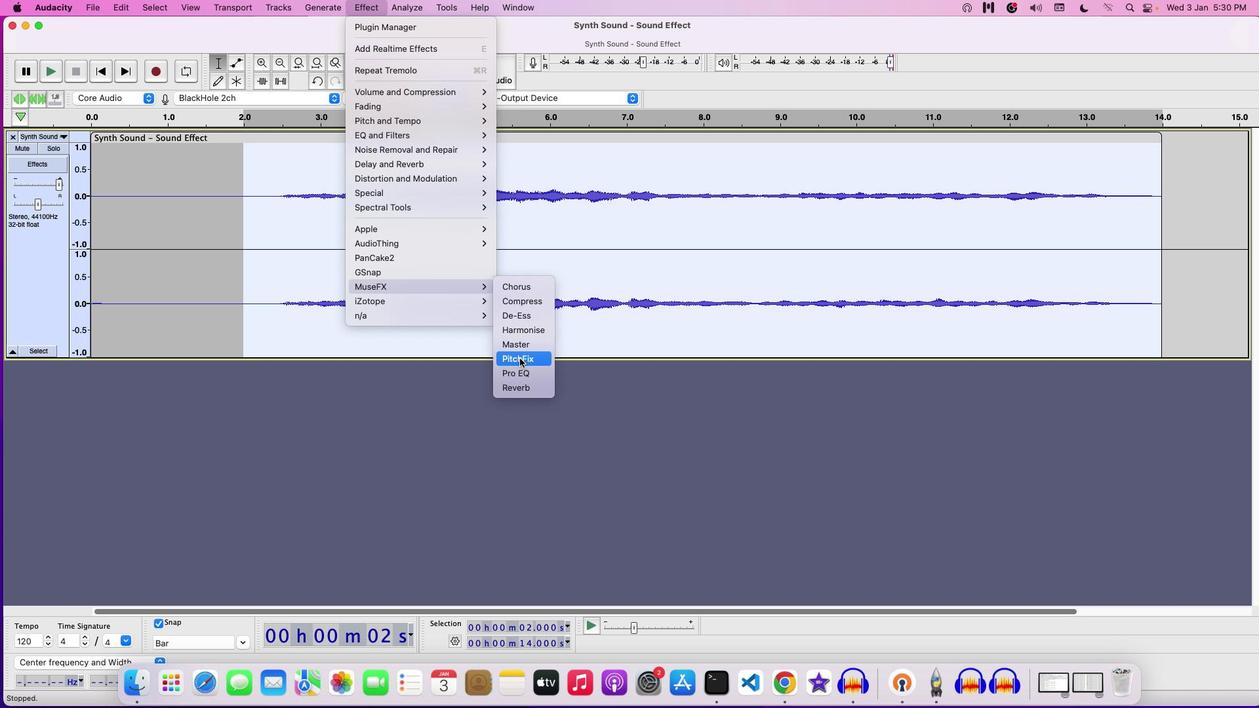 
Action: Mouse pressed left at (519, 358)
Screenshot: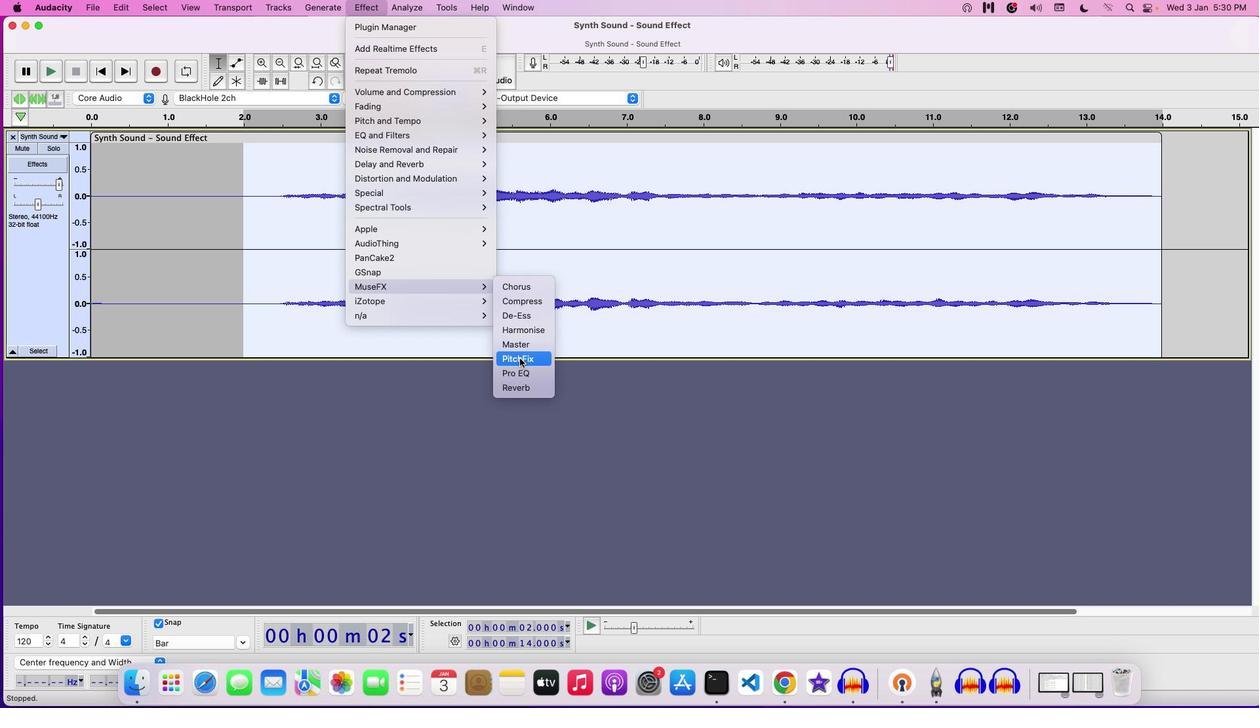 
Action: Mouse moved to (669, 251)
Screenshot: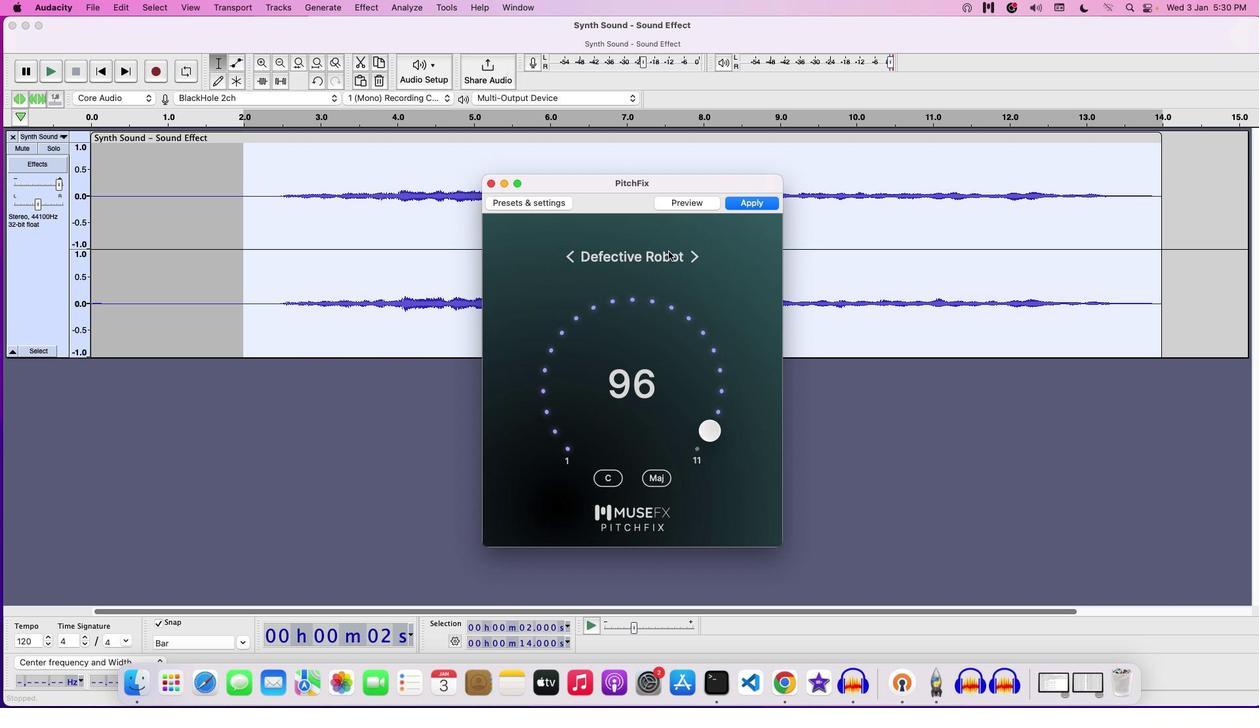 
Action: Mouse pressed left at (669, 251)
Screenshot: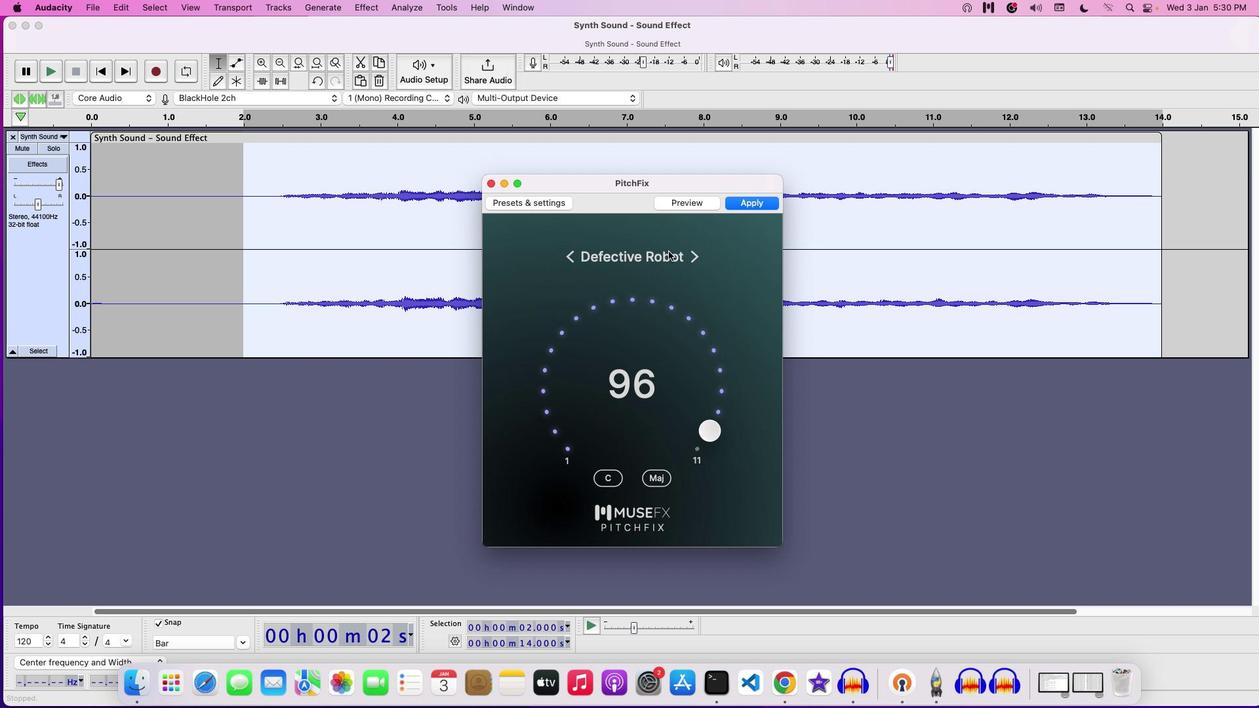 
Action: Mouse moved to (727, 294)
Screenshot: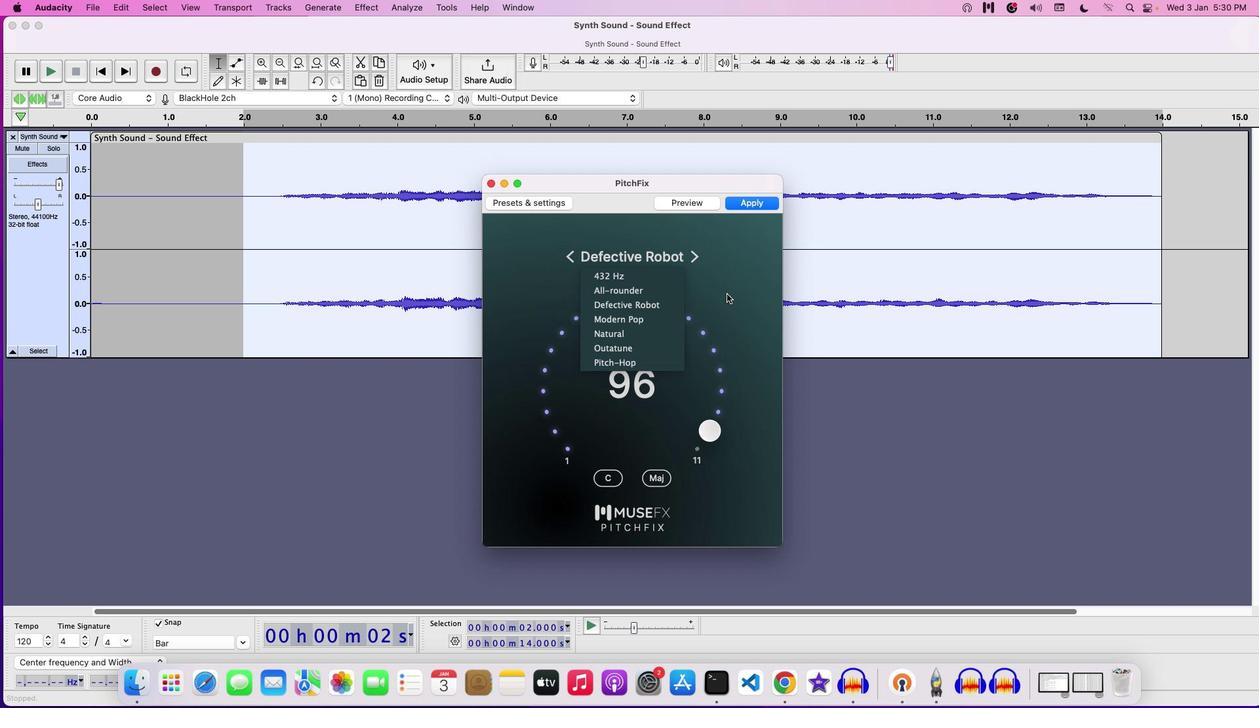 
Action: Mouse pressed left at (727, 294)
Screenshot: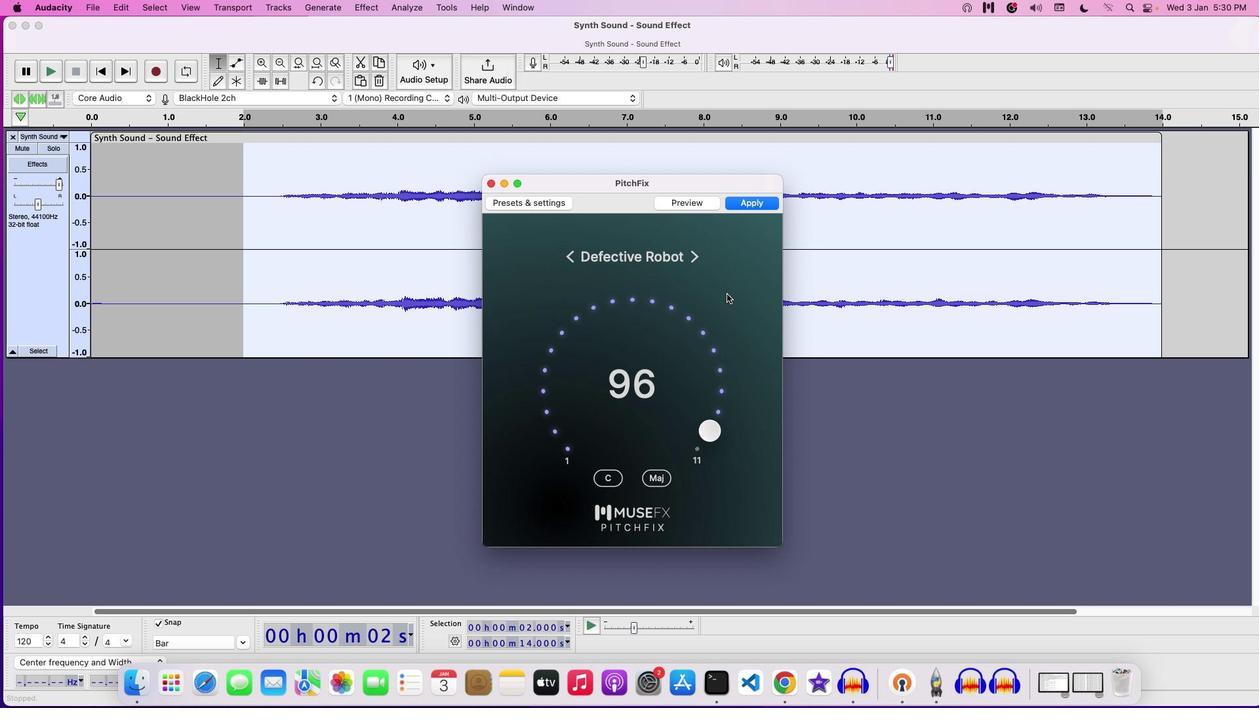 
Action: Mouse moved to (736, 205)
Screenshot: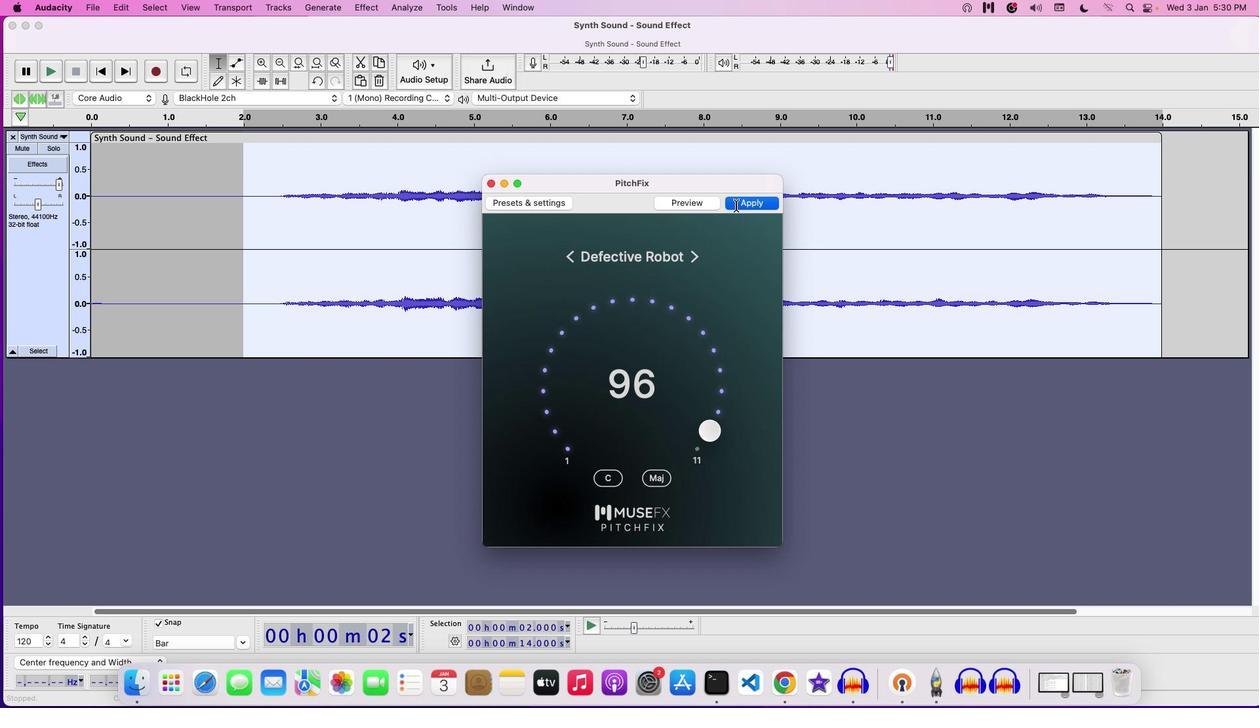 
Action: Mouse pressed left at (736, 205)
Screenshot: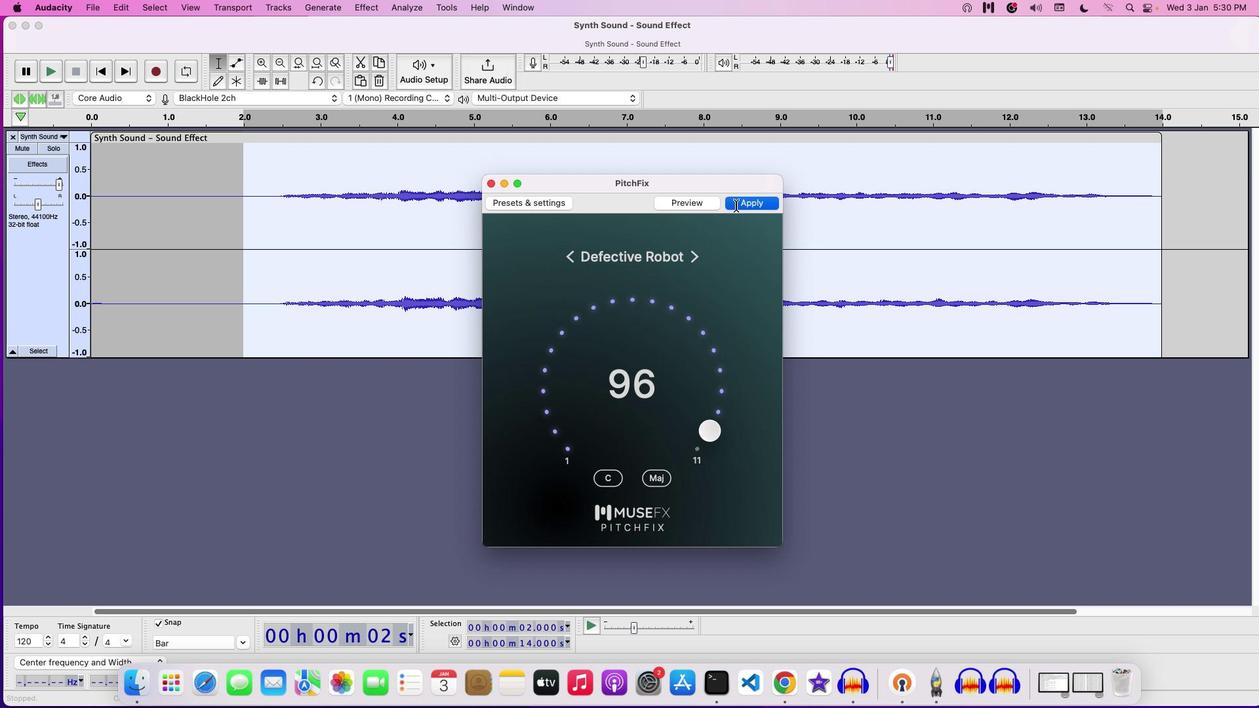 
Action: Mouse moved to (735, 205)
Screenshot: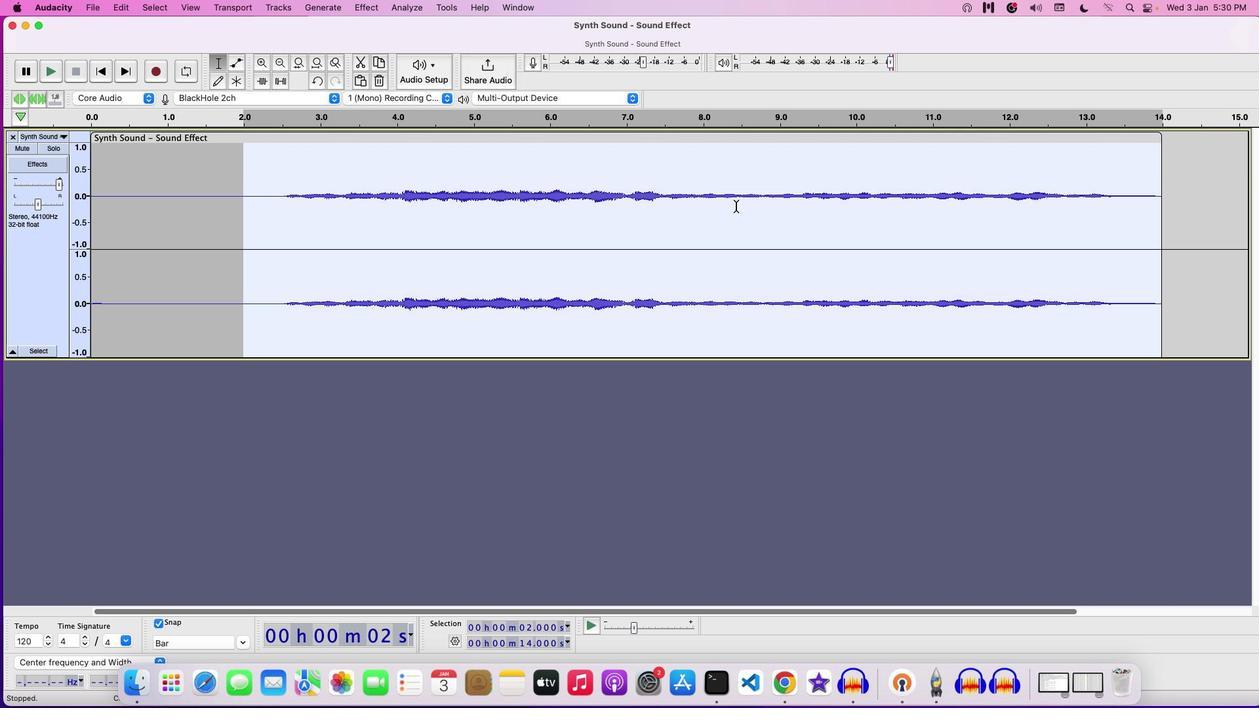 
Action: Key pressed Key.space
Screenshot: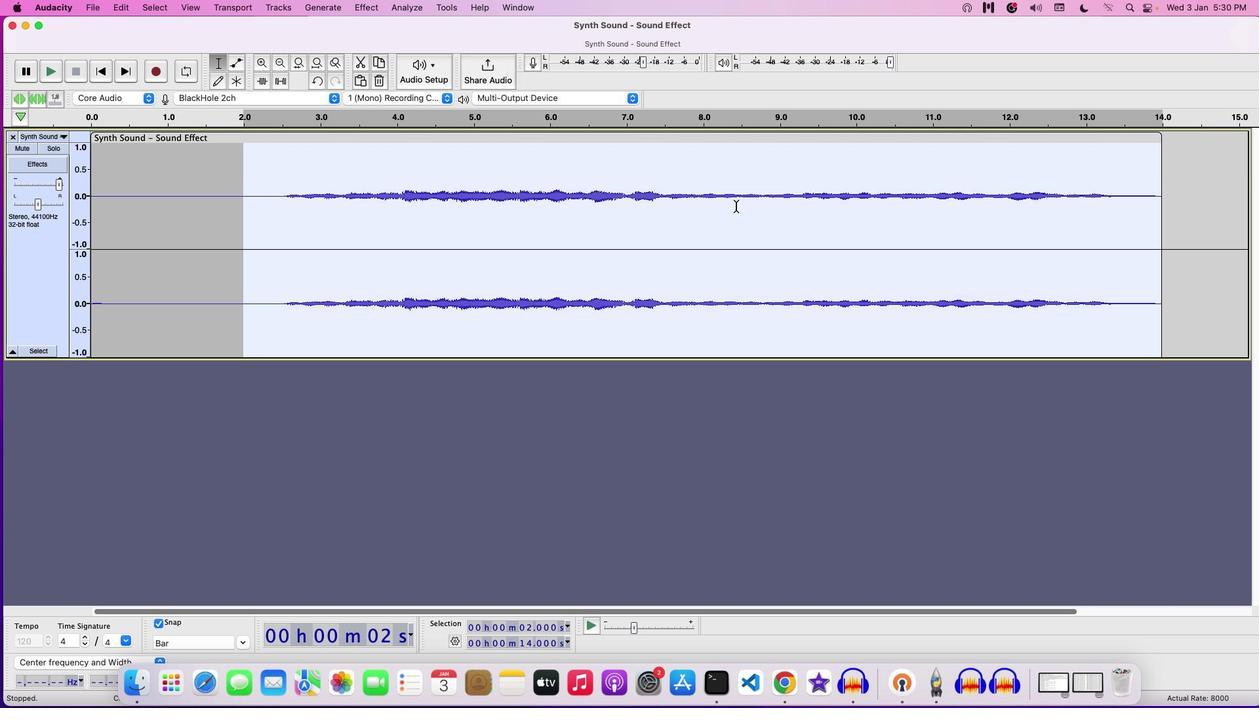 
Action: Mouse moved to (703, 220)
Screenshot: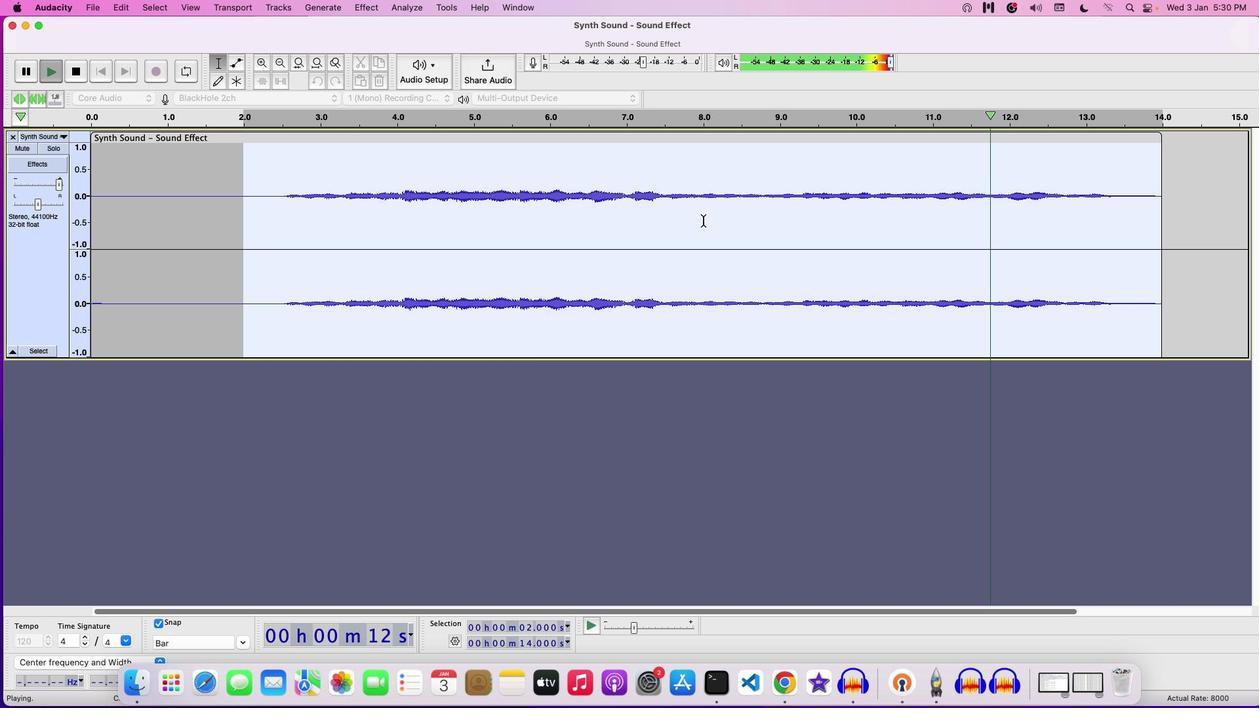 
Action: Key pressed Key.space
Screenshot: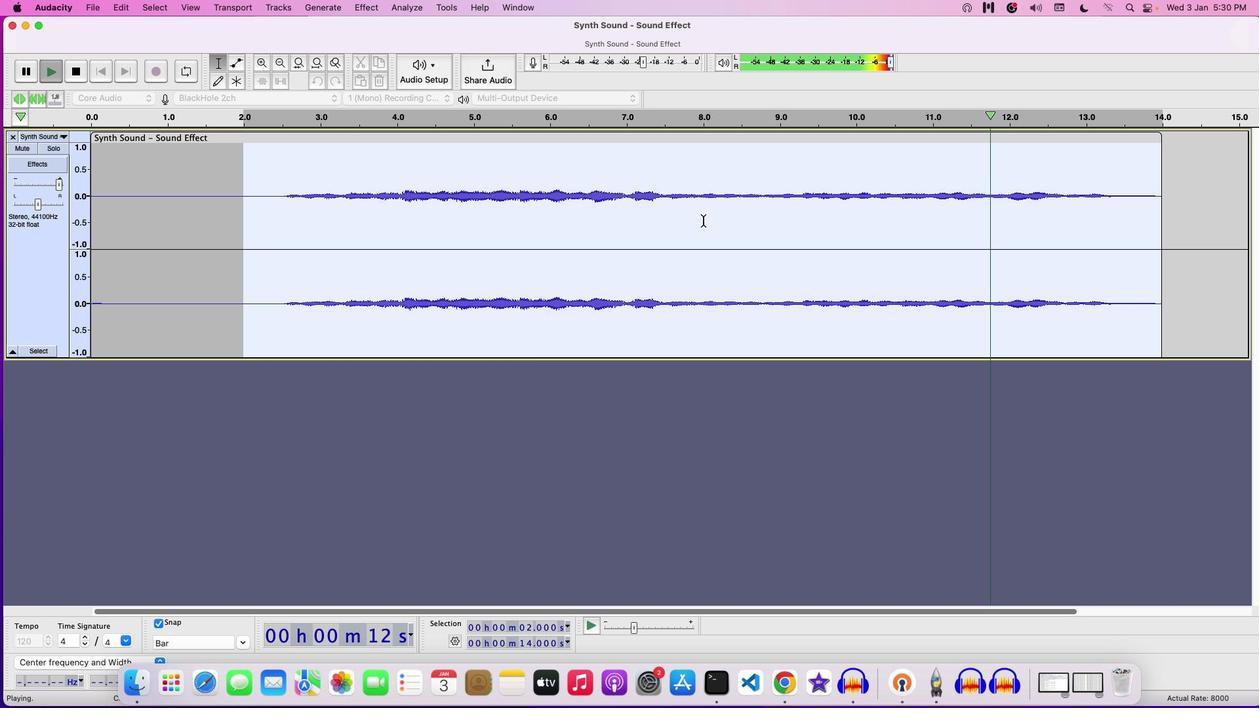 
Action: Mouse moved to (97, 0)
Screenshot: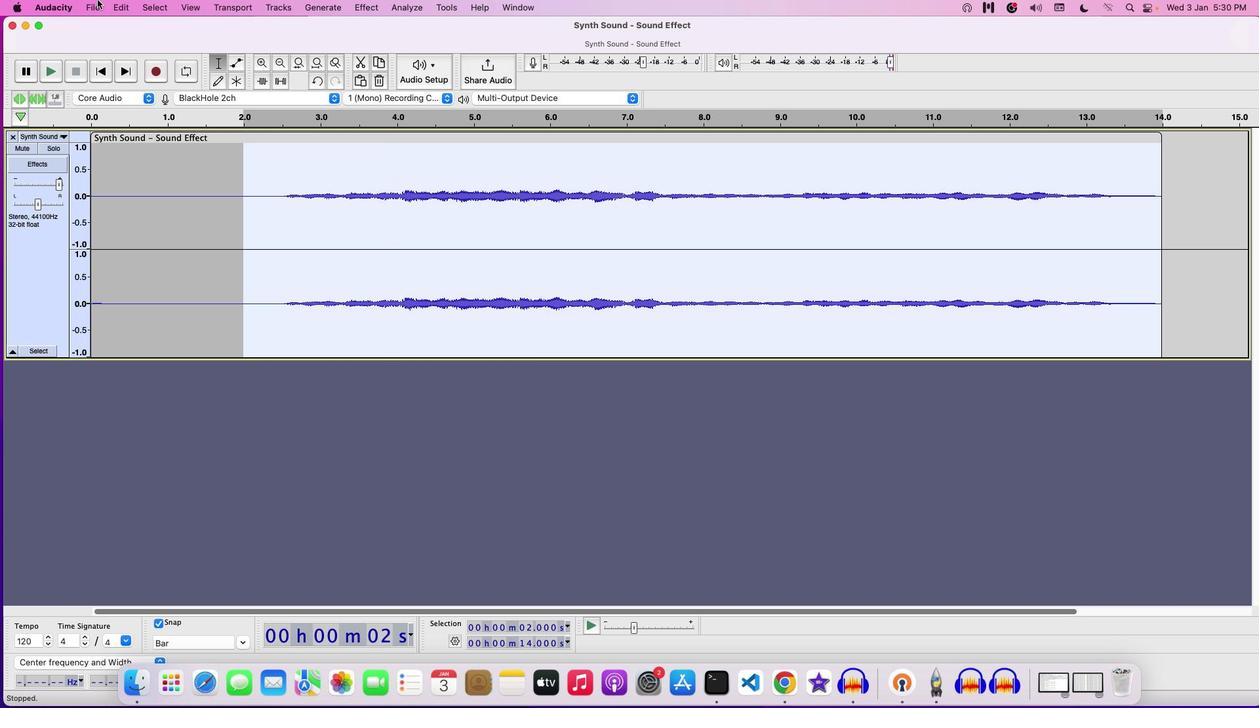 
Action: Mouse pressed left at (97, 0)
Screenshot: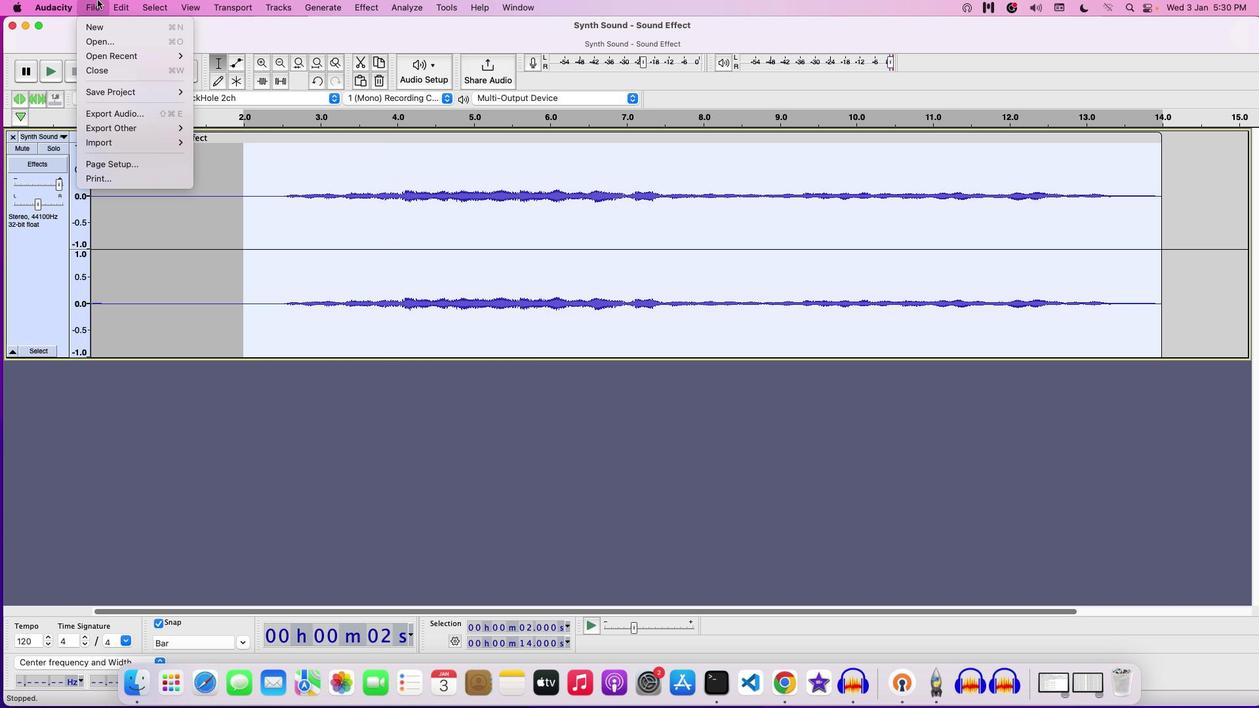 
Action: Mouse moved to (118, 99)
Screenshot: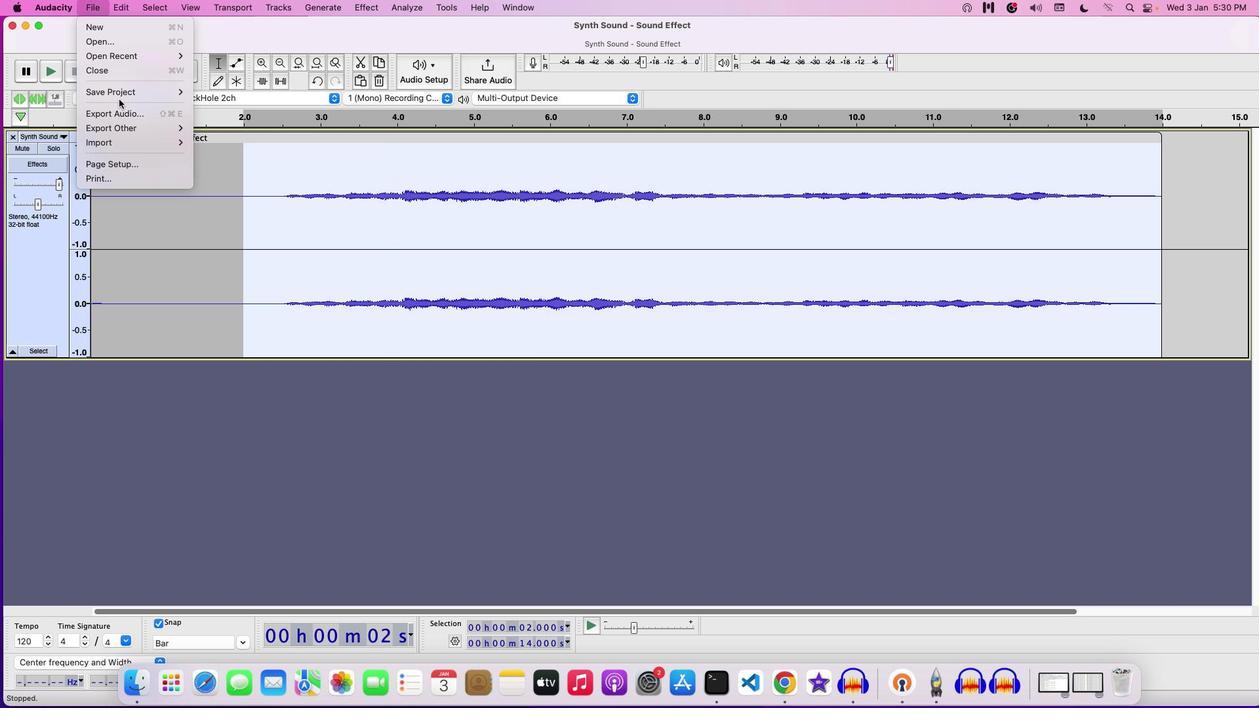 
Action: Mouse pressed left at (118, 99)
Screenshot: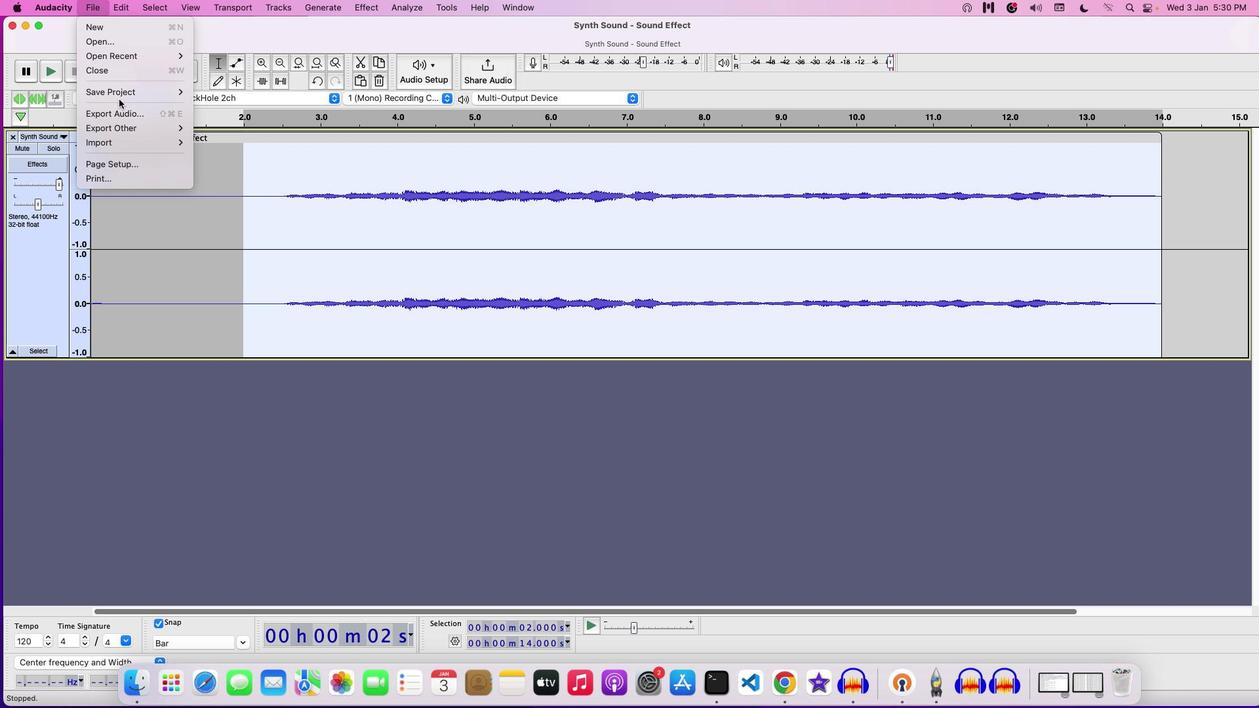 
Action: Mouse moved to (92, 13)
Screenshot: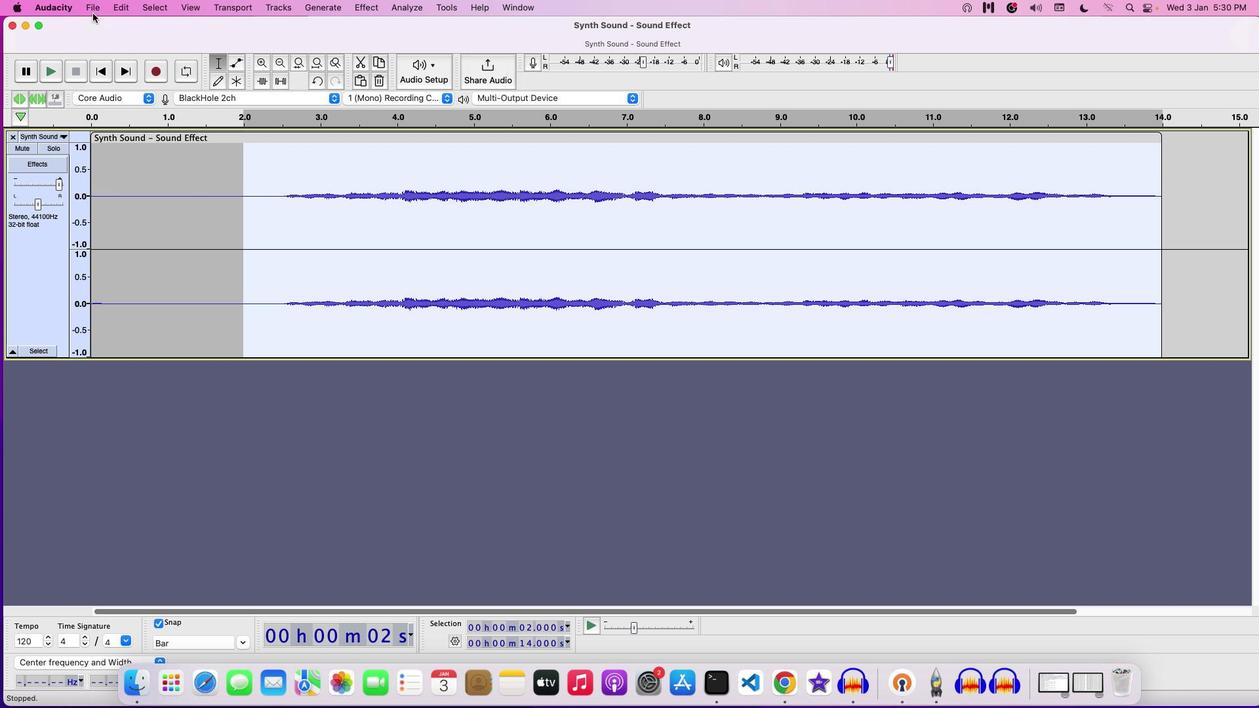 
Action: Mouse pressed left at (92, 13)
Screenshot: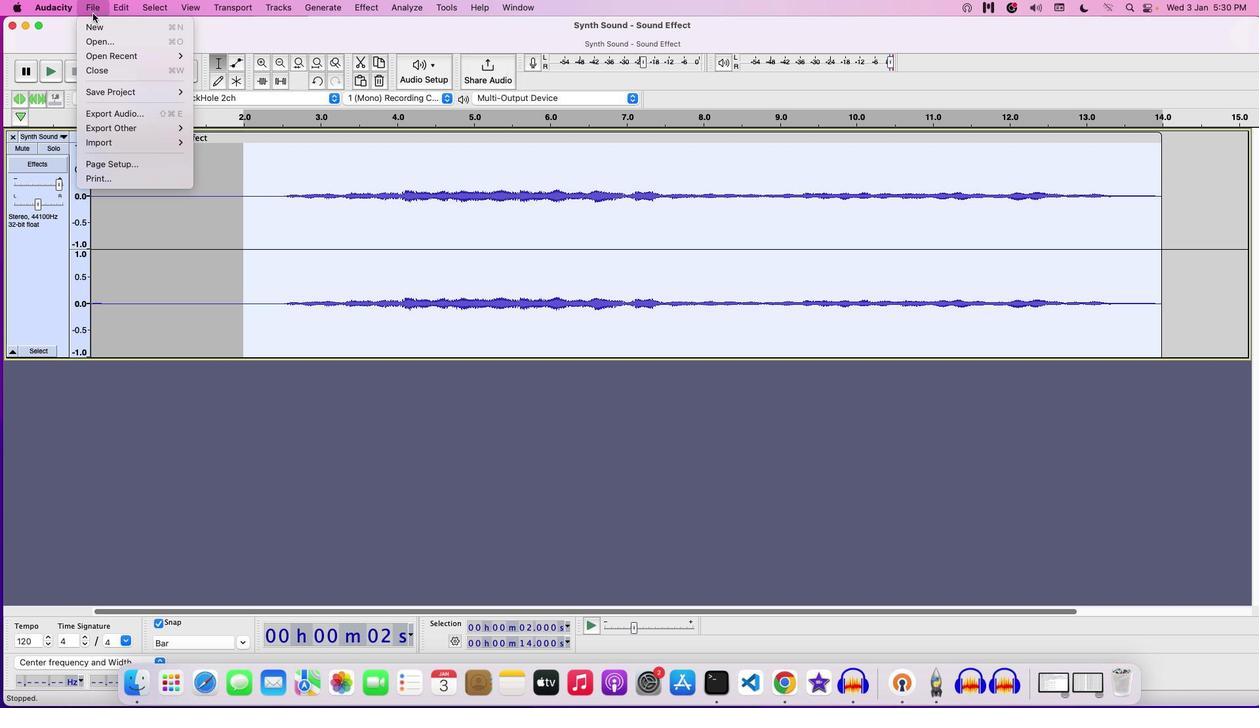 
Action: Mouse moved to (127, 93)
Screenshot: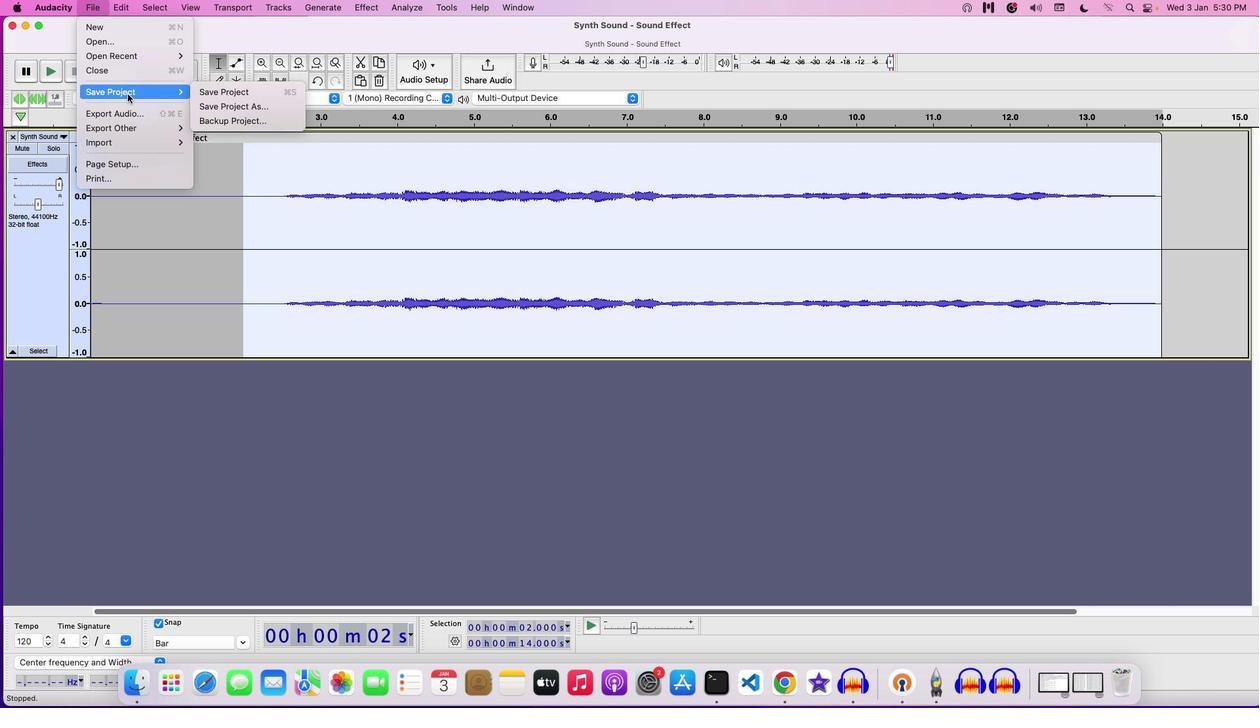 
Action: Mouse pressed left at (127, 93)
Screenshot: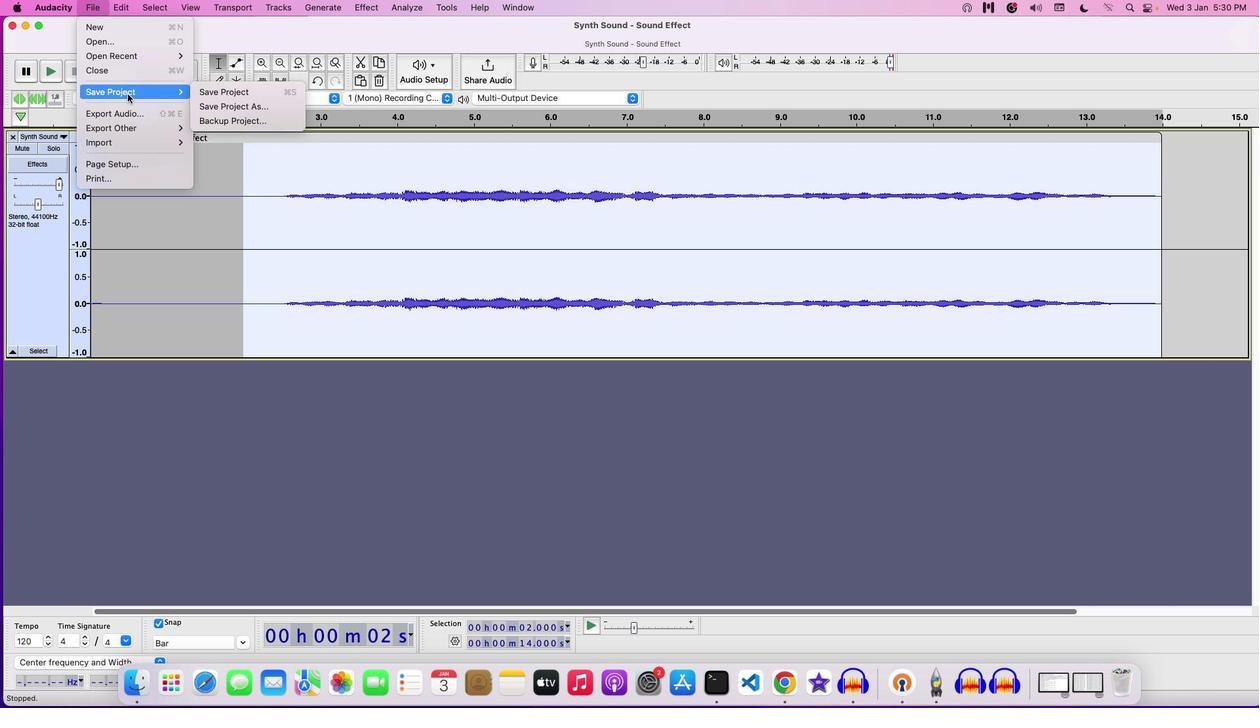 
Action: Mouse moved to (239, 95)
Screenshot: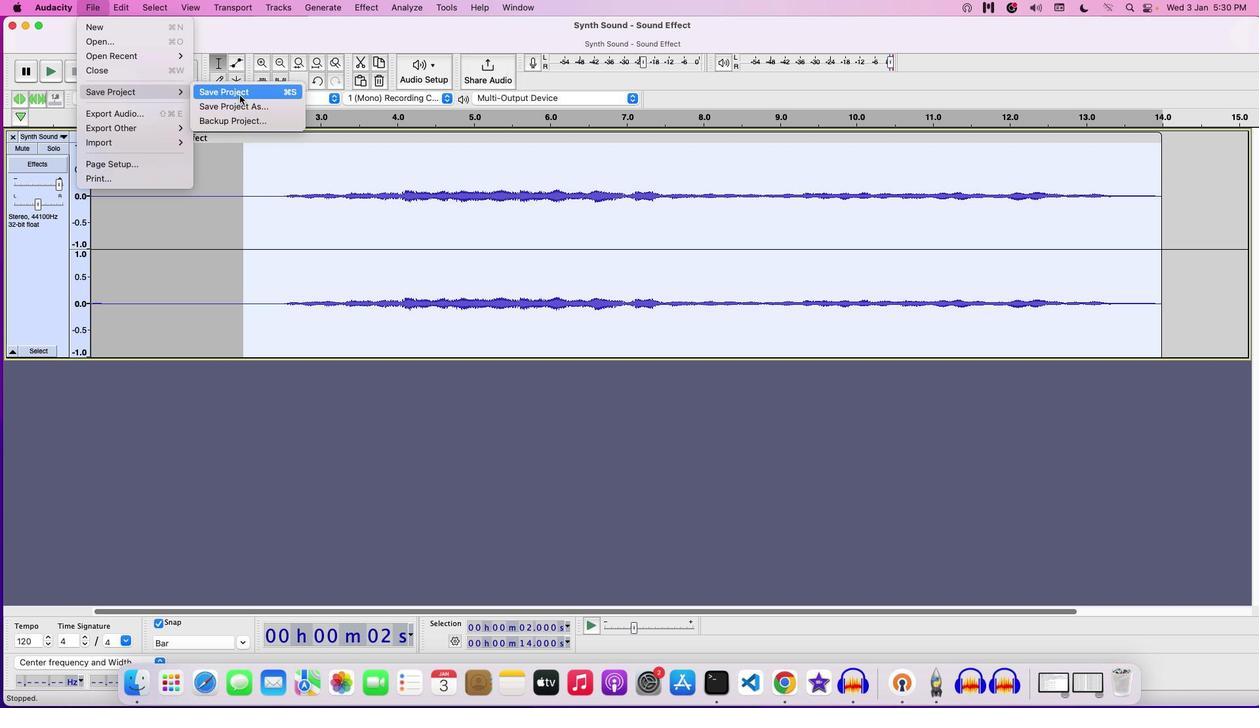 
Action: Mouse pressed left at (239, 95)
Screenshot: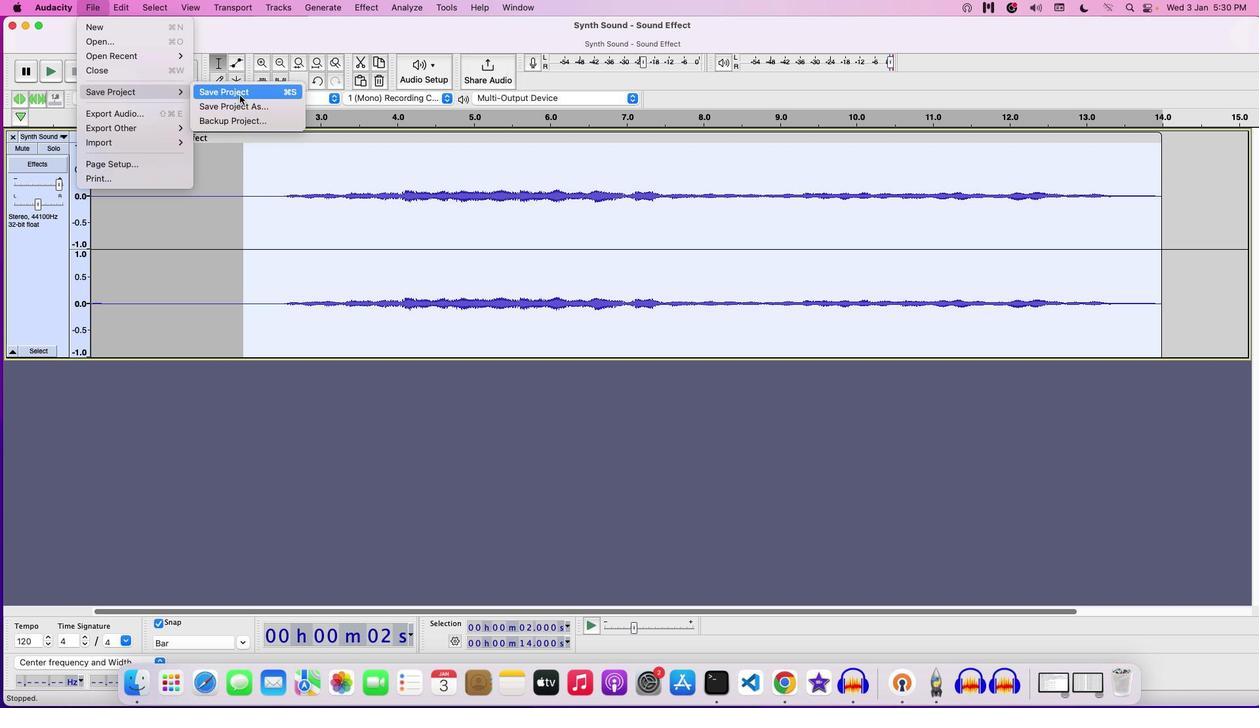 
Action: Mouse moved to (99, 8)
Screenshot: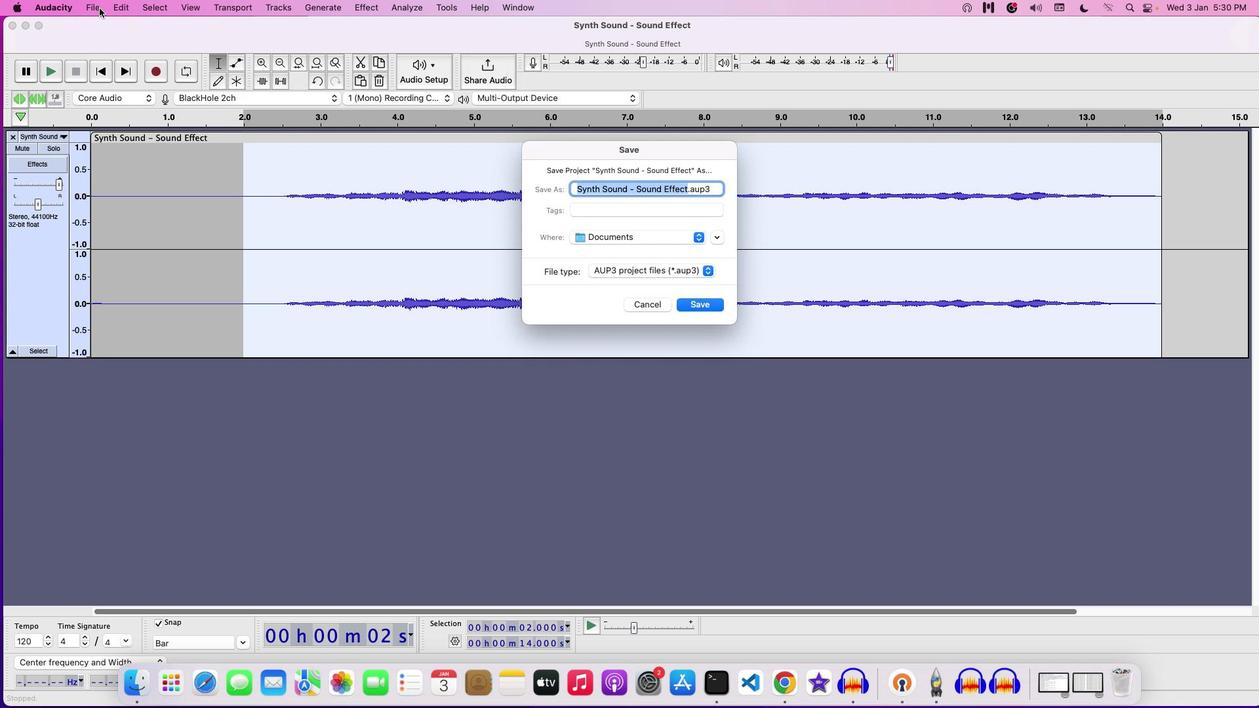 
Action: Mouse pressed left at (99, 8)
Screenshot: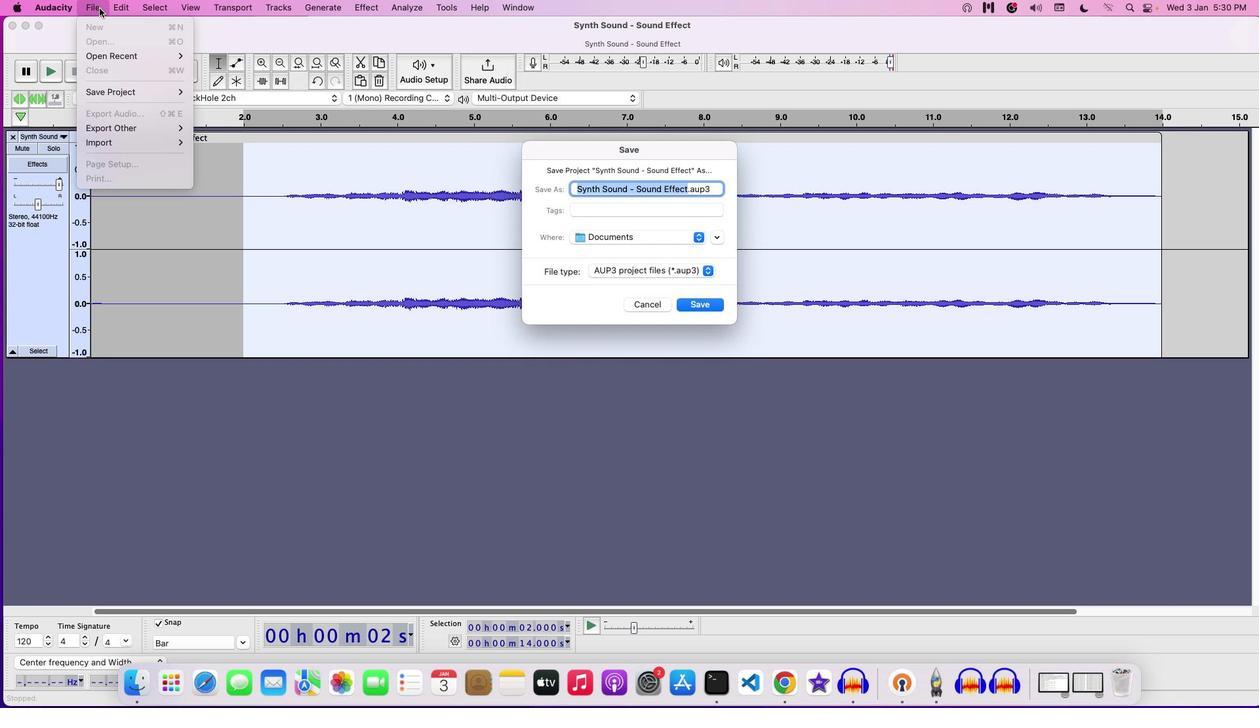 
Action: Mouse moved to (625, 198)
Screenshot: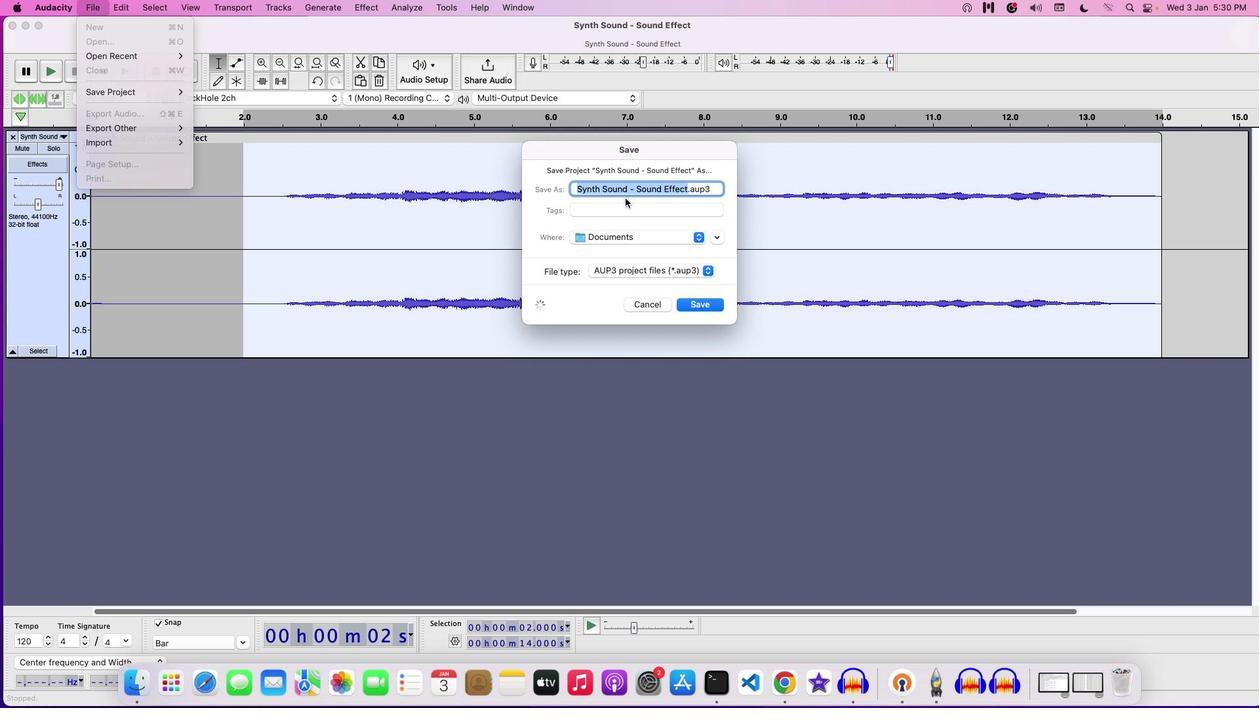
Action: Mouse pressed left at (625, 198)
Screenshot: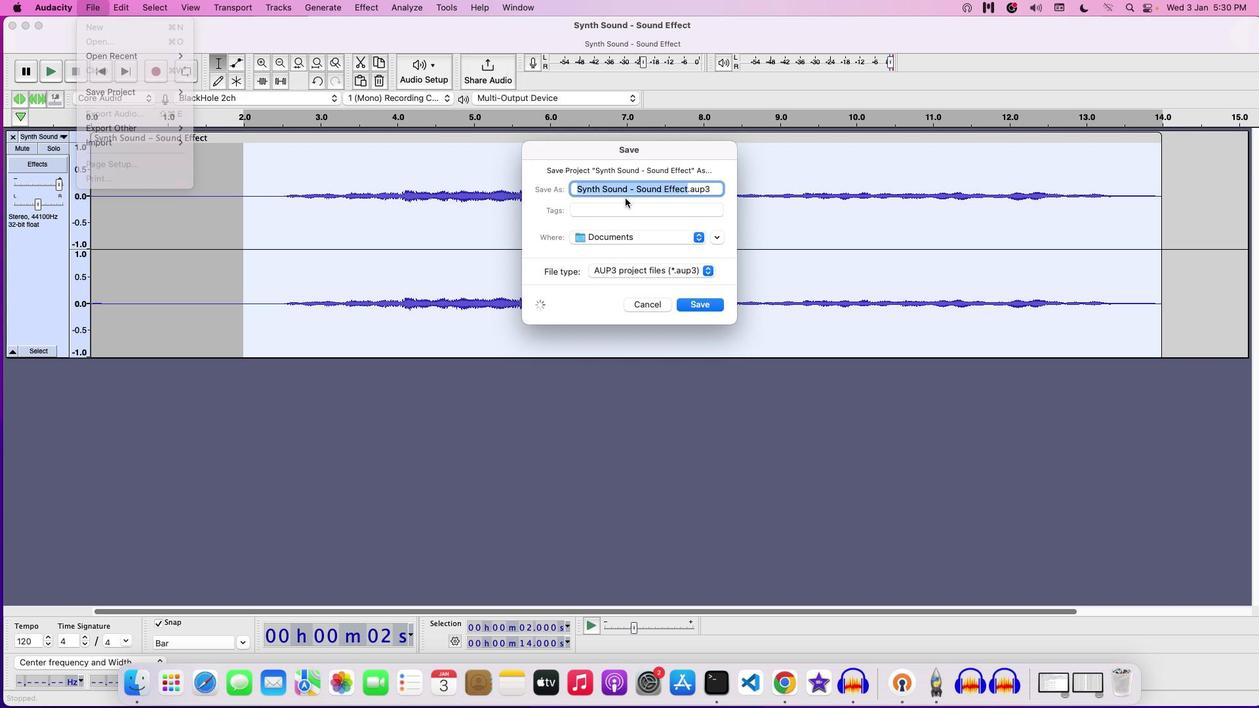 
Action: Mouse moved to (661, 188)
Screenshot: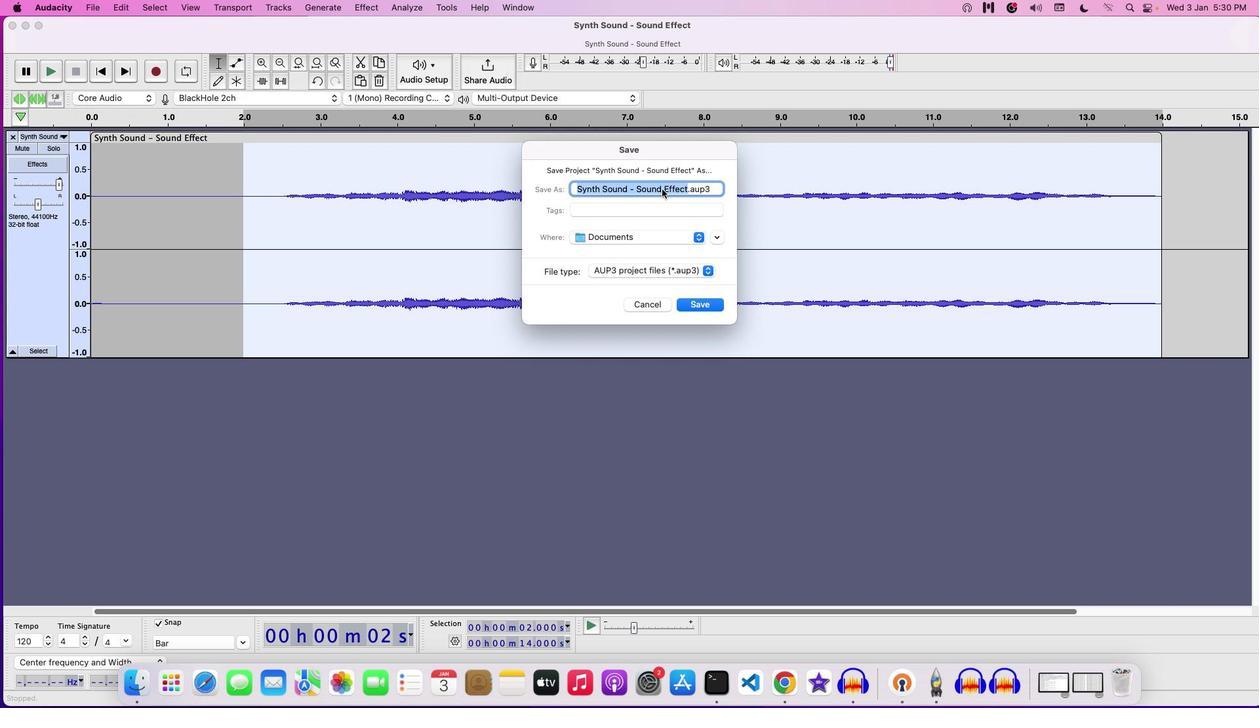 
Action: Key pressed Key.backspace'A''P''L'Key.backspace'P''L''Y''I''N''G'Key.space'P''I''T''C''H'Key.space'S''H''I''F''Y'Key.backspace'T'Key.space'E''F''F''E''C''T'
Screenshot: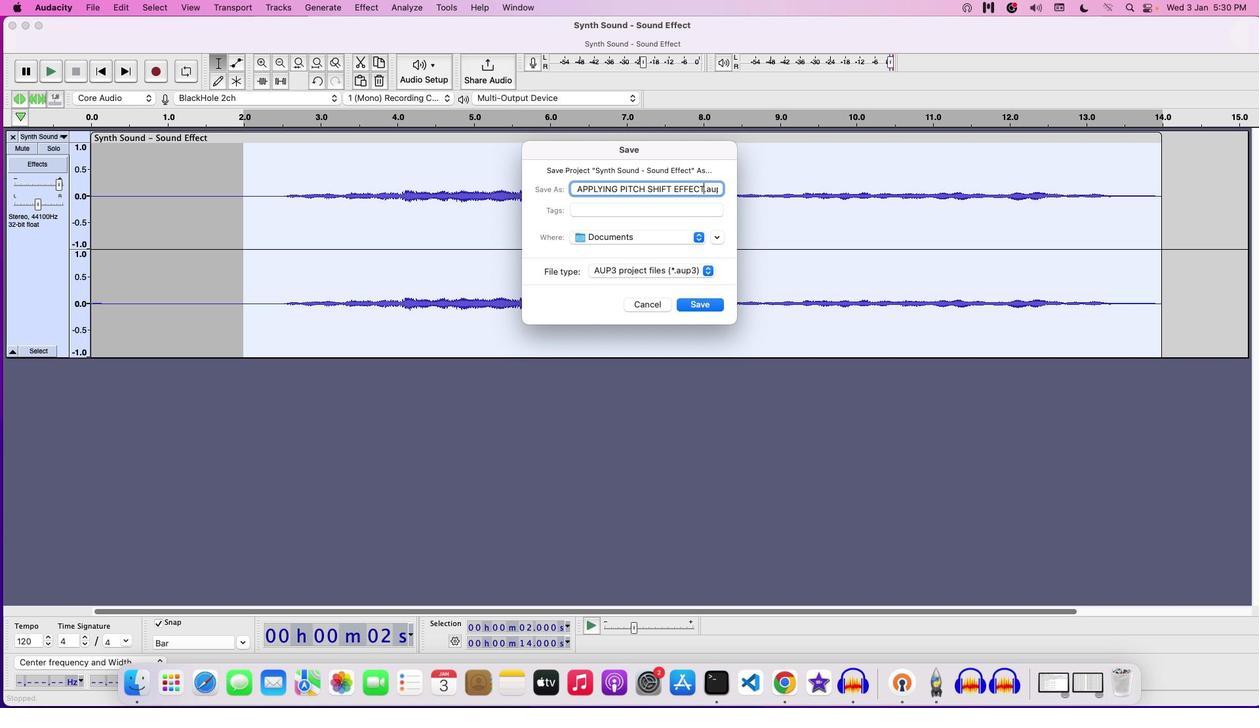 
Action: Mouse moved to (716, 306)
Screenshot: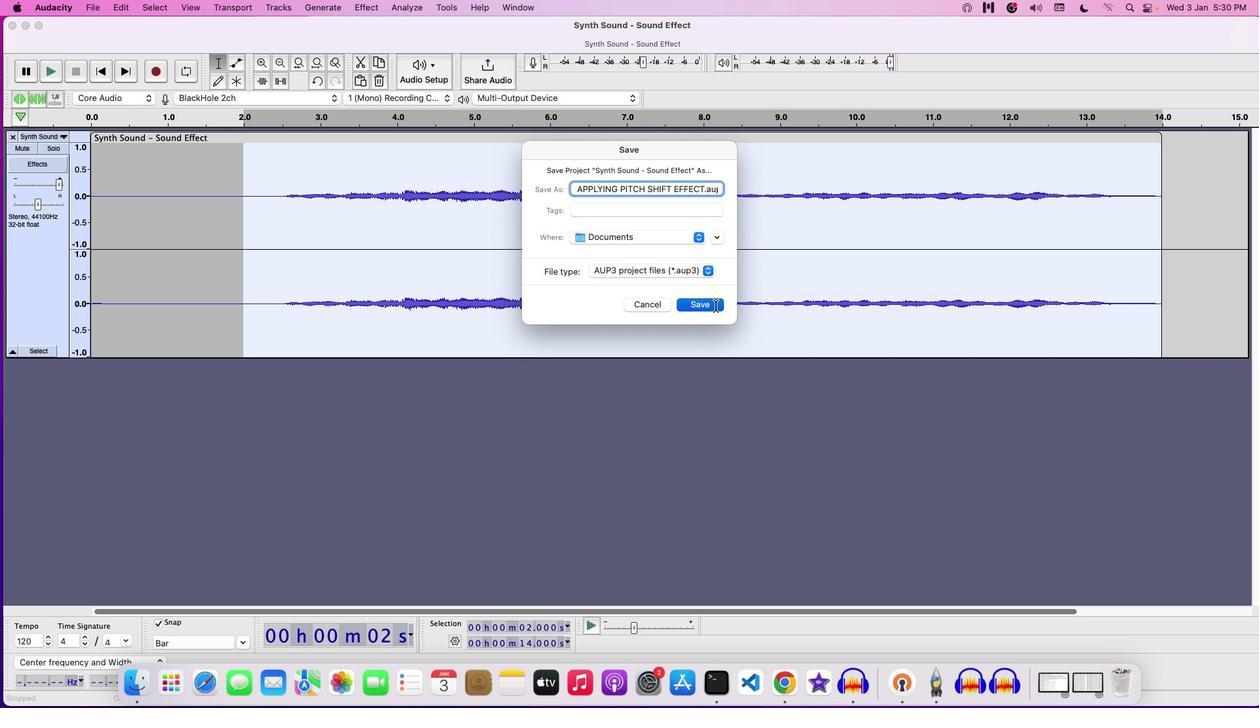 
Action: Mouse pressed left at (716, 306)
Screenshot: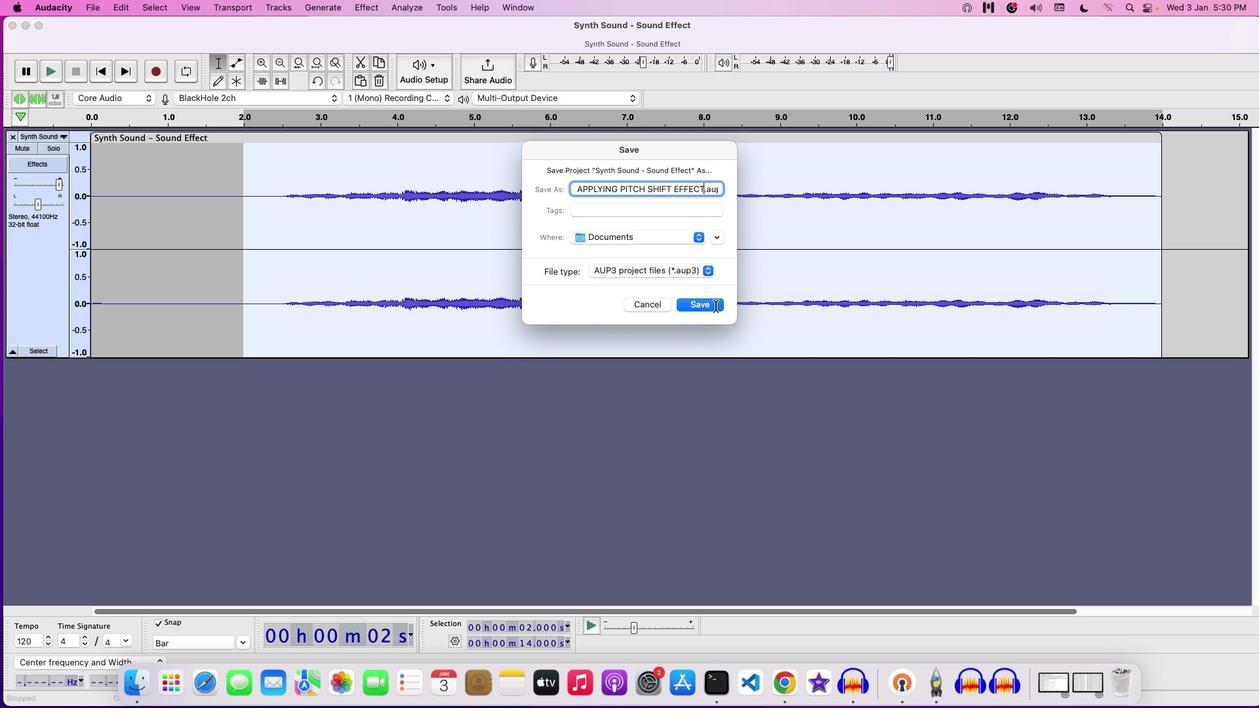 
Action: Mouse moved to (718, 305)
Screenshot: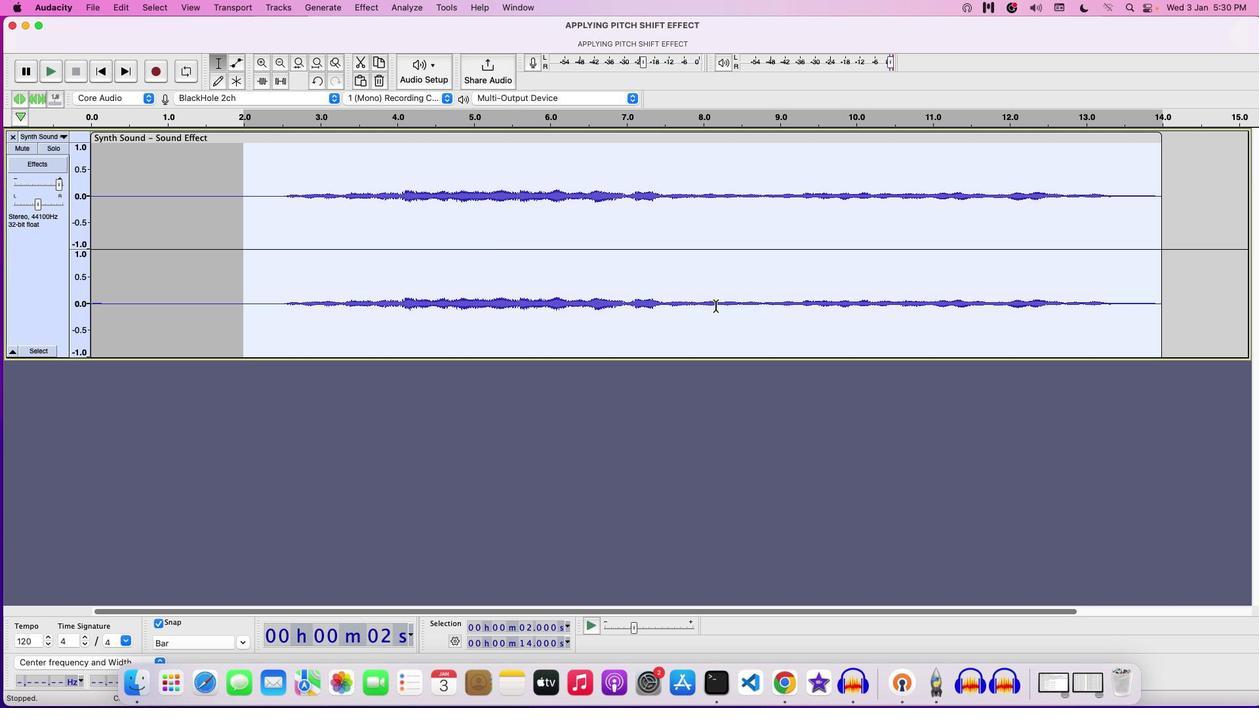 
